 Task: Buy 5 Sanders from Body Repair Tools section under best seller category for shipping address: Ellie Thompson, 1901 Brookside Drive, Aliceville, Alabama 35442, Cell Number 2053738639. Pay from credit card ending with 5759, CVV 953
Action: Key pressed amazon.com<Key.enter>
Screenshot: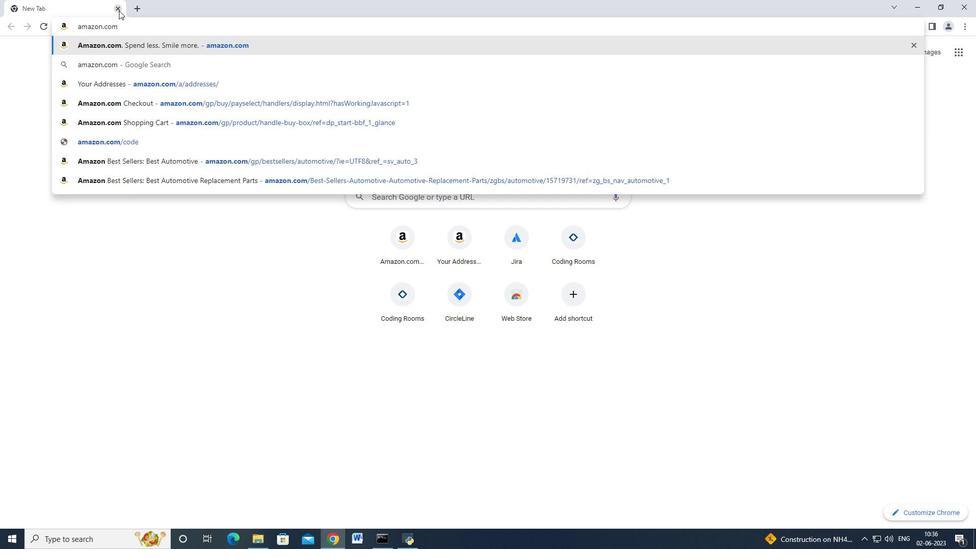 
Action: Mouse moved to (23, 78)
Screenshot: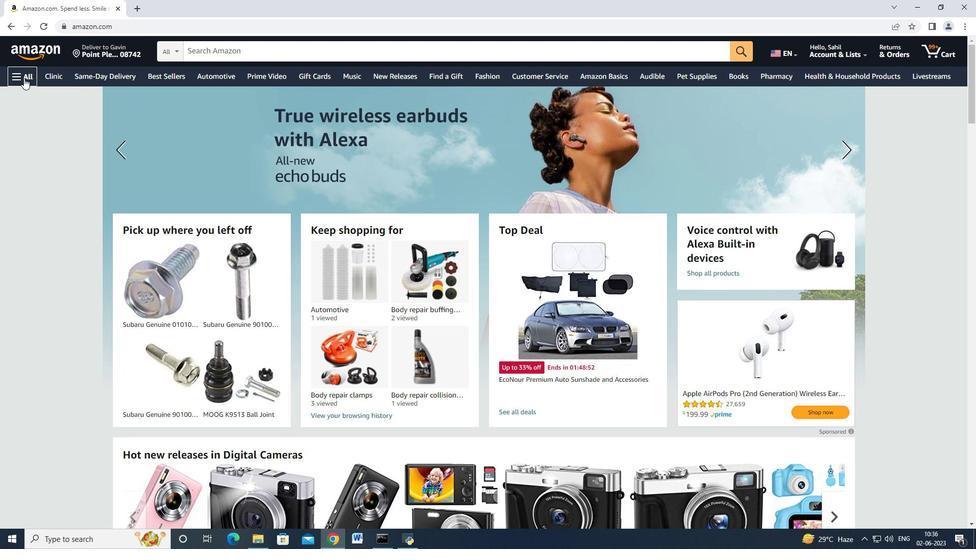 
Action: Mouse pressed left at (23, 78)
Screenshot: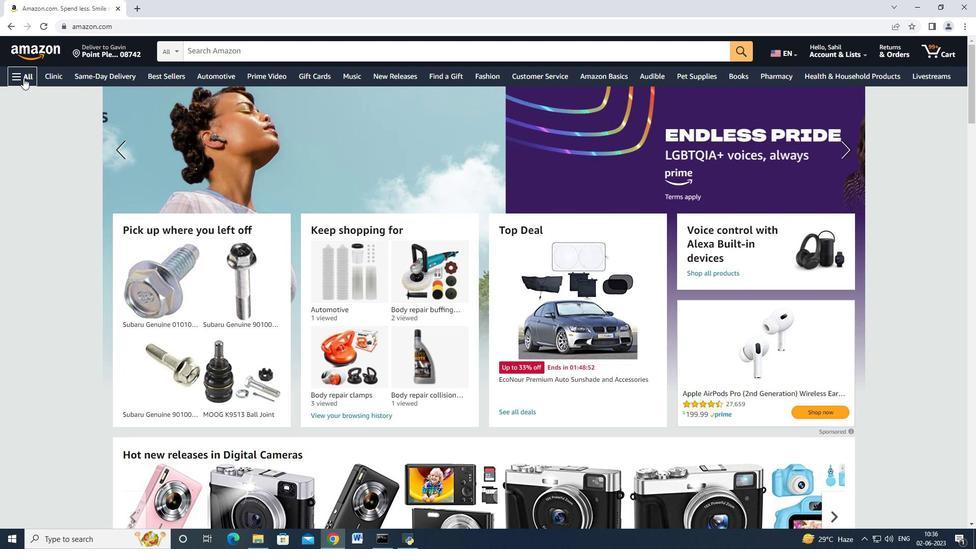 
Action: Mouse moved to (100, 198)
Screenshot: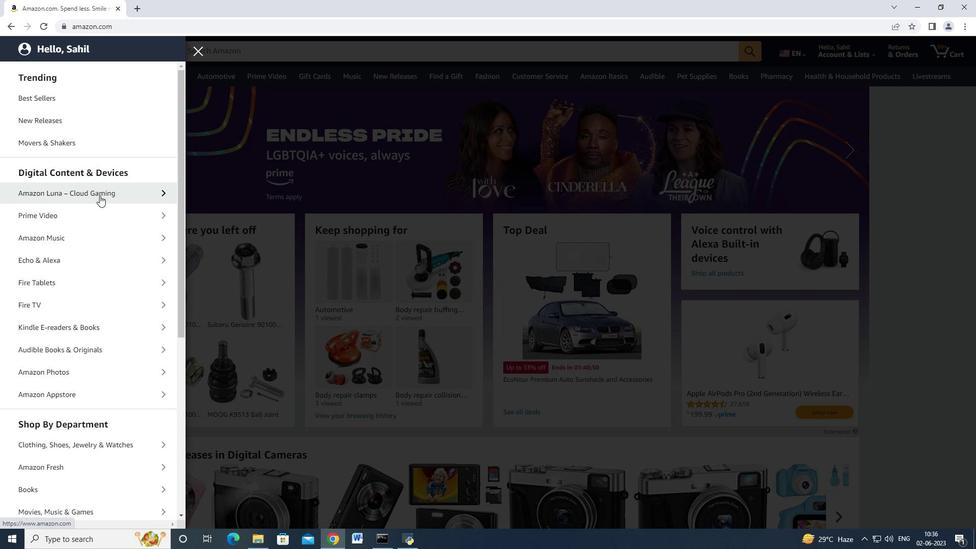 
Action: Mouse scrolled (100, 198) with delta (0, 0)
Screenshot: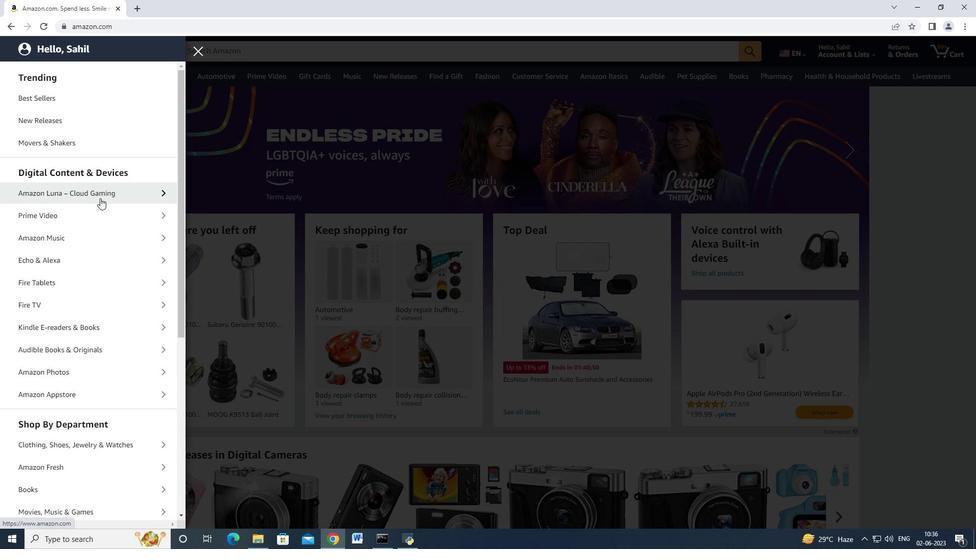 
Action: Mouse scrolled (100, 198) with delta (0, 0)
Screenshot: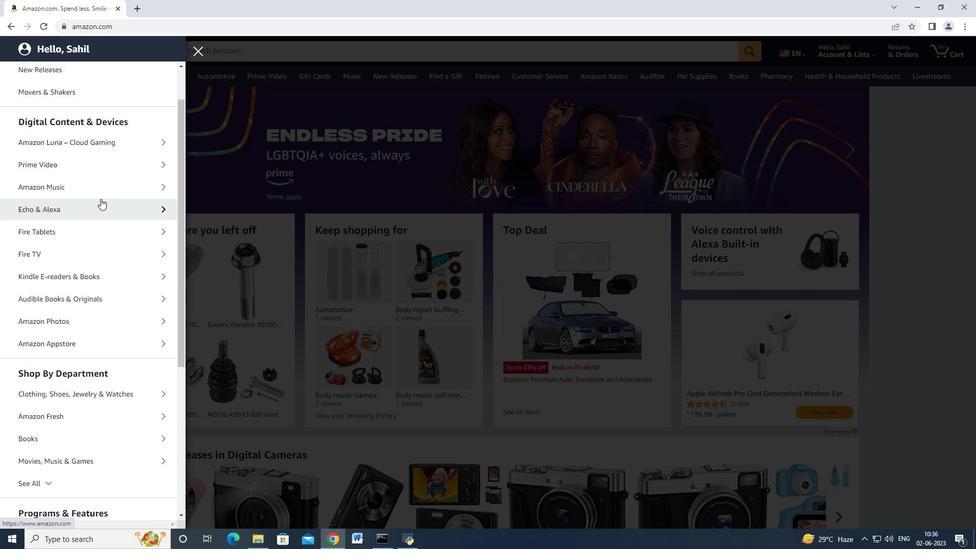 
Action: Mouse scrolled (100, 198) with delta (0, 0)
Screenshot: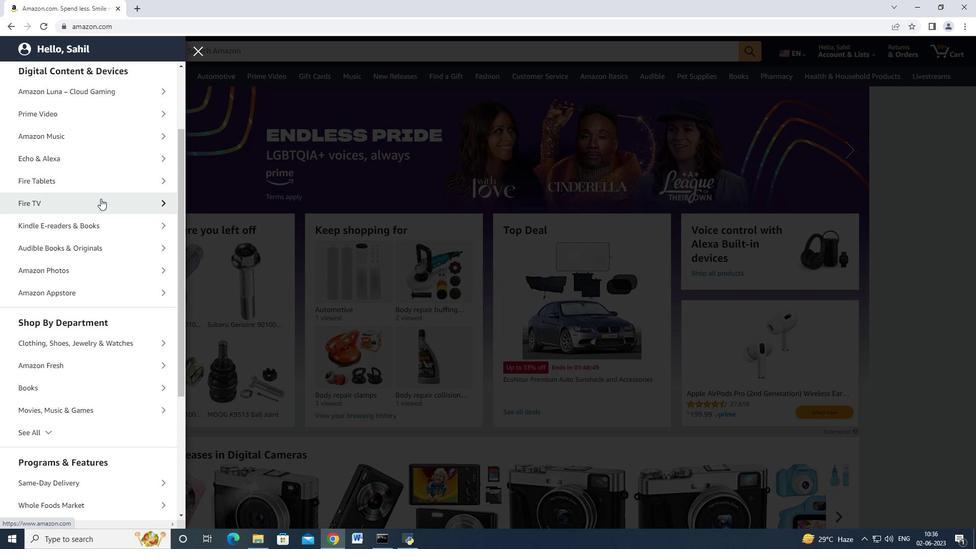 
Action: Mouse moved to (58, 382)
Screenshot: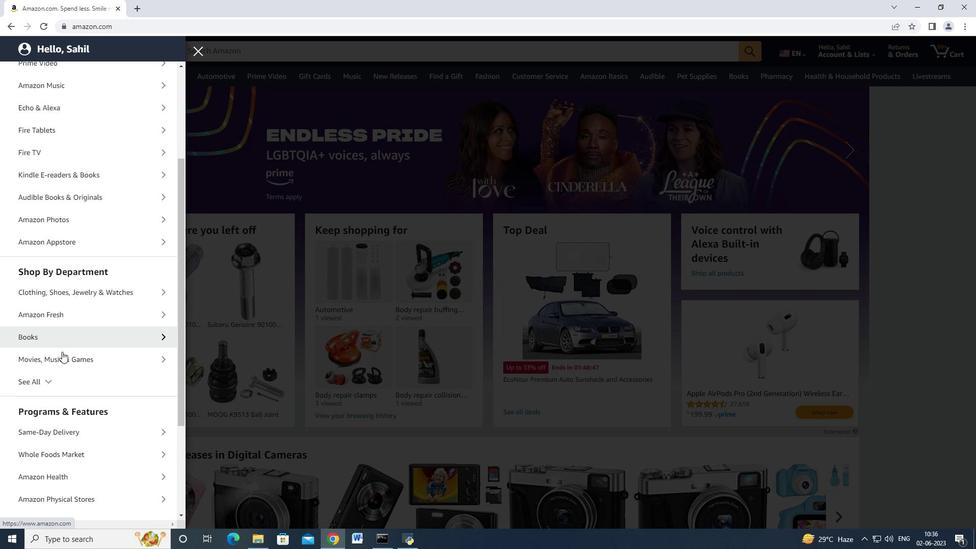 
Action: Mouse pressed left at (58, 382)
Screenshot: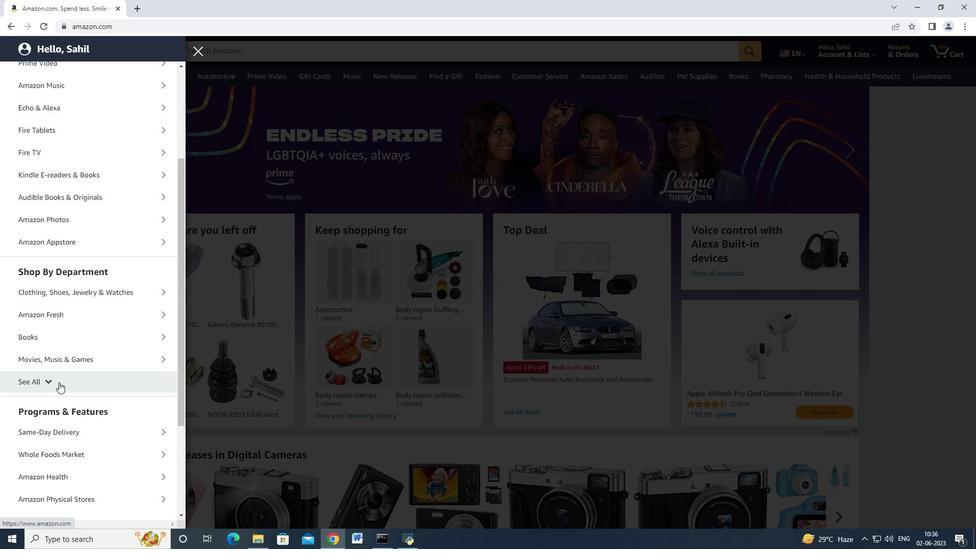 
Action: Mouse moved to (70, 371)
Screenshot: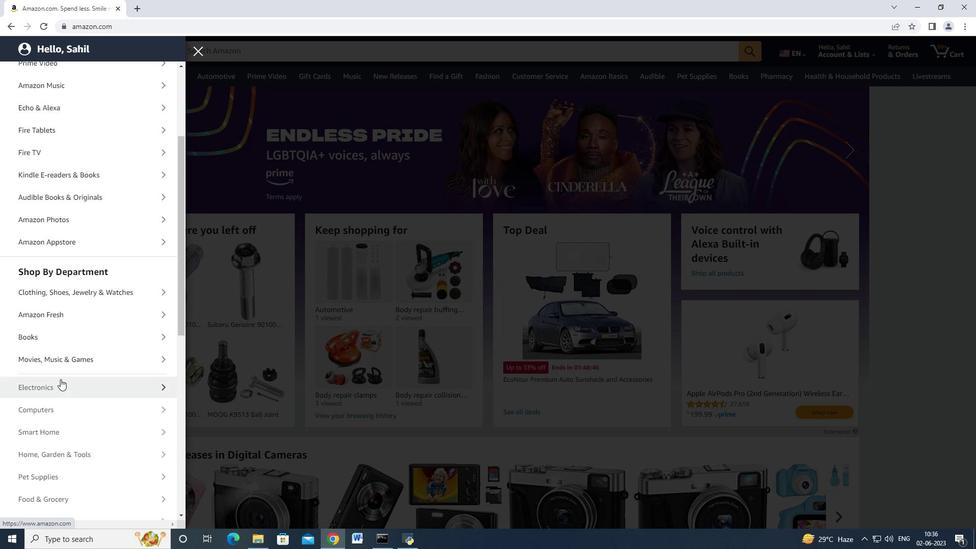 
Action: Mouse scrolled (70, 371) with delta (0, 0)
Screenshot: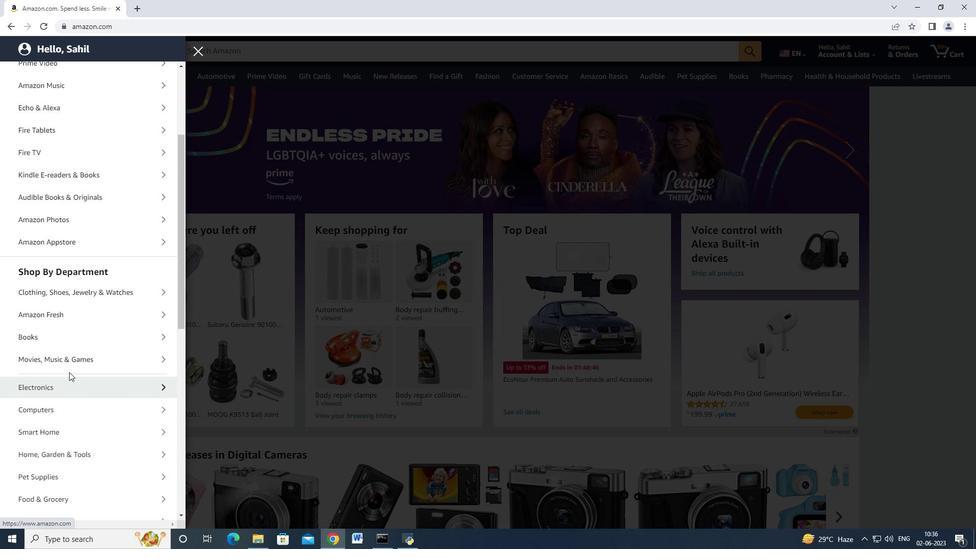 
Action: Mouse scrolled (70, 371) with delta (0, 0)
Screenshot: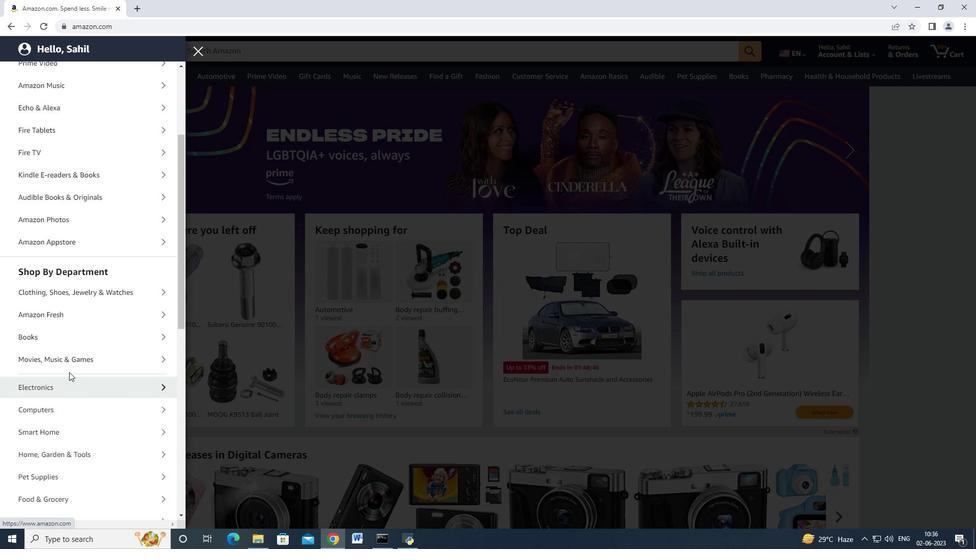 
Action: Mouse scrolled (70, 371) with delta (0, 0)
Screenshot: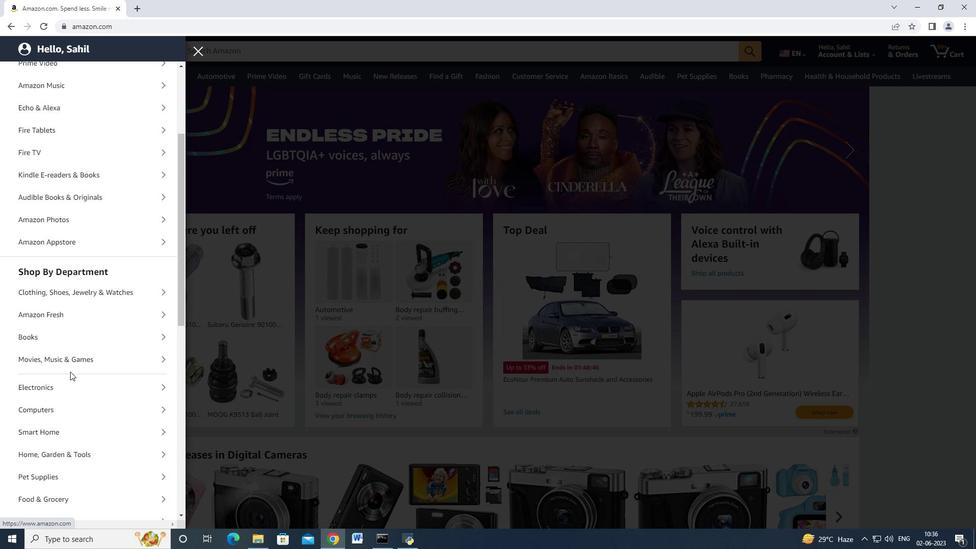 
Action: Mouse scrolled (70, 371) with delta (0, 0)
Screenshot: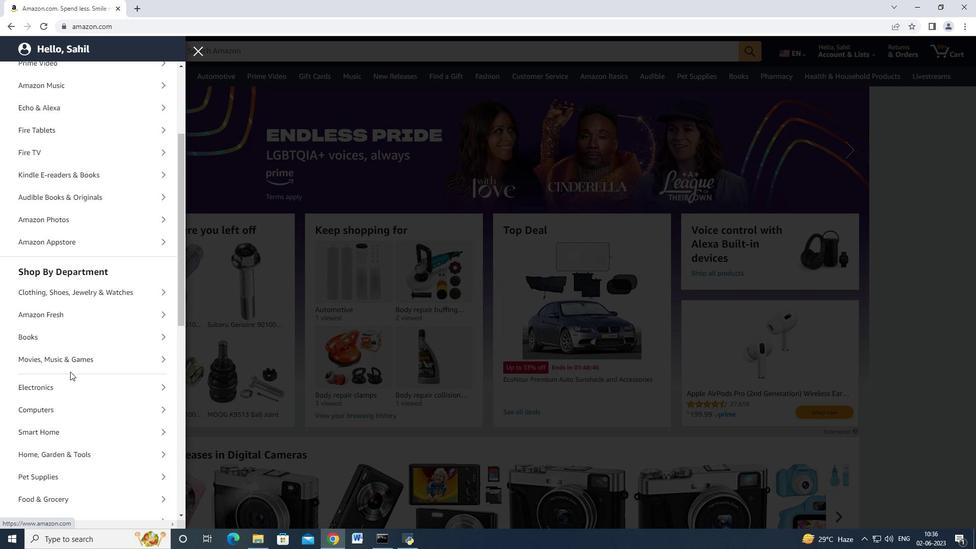 
Action: Mouse moved to (96, 429)
Screenshot: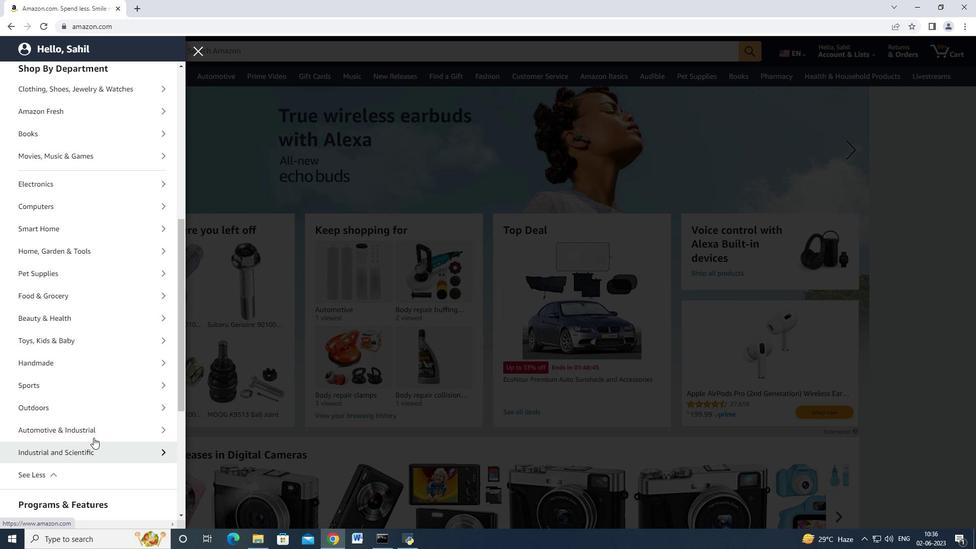 
Action: Mouse pressed left at (96, 429)
Screenshot: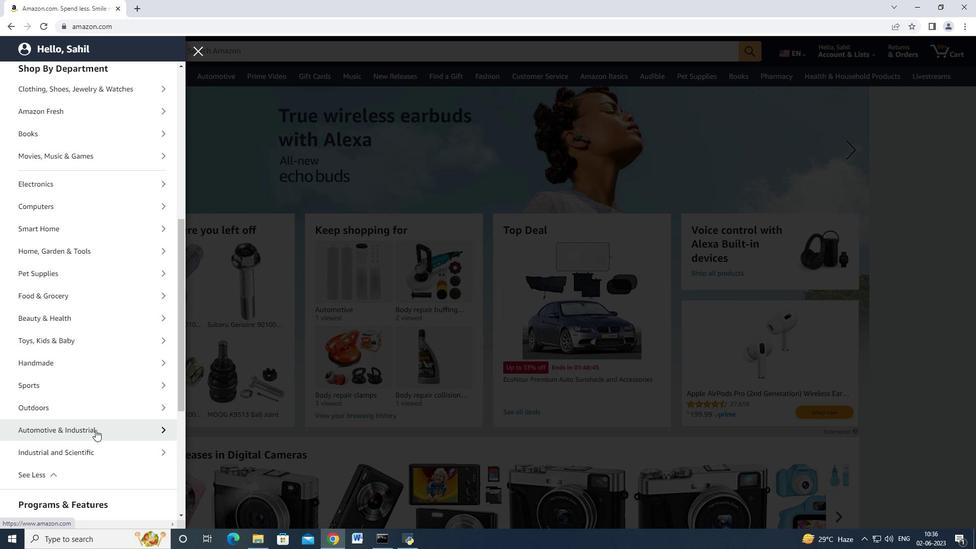 
Action: Mouse moved to (106, 122)
Screenshot: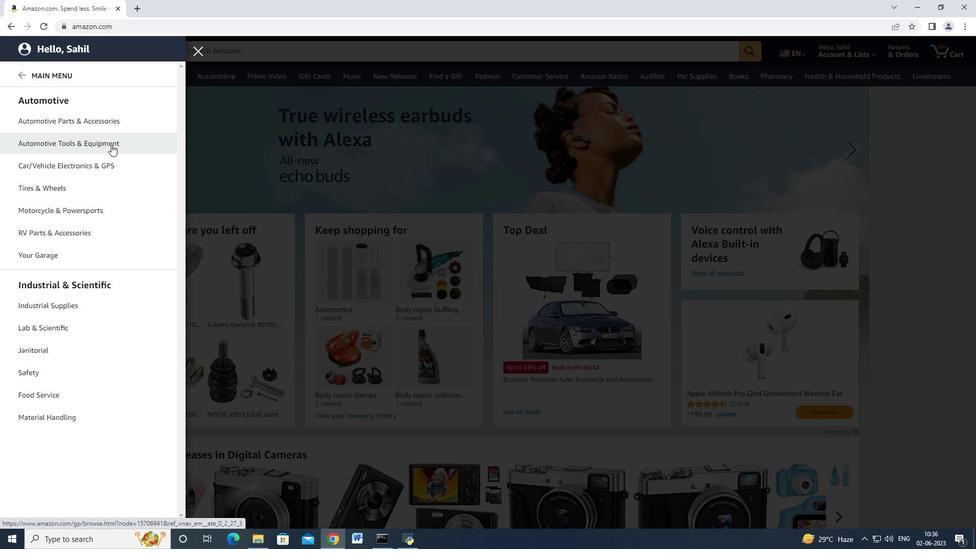 
Action: Mouse pressed left at (106, 122)
Screenshot: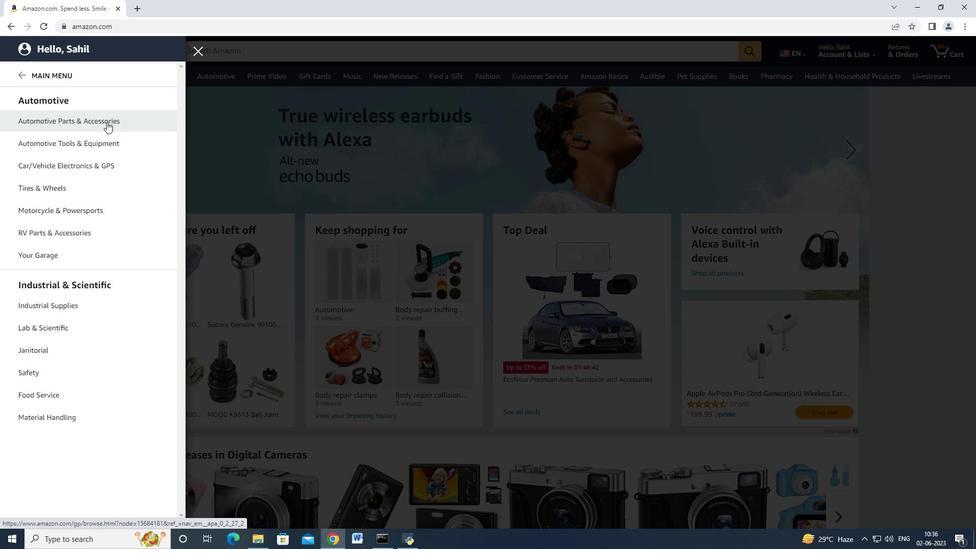 
Action: Mouse moved to (171, 97)
Screenshot: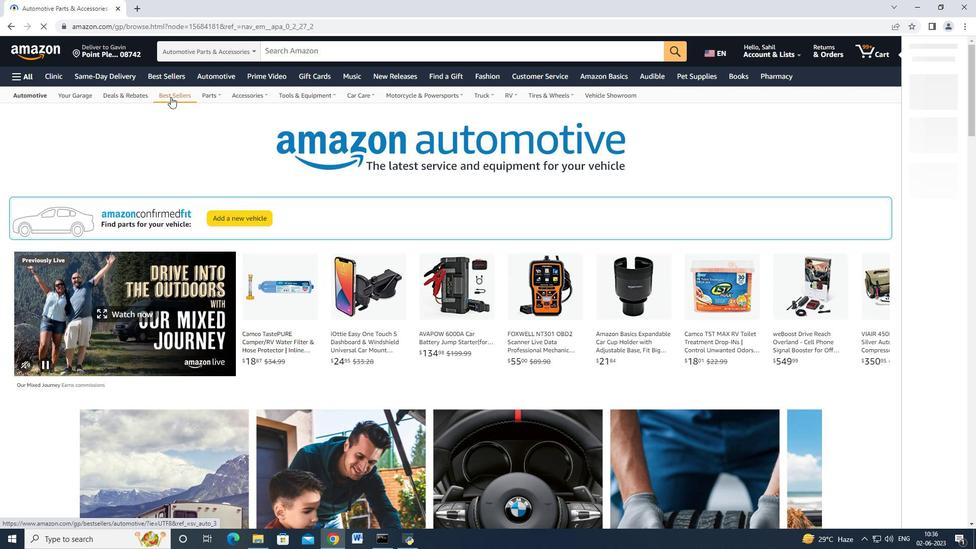 
Action: Mouse pressed left at (171, 97)
Screenshot: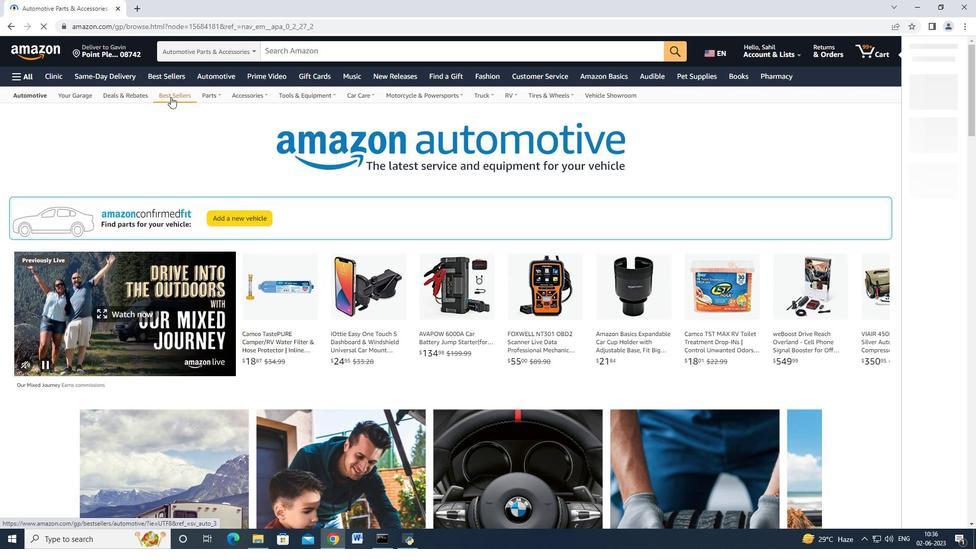 
Action: Mouse moved to (72, 340)
Screenshot: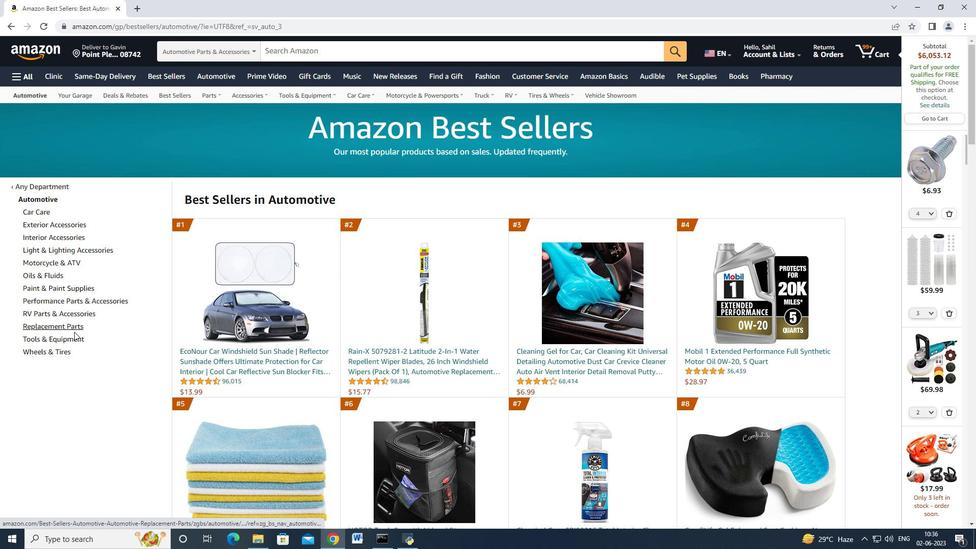 
Action: Mouse pressed left at (72, 340)
Screenshot: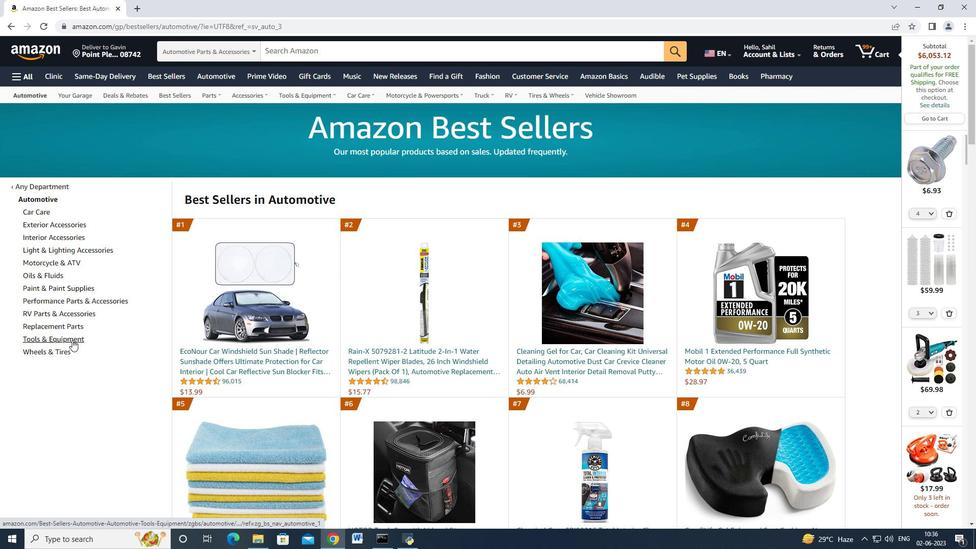 
Action: Mouse moved to (124, 282)
Screenshot: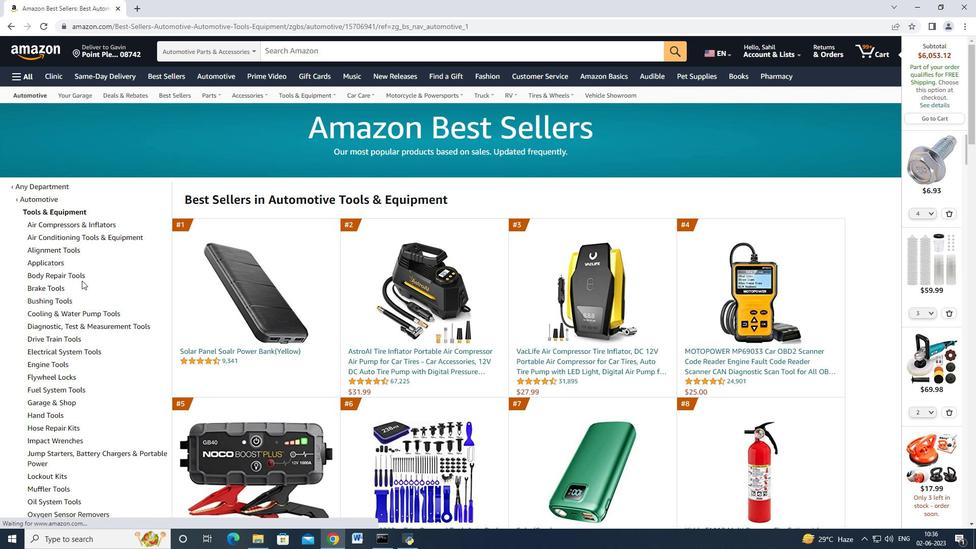 
Action: Mouse scrolled (124, 281) with delta (0, 0)
Screenshot: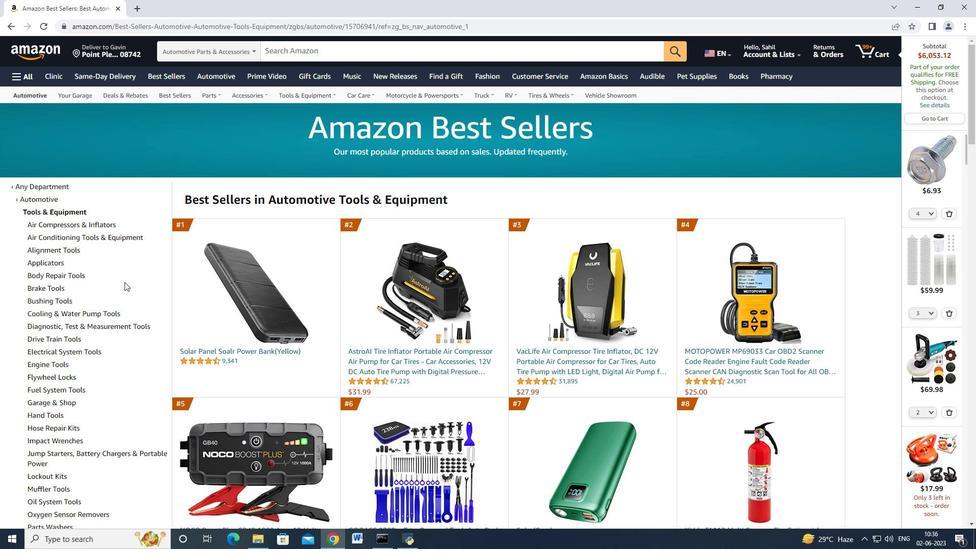 
Action: Mouse scrolled (124, 281) with delta (0, 0)
Screenshot: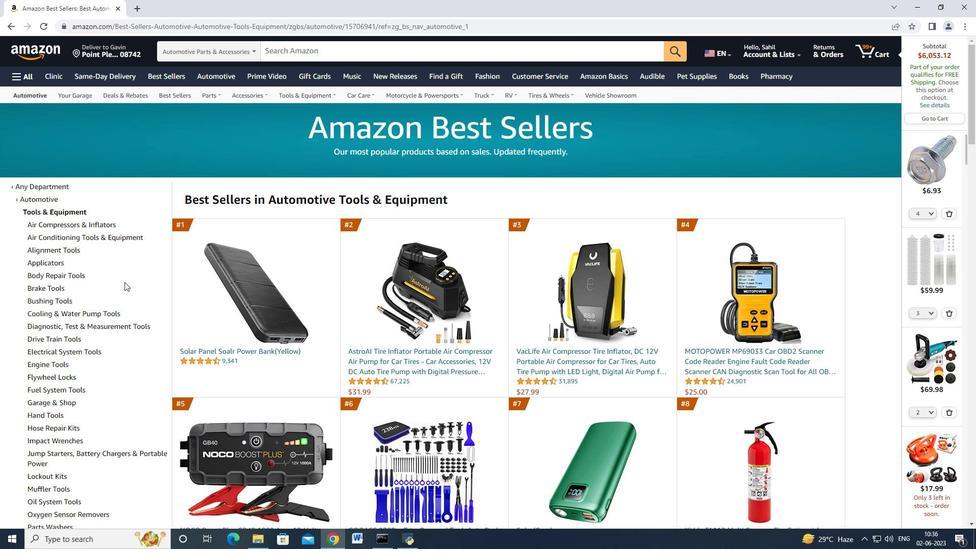 
Action: Mouse moved to (81, 172)
Screenshot: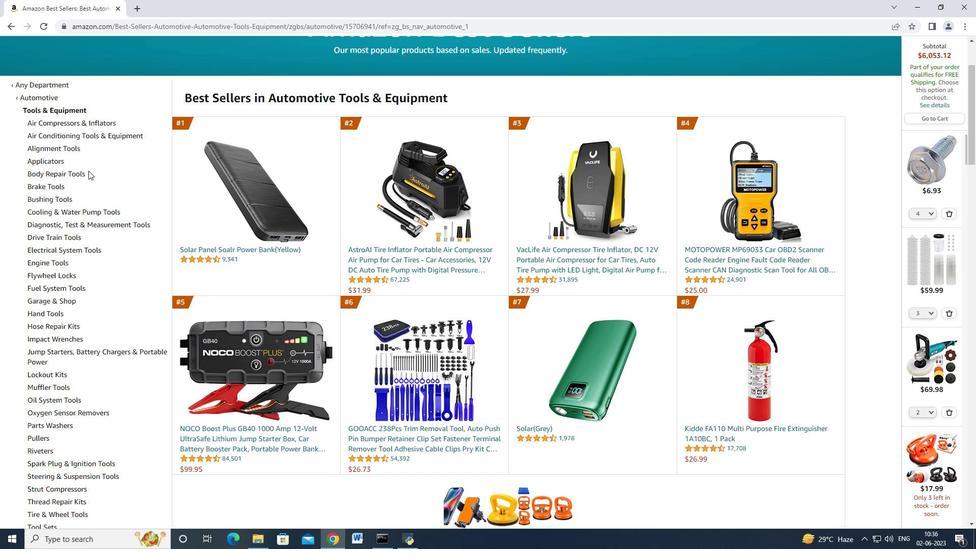 
Action: Mouse pressed left at (81, 172)
Screenshot: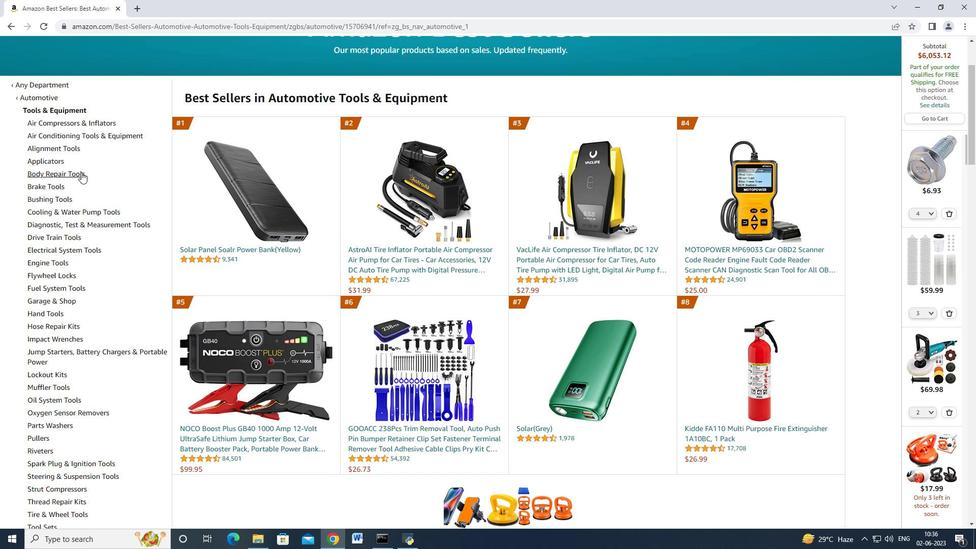 
Action: Mouse moved to (127, 192)
Screenshot: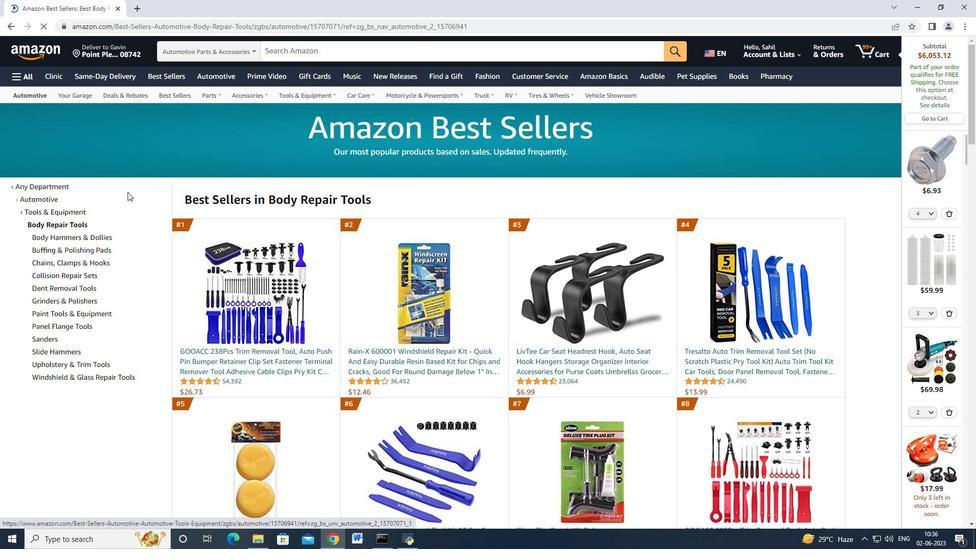 
Action: Mouse scrolled (127, 191) with delta (0, 0)
Screenshot: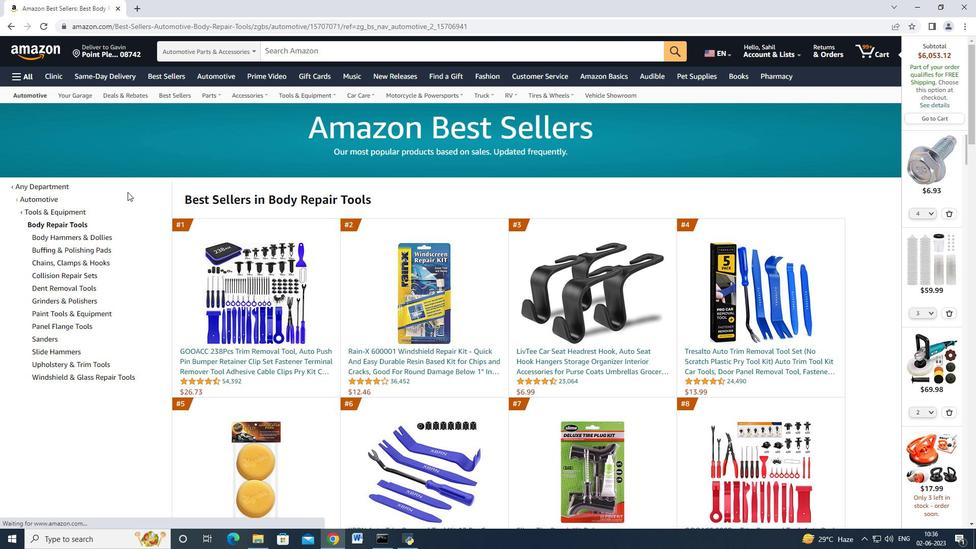 
Action: Mouse moved to (47, 286)
Screenshot: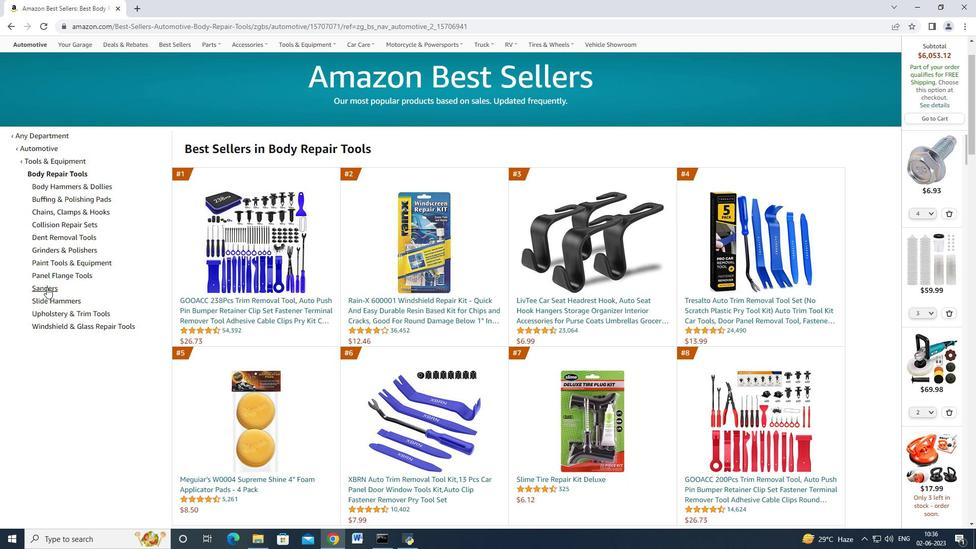 
Action: Mouse pressed left at (47, 286)
Screenshot: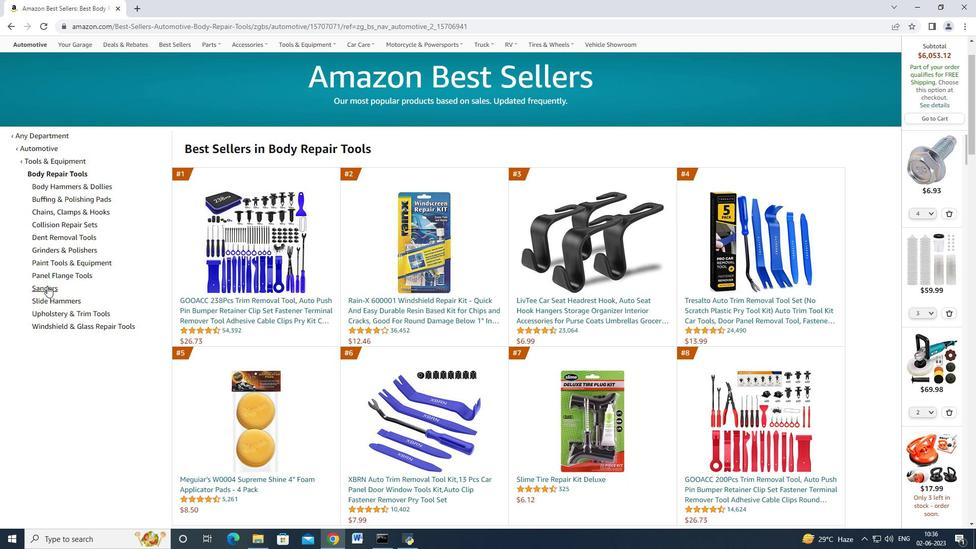 
Action: Mouse moved to (274, 357)
Screenshot: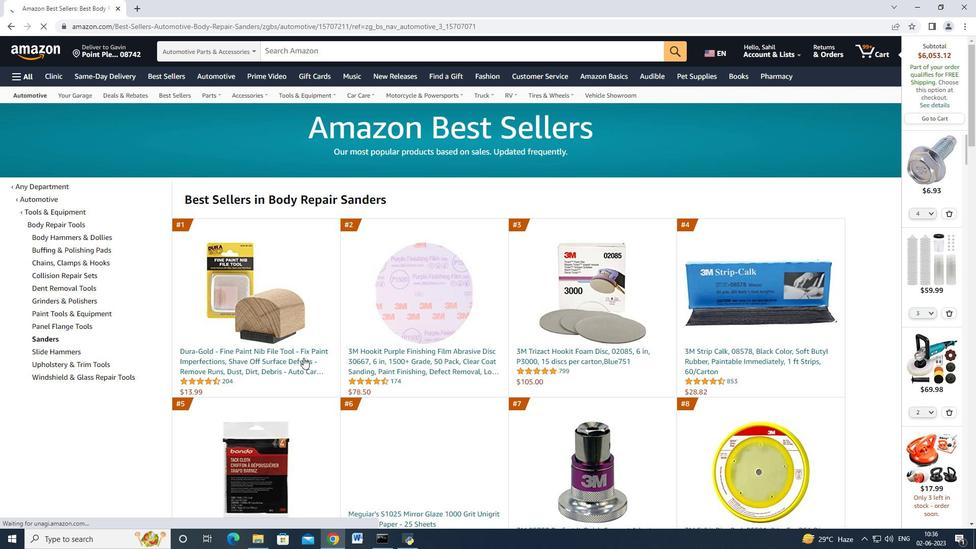 
Action: Mouse pressed left at (274, 357)
Screenshot: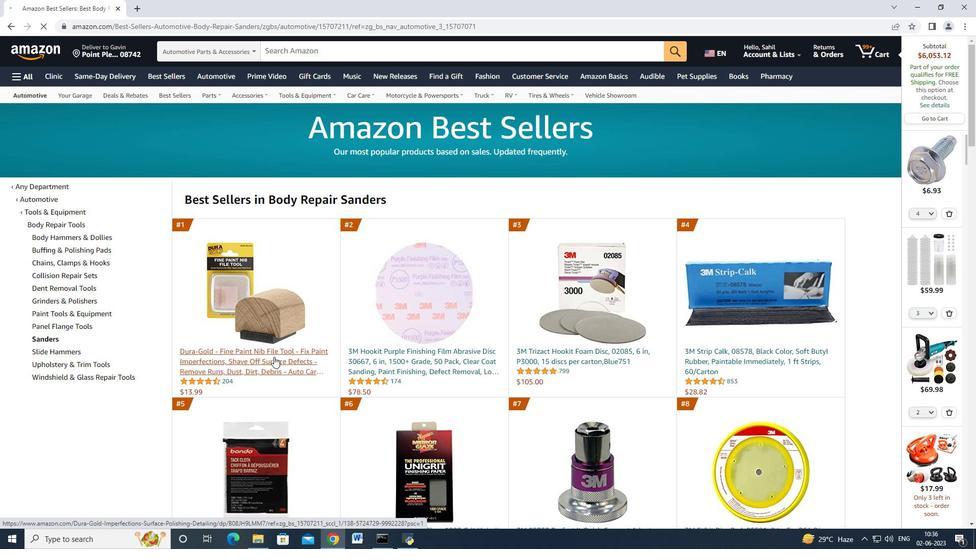 
Action: Mouse moved to (564, 253)
Screenshot: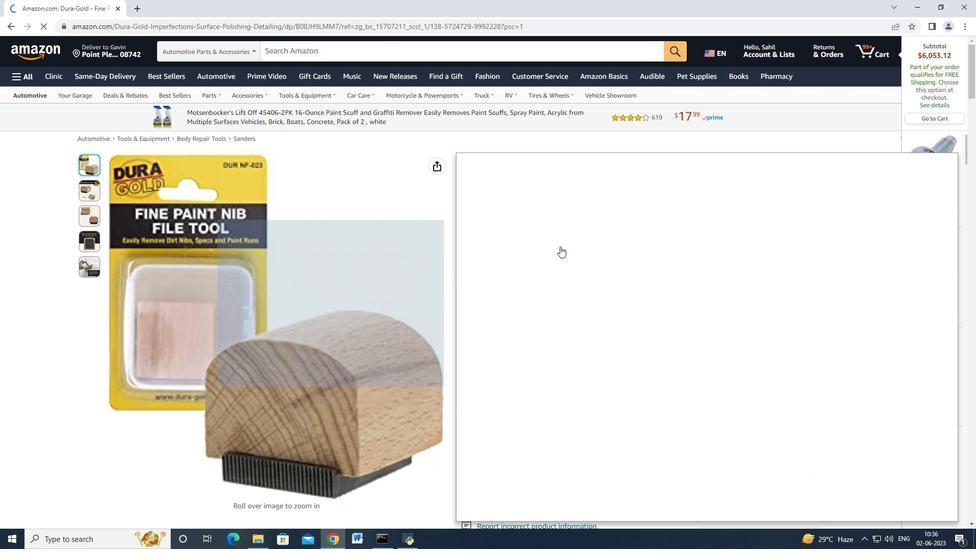 
Action: Mouse scrolled (564, 252) with delta (0, 0)
Screenshot: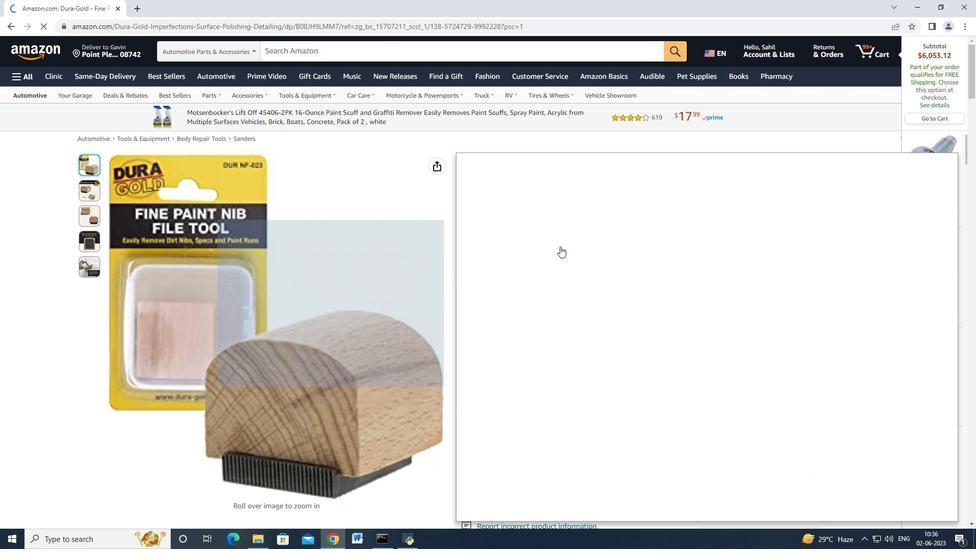 
Action: Mouse moved to (734, 312)
Screenshot: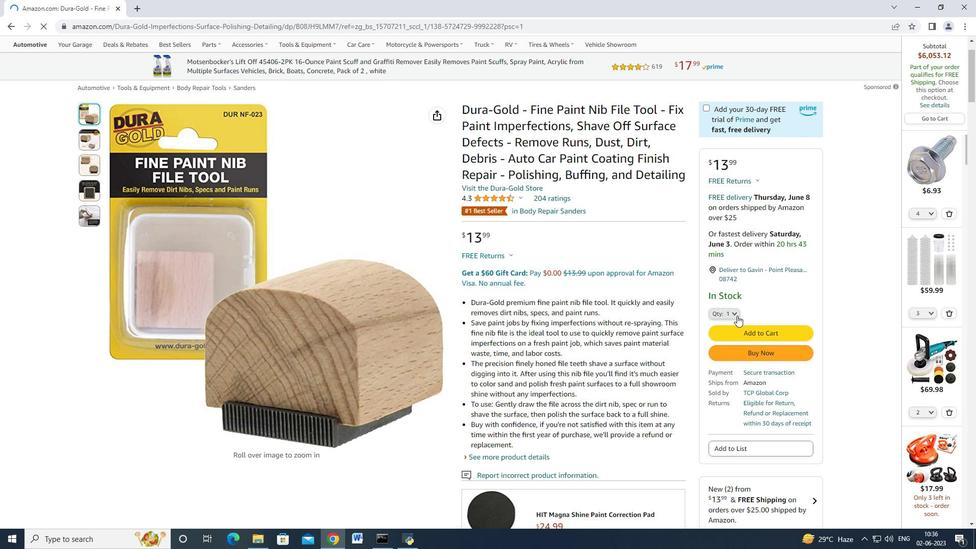 
Action: Mouse pressed left at (734, 312)
Screenshot: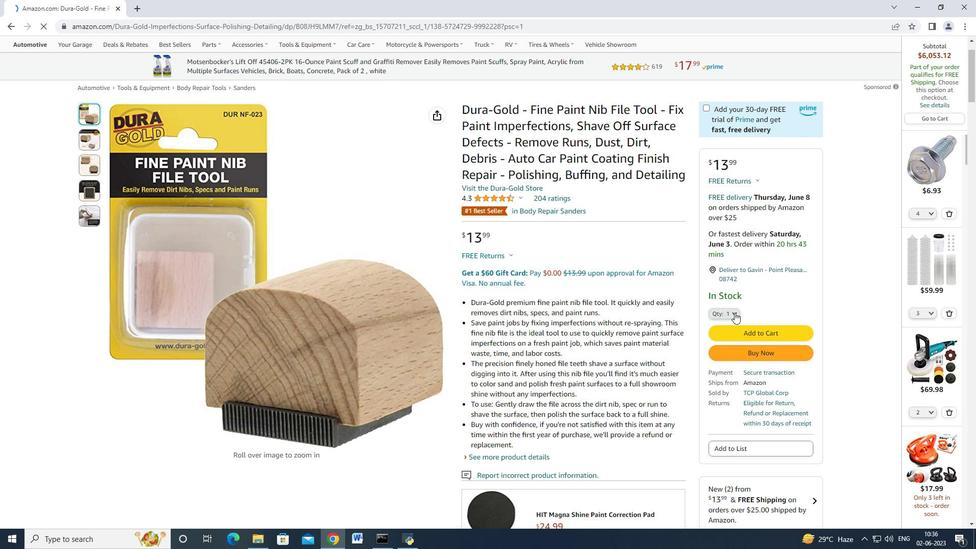
Action: Mouse moved to (720, 104)
Screenshot: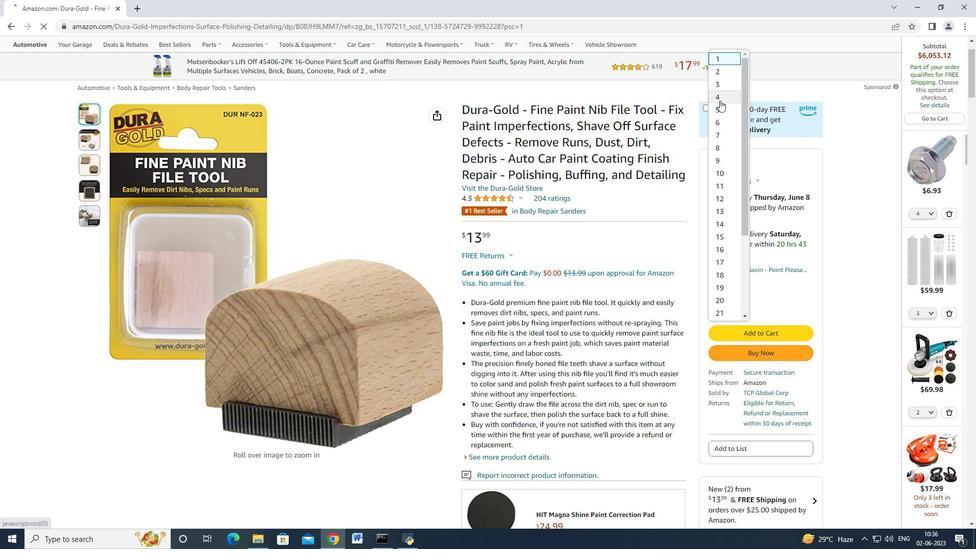 
Action: Mouse pressed left at (720, 104)
Screenshot: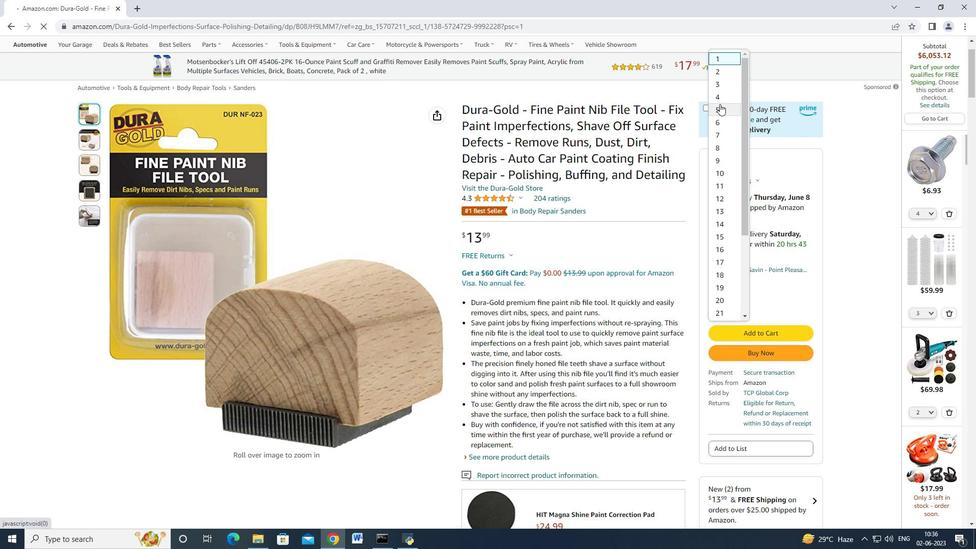 
Action: Mouse moved to (757, 330)
Screenshot: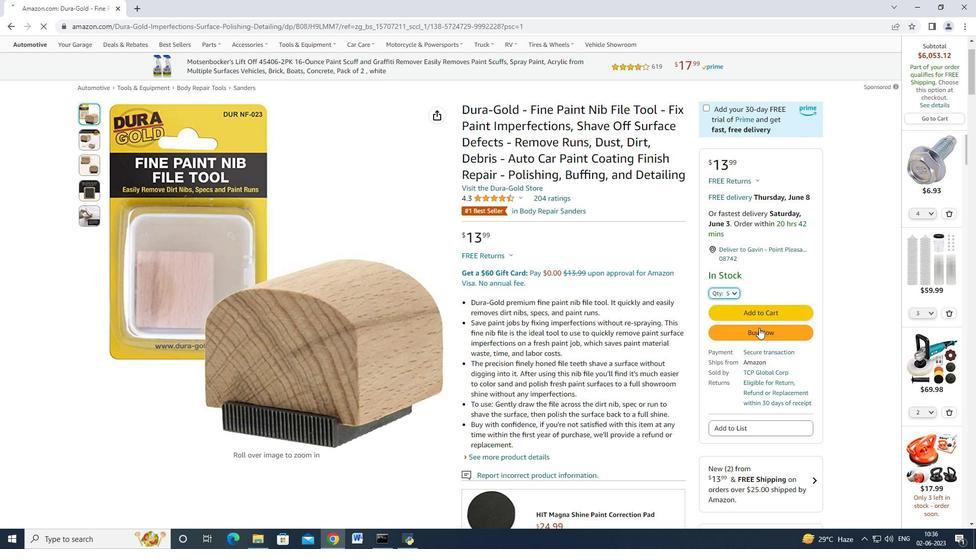 
Action: Mouse pressed left at (757, 330)
Screenshot: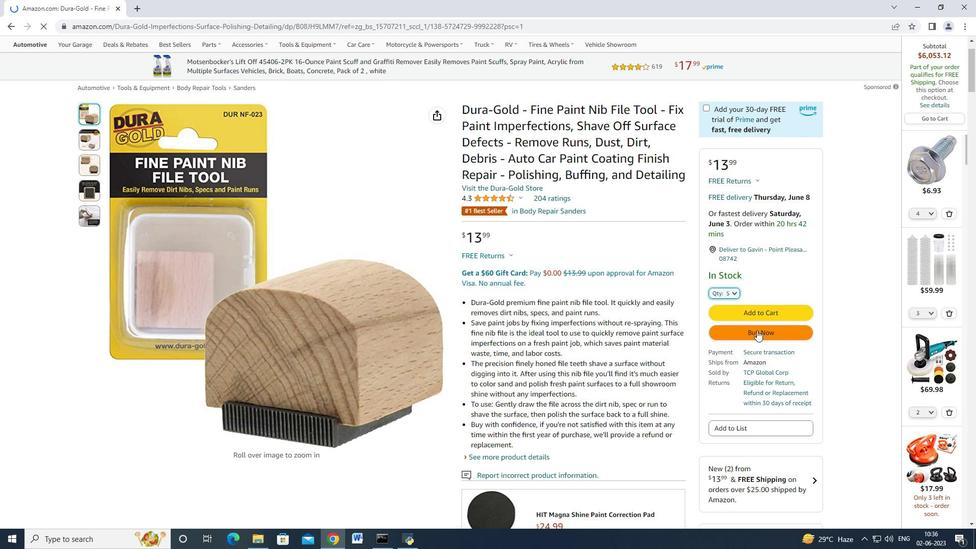 
Action: Mouse moved to (577, 83)
Screenshot: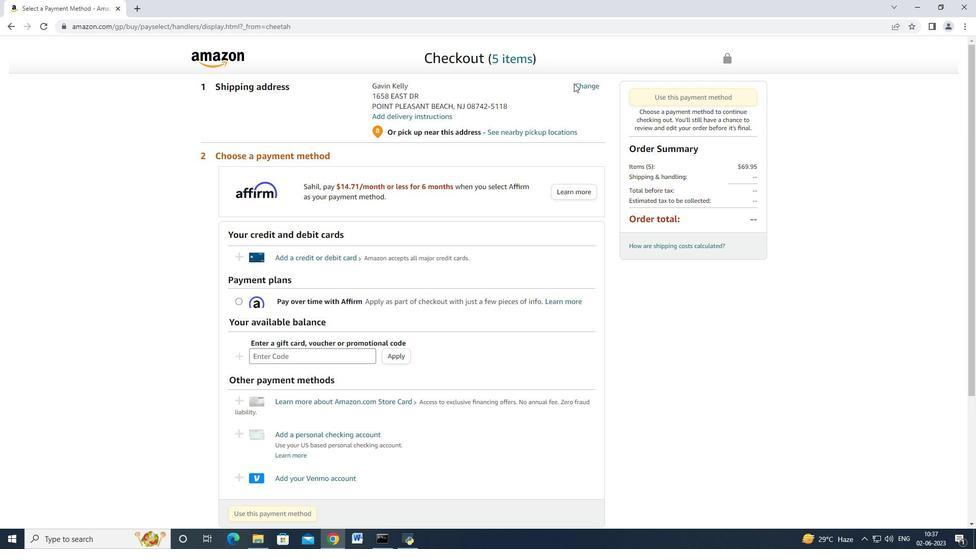 
Action: Mouse pressed left at (577, 83)
Screenshot: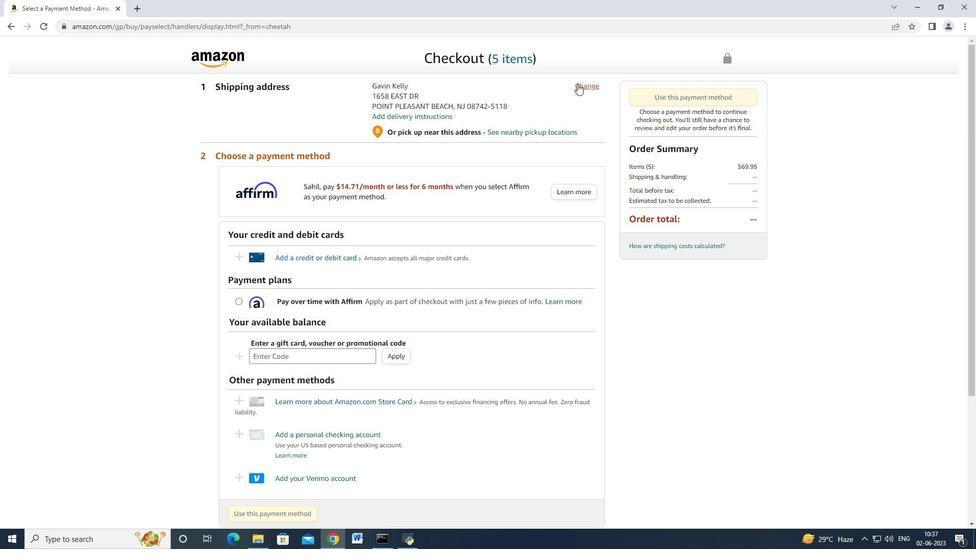 
Action: Mouse moved to (364, 197)
Screenshot: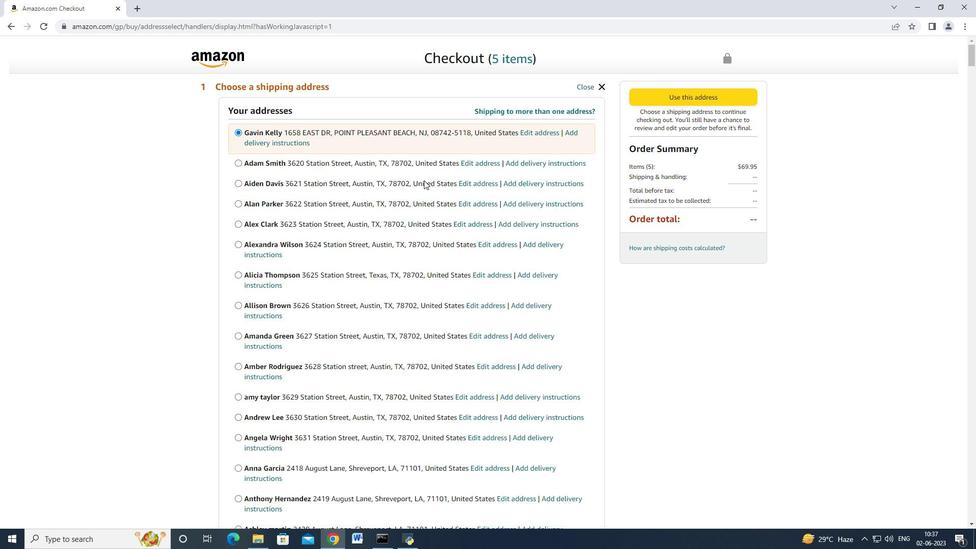 
Action: Mouse scrolled (364, 196) with delta (0, 0)
Screenshot: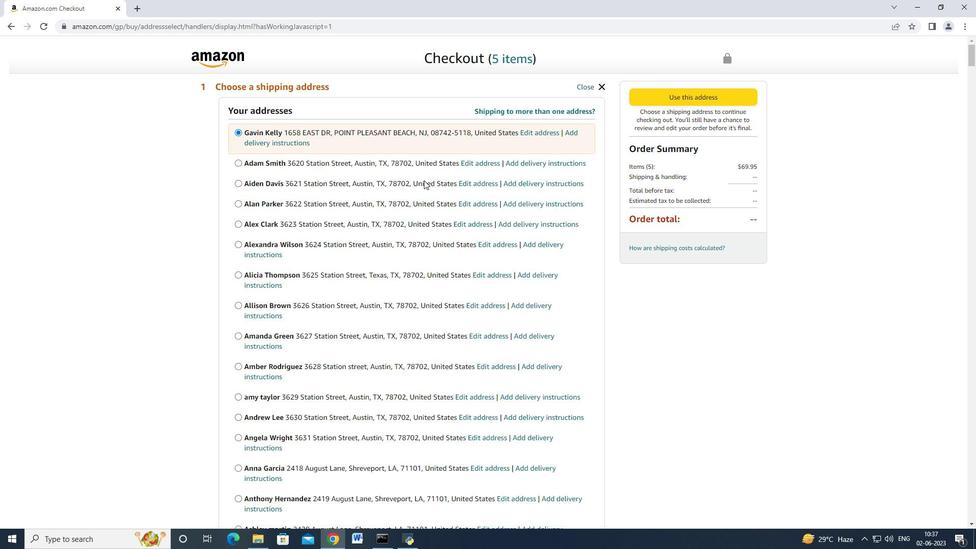 
Action: Mouse moved to (360, 200)
Screenshot: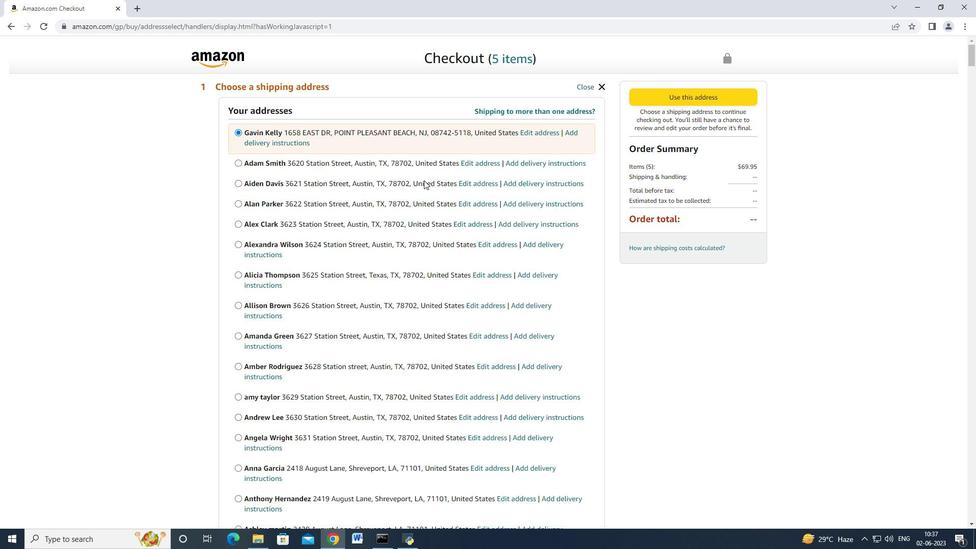 
Action: Mouse scrolled (360, 199) with delta (0, 0)
Screenshot: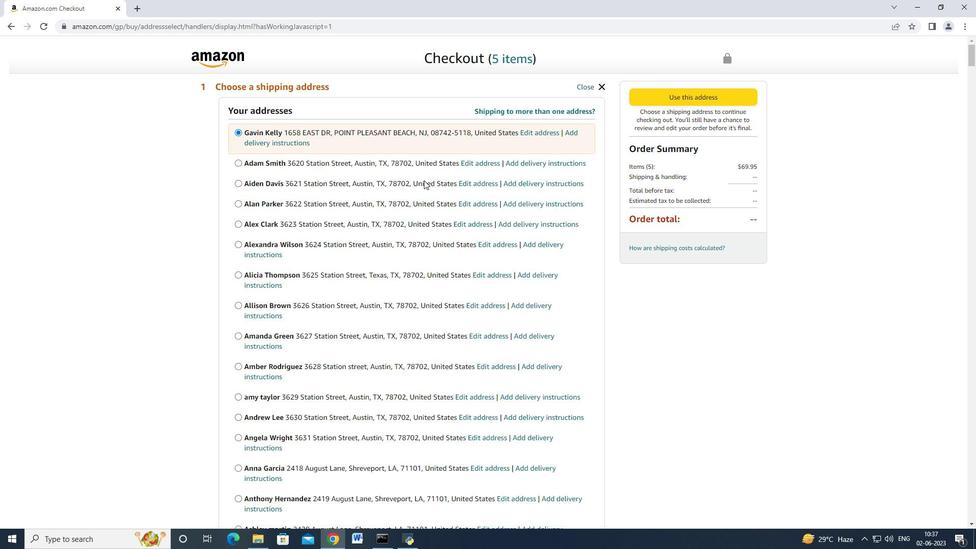 
Action: Mouse moved to (358, 202)
Screenshot: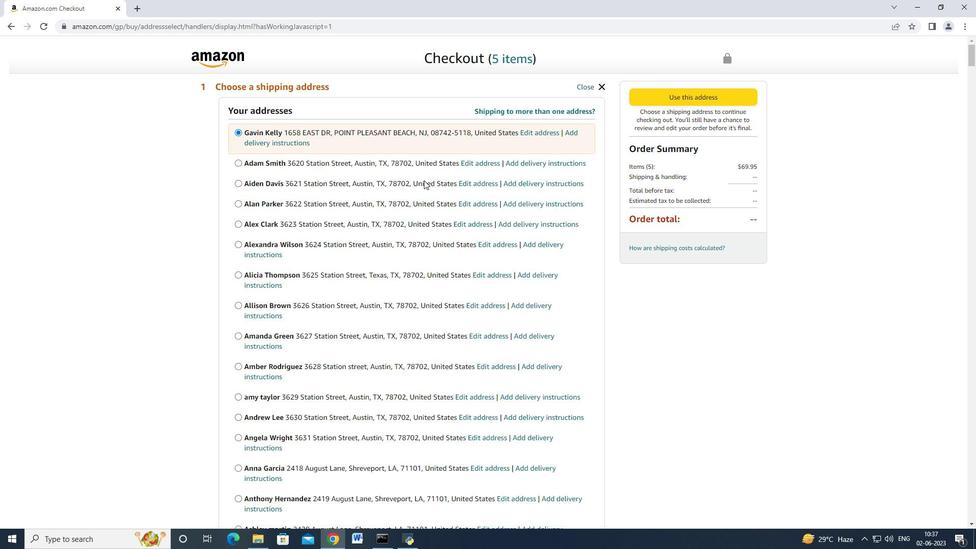 
Action: Mouse scrolled (358, 201) with delta (0, 0)
Screenshot: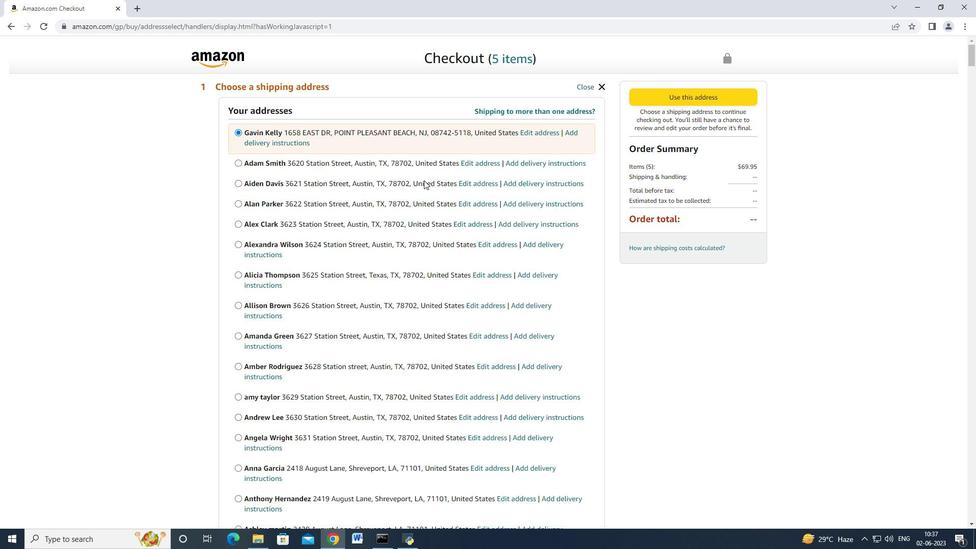 
Action: Mouse moved to (357, 204)
Screenshot: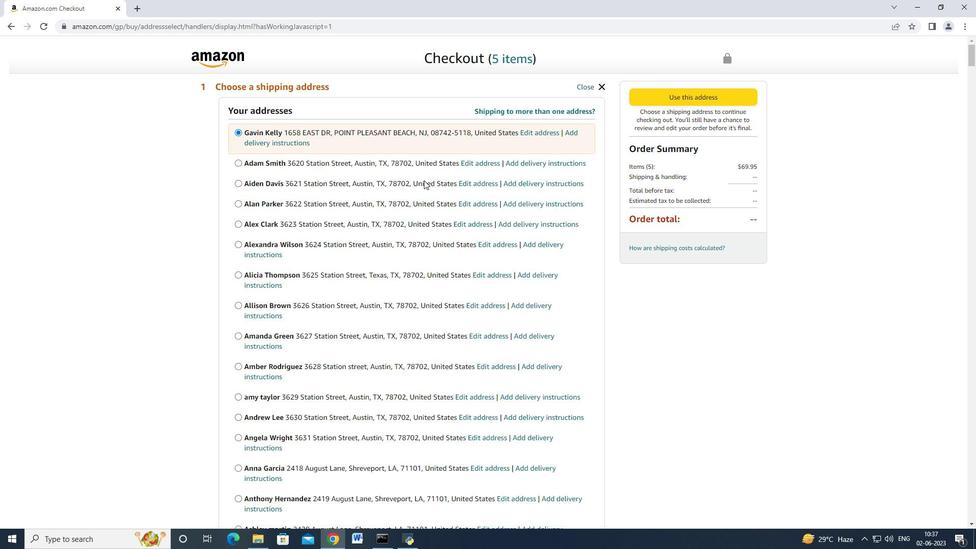 
Action: Mouse scrolled (357, 202) with delta (0, 0)
Screenshot: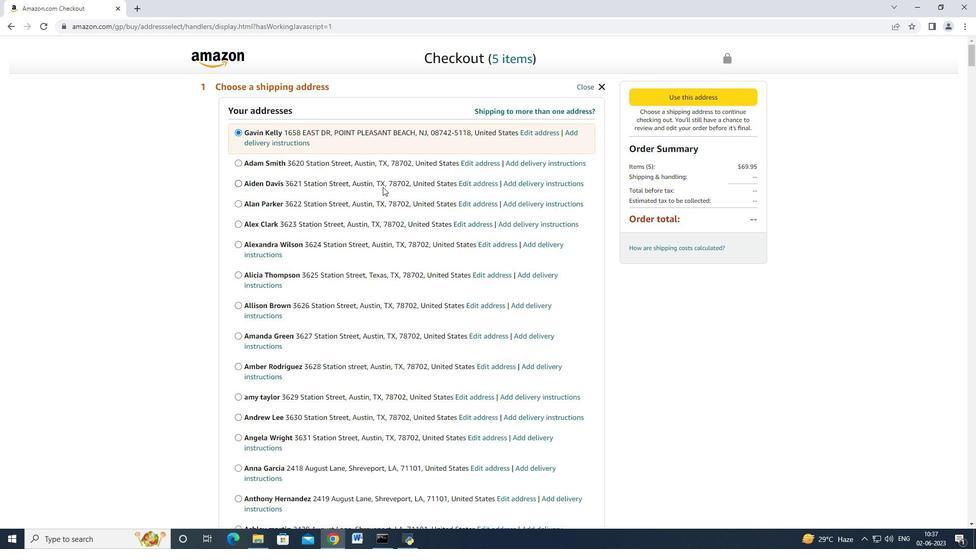 
Action: Mouse moved to (356, 204)
Screenshot: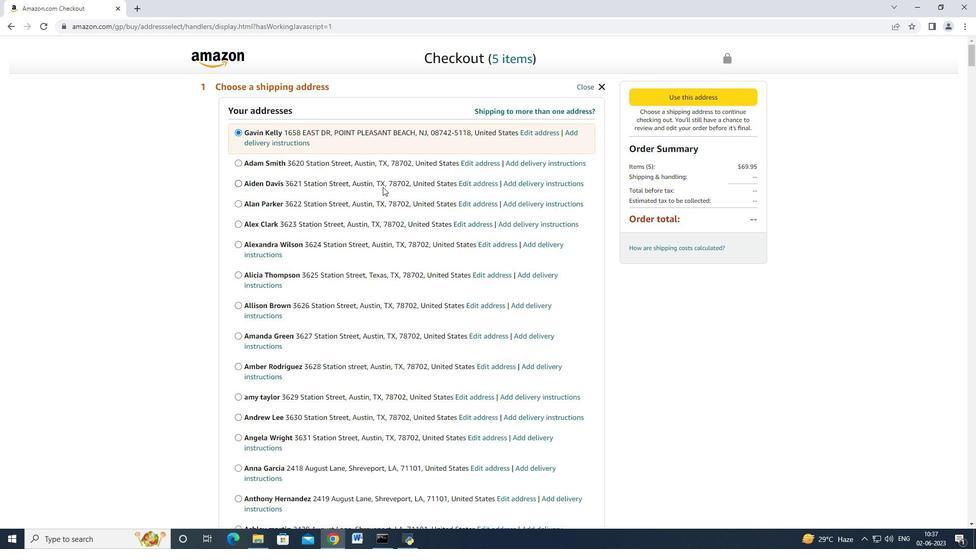
Action: Mouse scrolled (357, 203) with delta (0, 0)
Screenshot: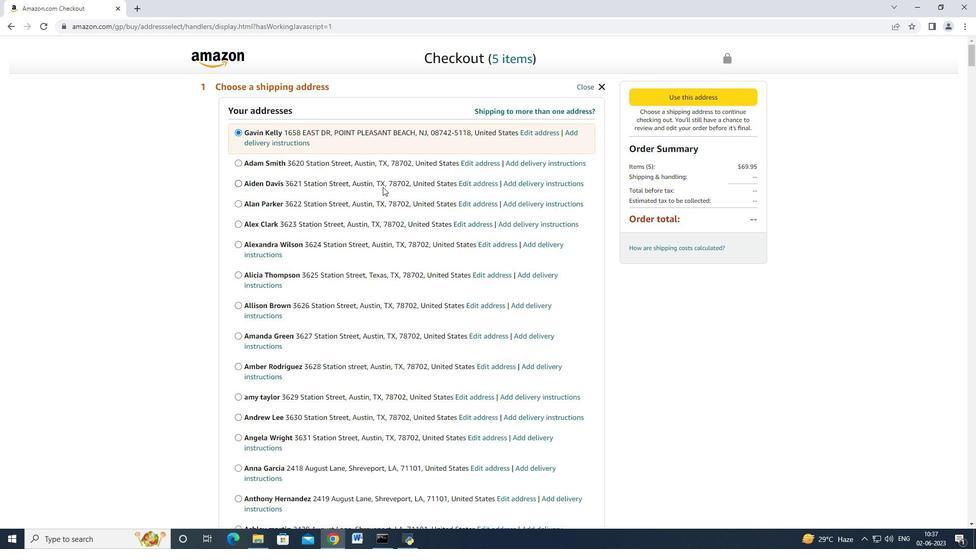 
Action: Mouse moved to (356, 206)
Screenshot: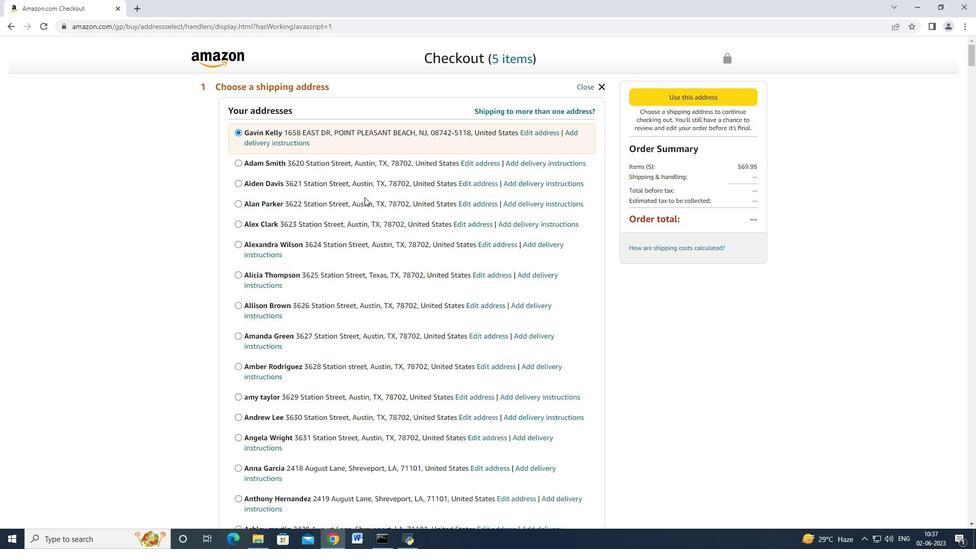 
Action: Mouse scrolled (356, 204) with delta (0, 0)
Screenshot: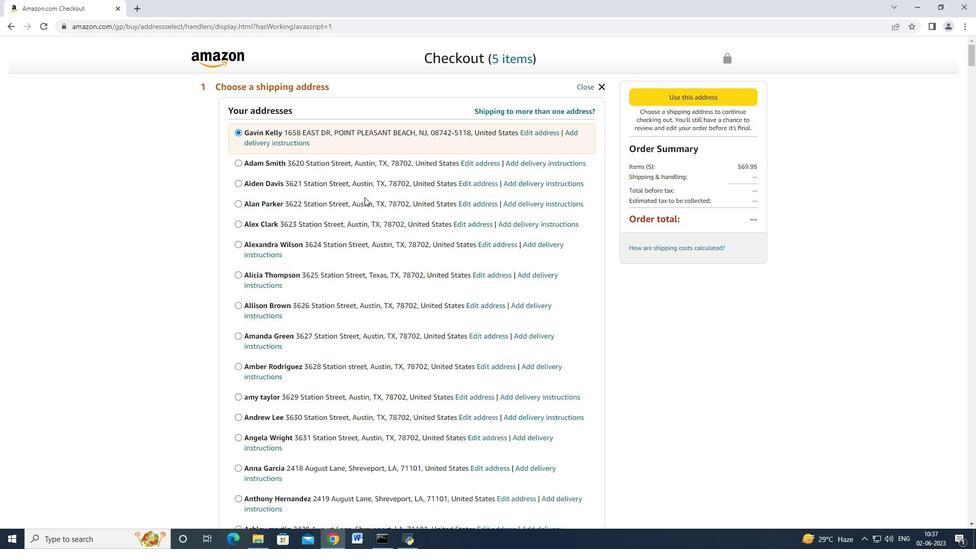 
Action: Mouse moved to (352, 212)
Screenshot: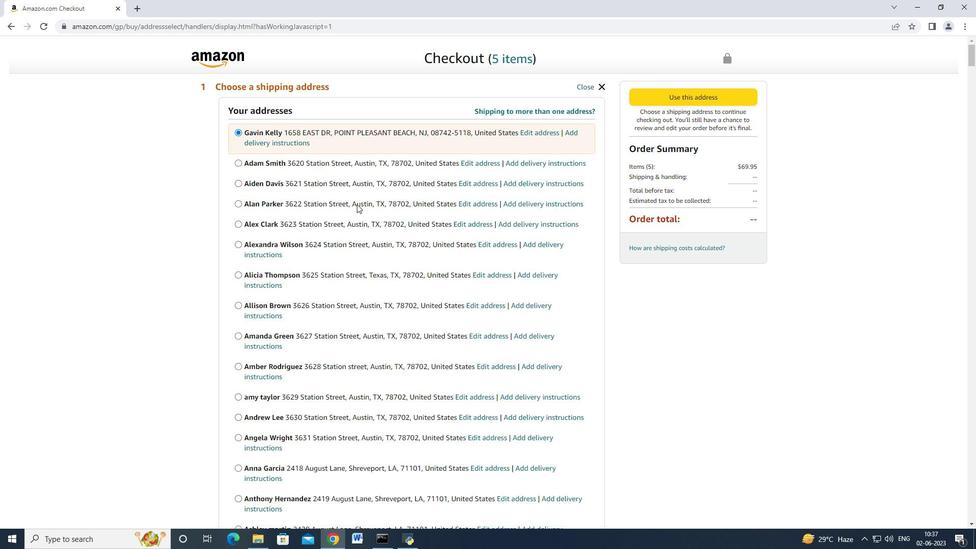 
Action: Mouse scrolled (352, 212) with delta (0, 0)
Screenshot: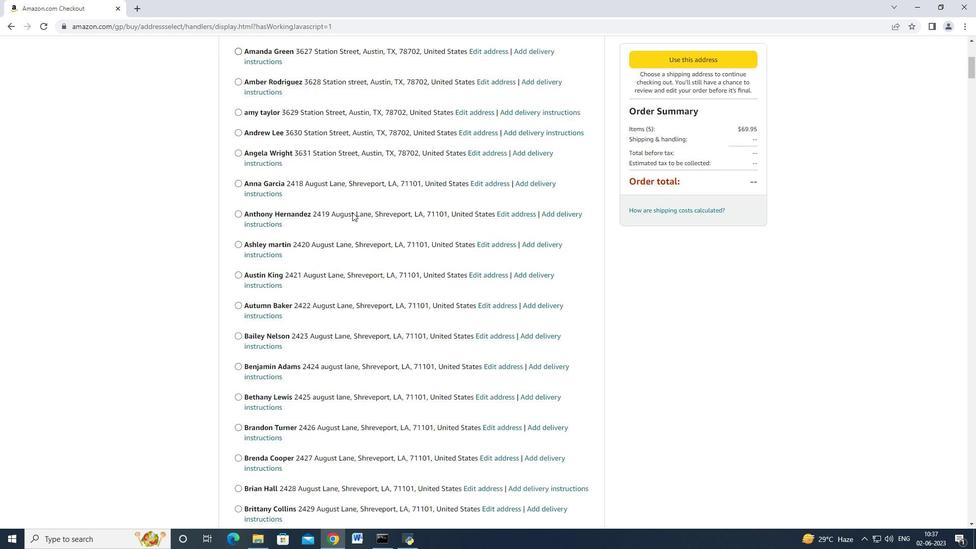 
Action: Mouse scrolled (352, 212) with delta (0, 0)
Screenshot: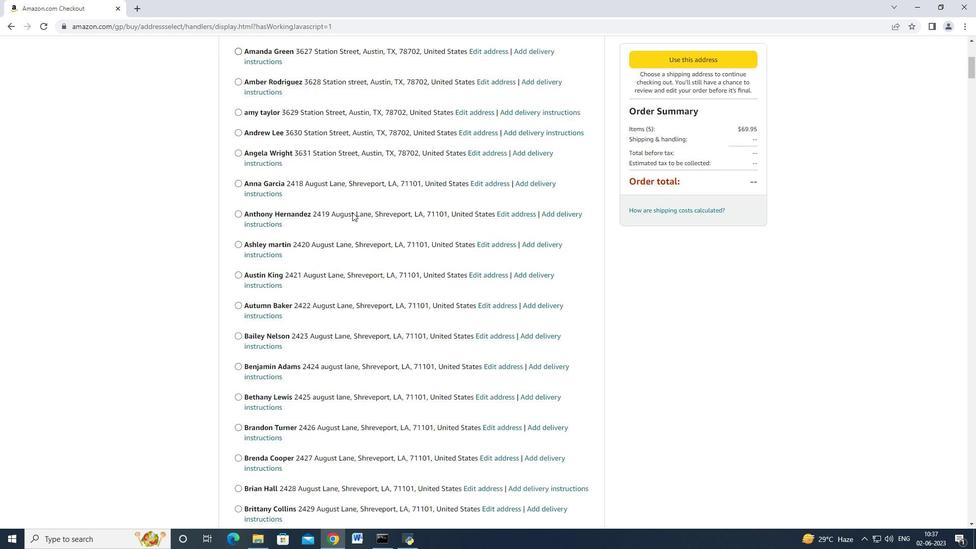 
Action: Mouse scrolled (352, 212) with delta (0, 0)
Screenshot: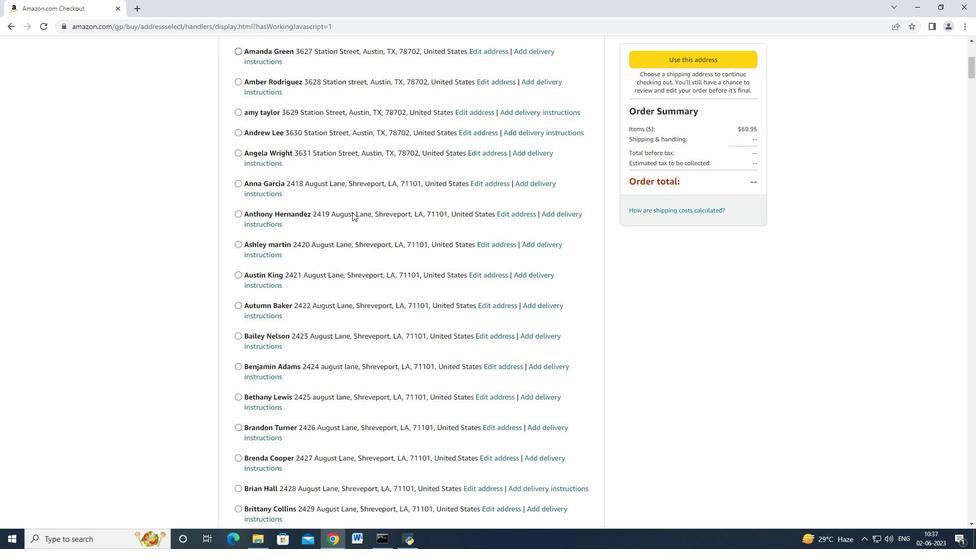 
Action: Mouse scrolled (352, 212) with delta (0, 0)
Screenshot: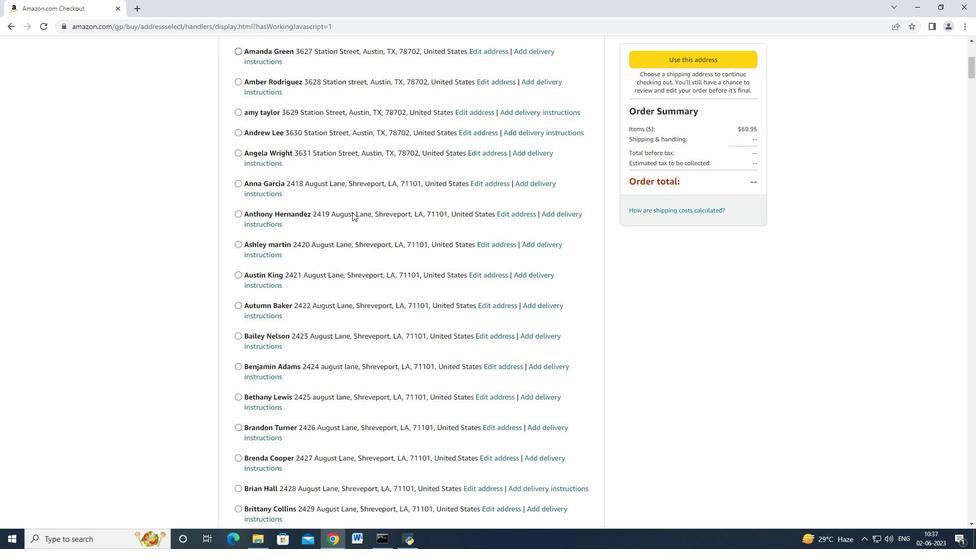 
Action: Mouse scrolled (352, 212) with delta (0, 0)
Screenshot: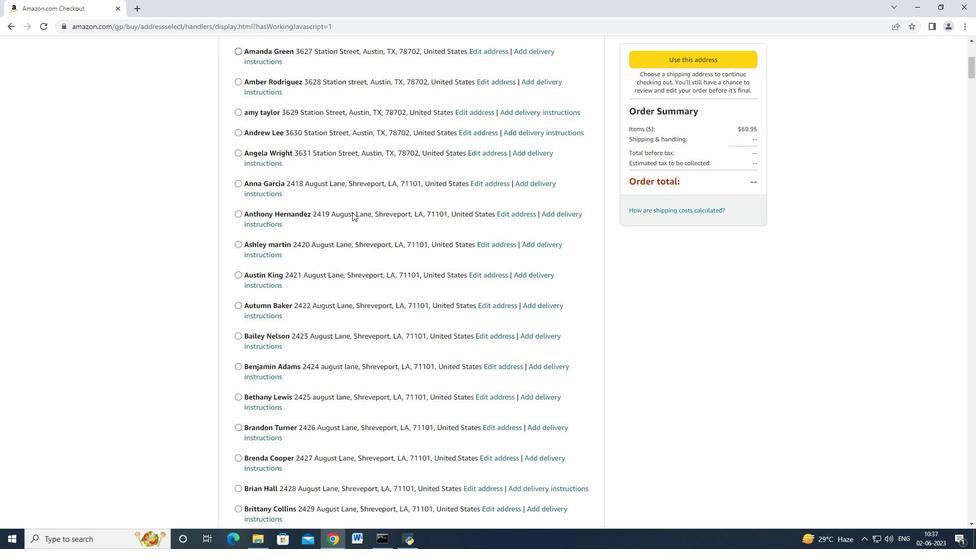 
Action: Mouse scrolled (352, 212) with delta (0, 0)
Screenshot: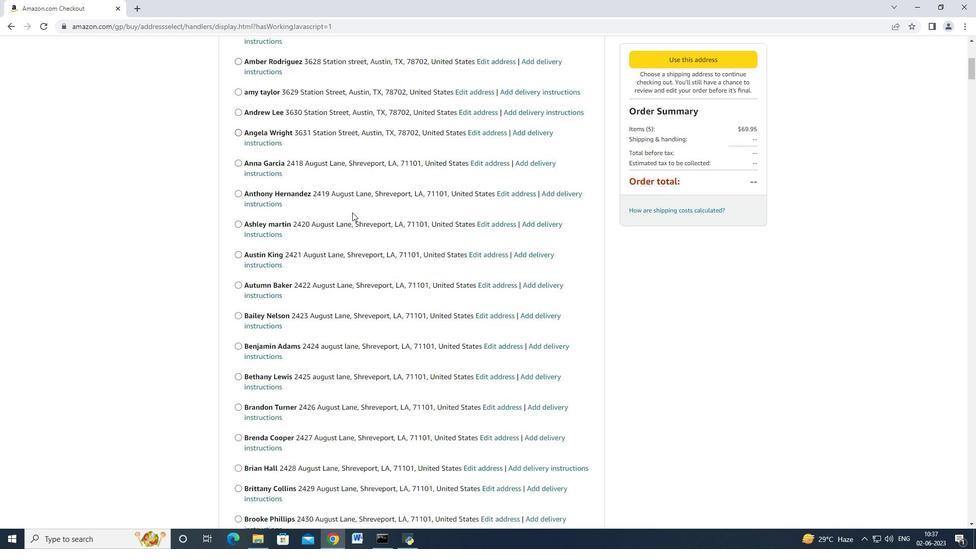 
Action: Mouse scrolled (352, 212) with delta (0, 0)
Screenshot: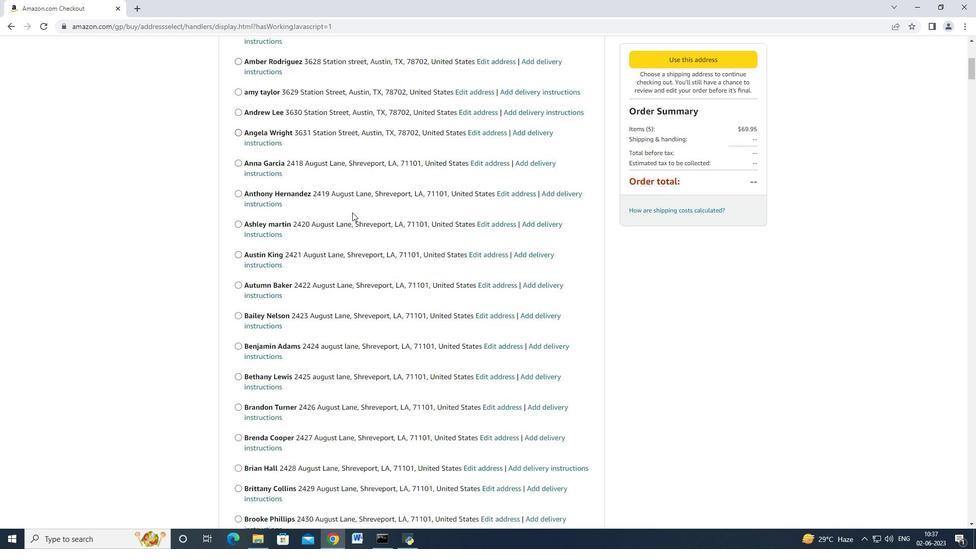 
Action: Mouse scrolled (352, 212) with delta (0, 0)
Screenshot: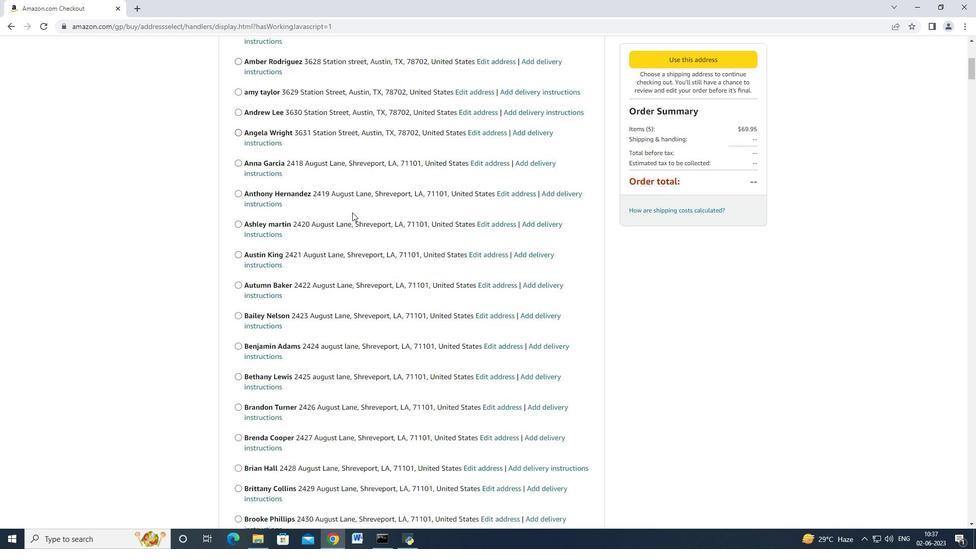 
Action: Mouse scrolled (352, 212) with delta (0, 0)
Screenshot: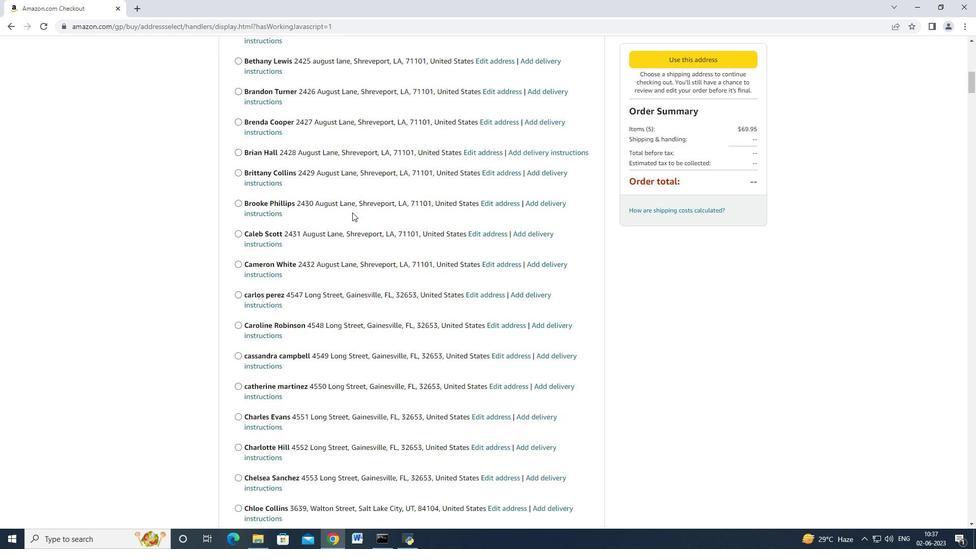 
Action: Mouse scrolled (352, 212) with delta (0, 0)
Screenshot: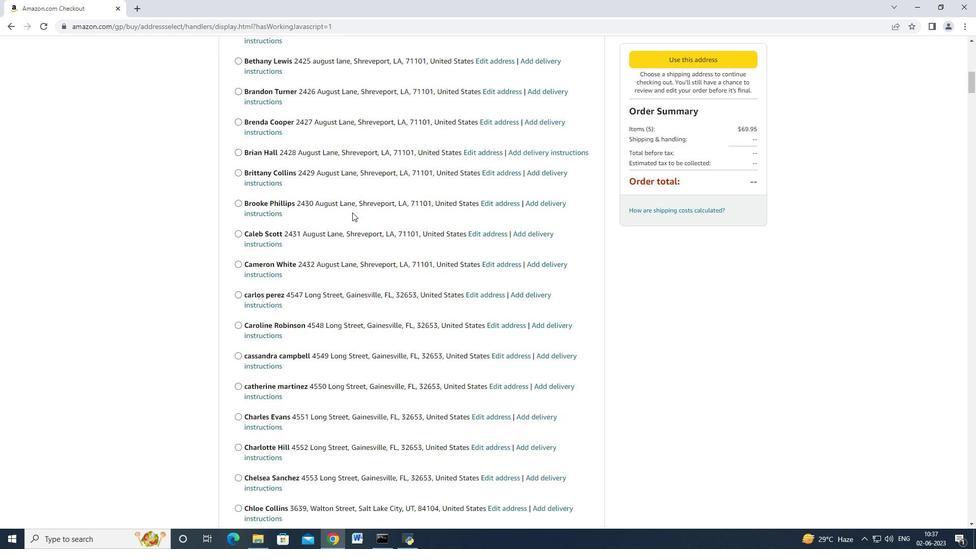 
Action: Mouse scrolled (352, 212) with delta (0, 0)
Screenshot: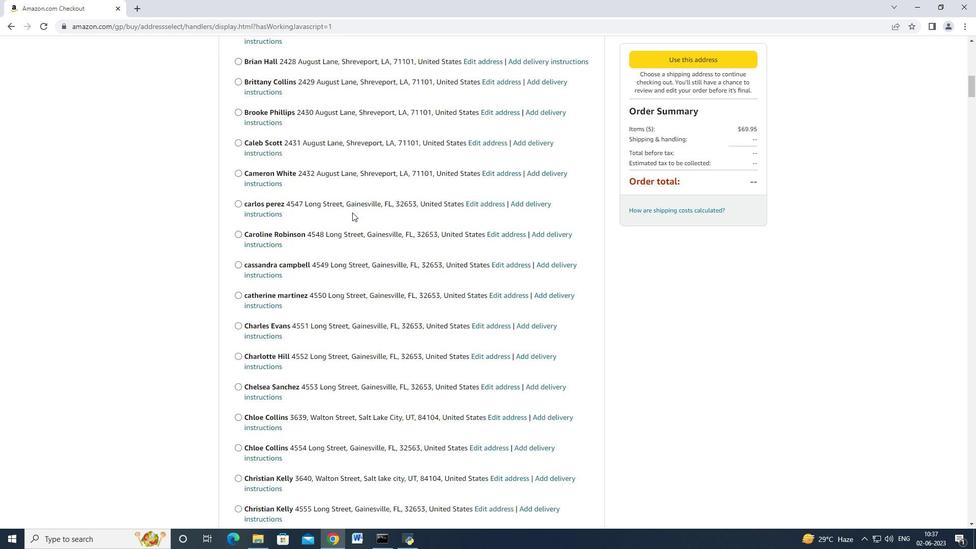 
Action: Mouse scrolled (352, 212) with delta (0, 0)
Screenshot: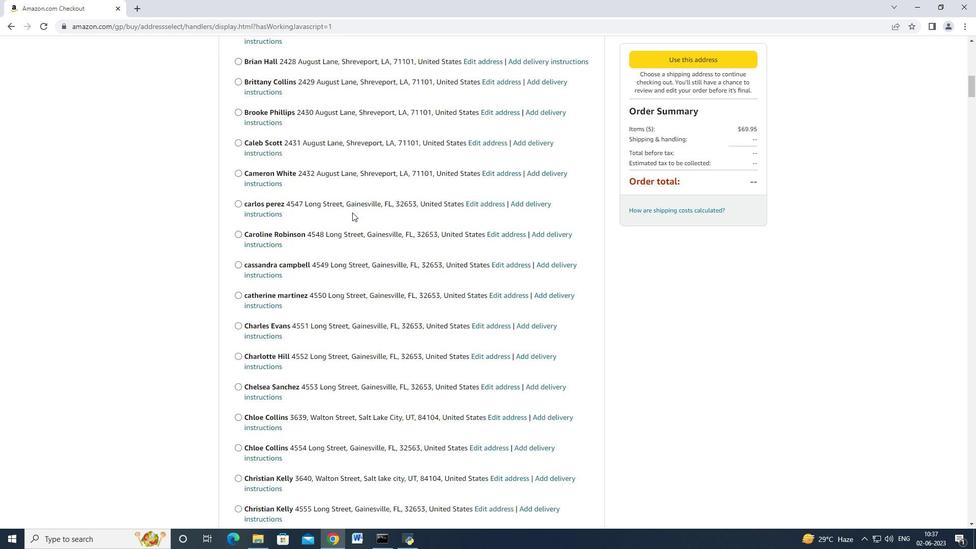 
Action: Mouse scrolled (352, 212) with delta (0, 0)
Screenshot: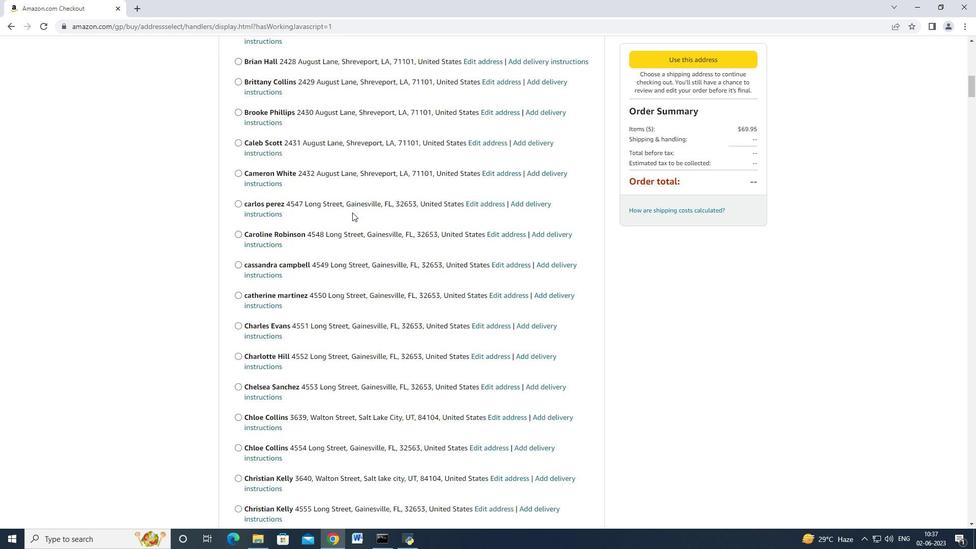 
Action: Mouse scrolled (352, 212) with delta (0, 0)
Screenshot: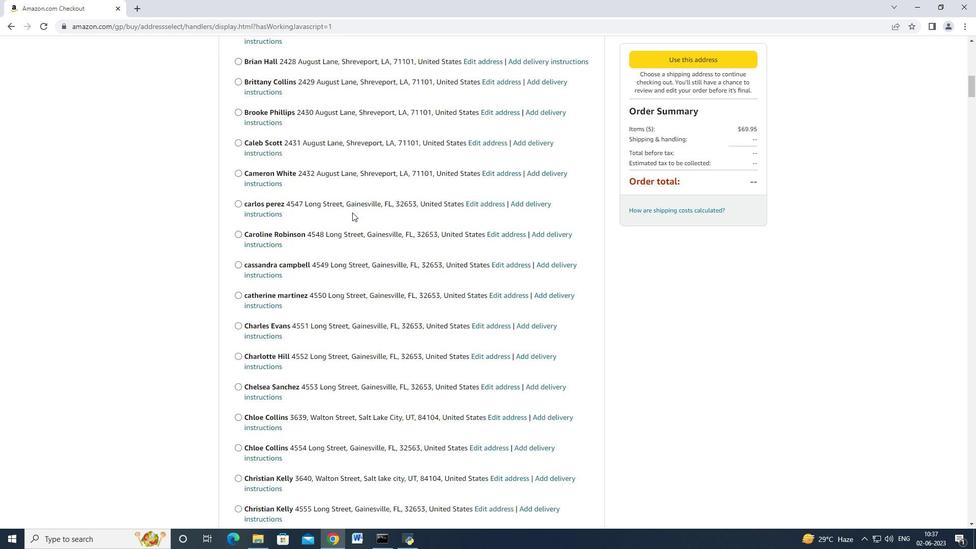 
Action: Mouse scrolled (352, 212) with delta (0, 0)
Screenshot: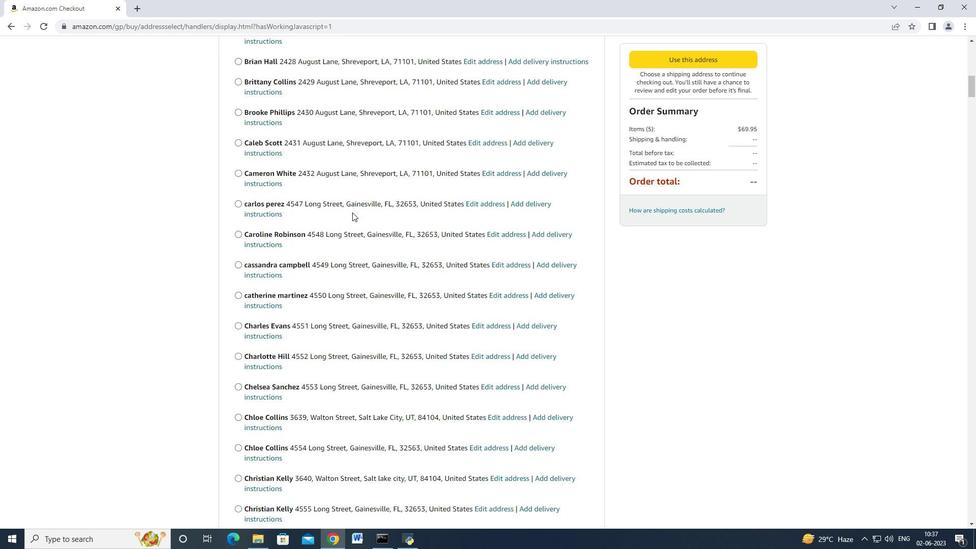
Action: Mouse scrolled (352, 212) with delta (0, 0)
Screenshot: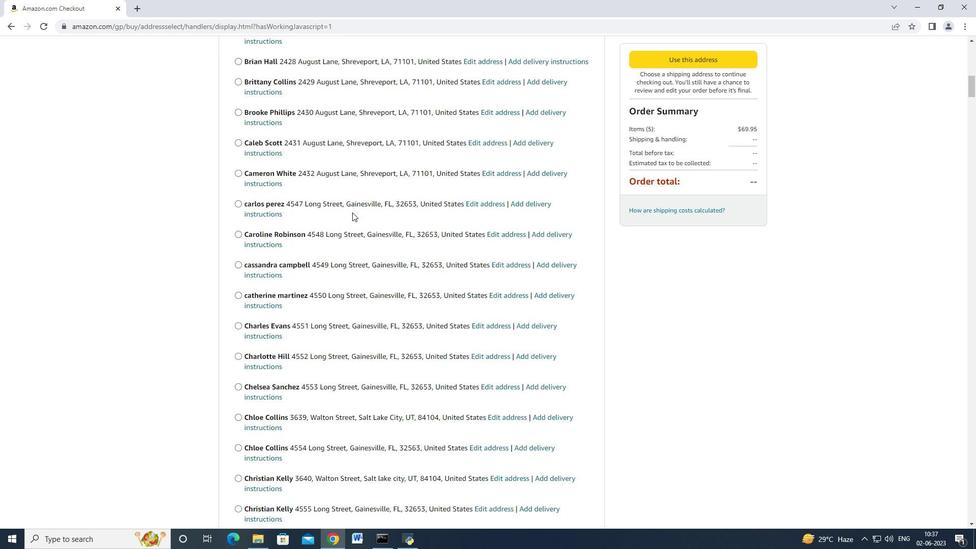 
Action: Mouse scrolled (352, 212) with delta (0, 0)
Screenshot: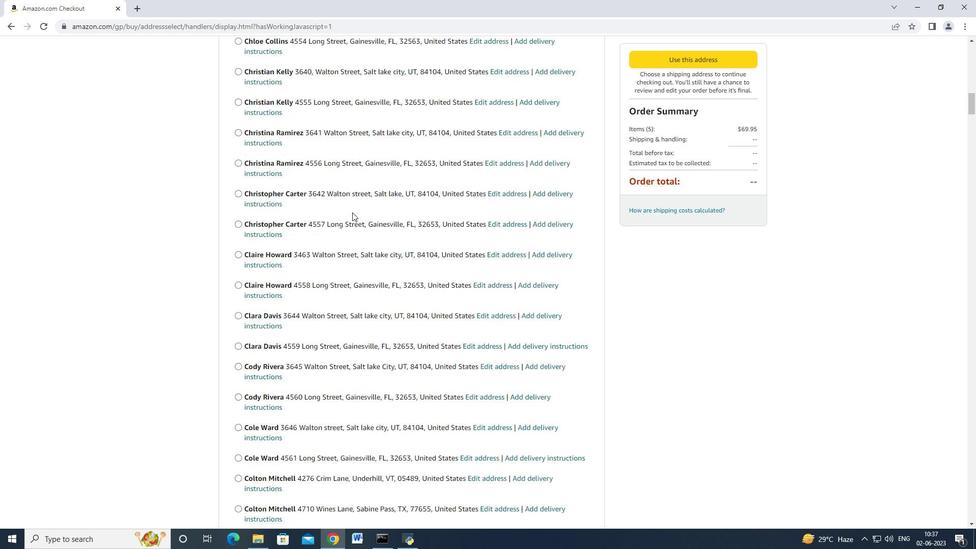 
Action: Mouse scrolled (352, 212) with delta (0, 0)
Screenshot: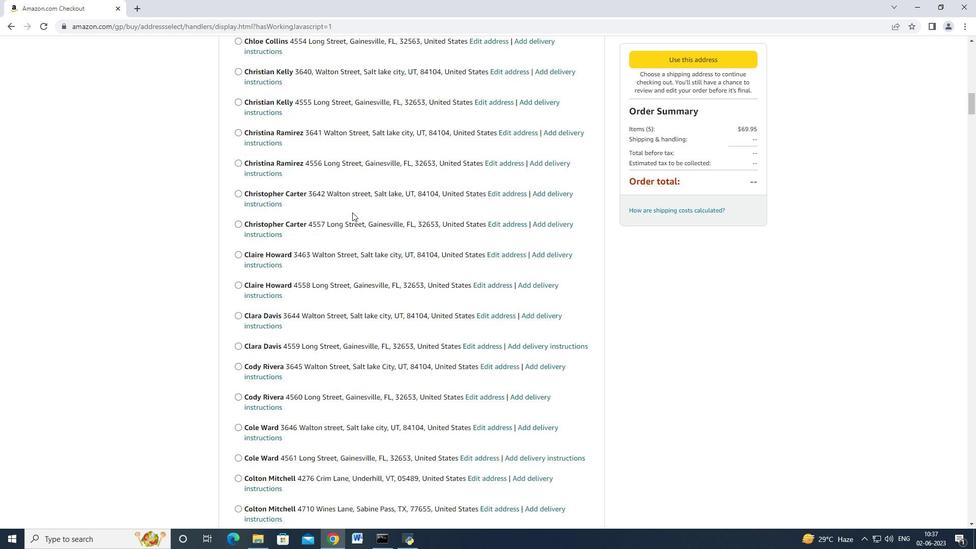 
Action: Mouse scrolled (352, 212) with delta (0, 0)
Screenshot: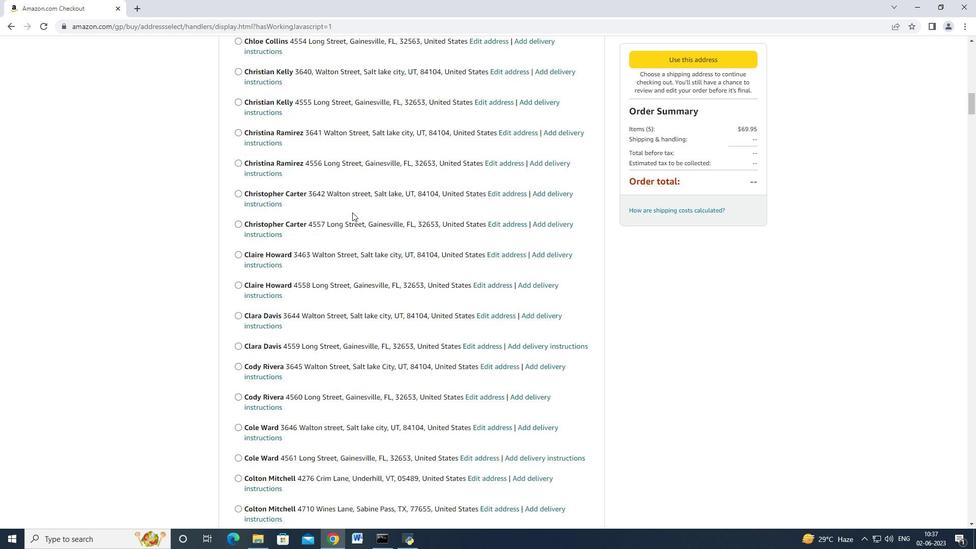 
Action: Mouse scrolled (352, 211) with delta (0, -1)
Screenshot: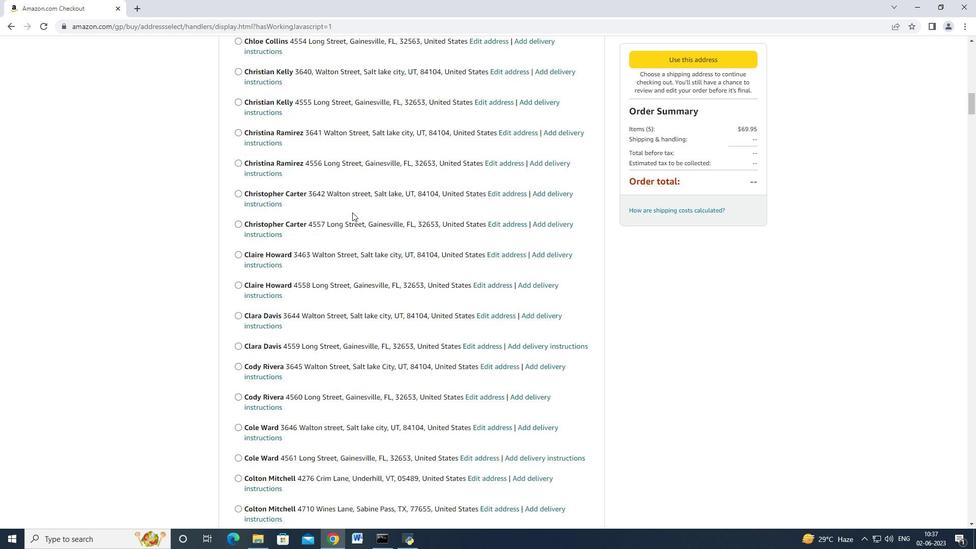 
Action: Mouse scrolled (352, 211) with delta (0, -1)
Screenshot: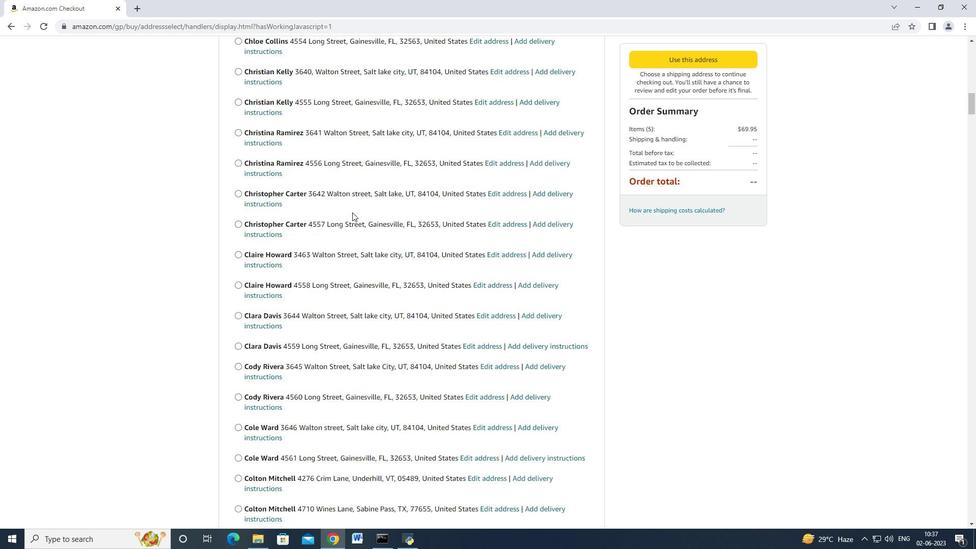 
Action: Mouse scrolled (352, 212) with delta (0, 0)
Screenshot: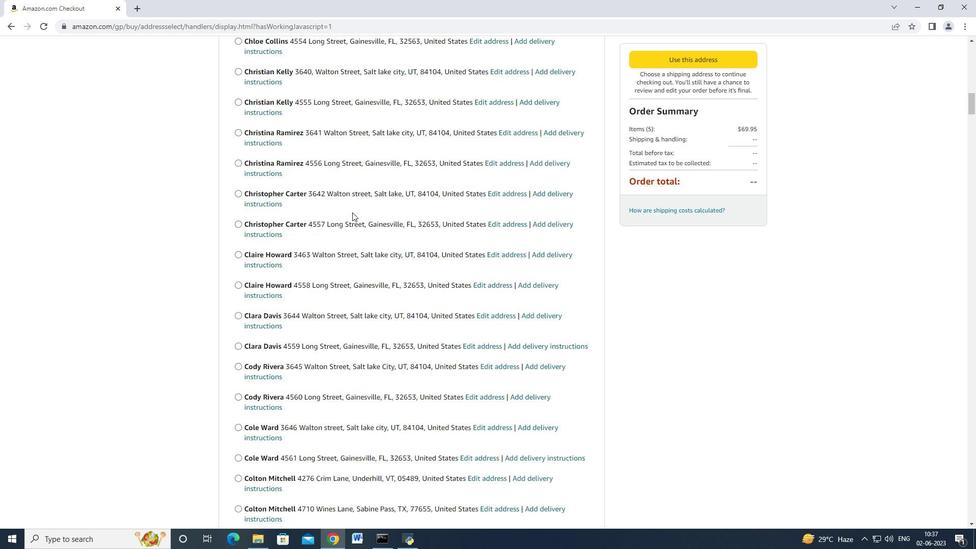 
Action: Mouse scrolled (352, 212) with delta (0, 0)
Screenshot: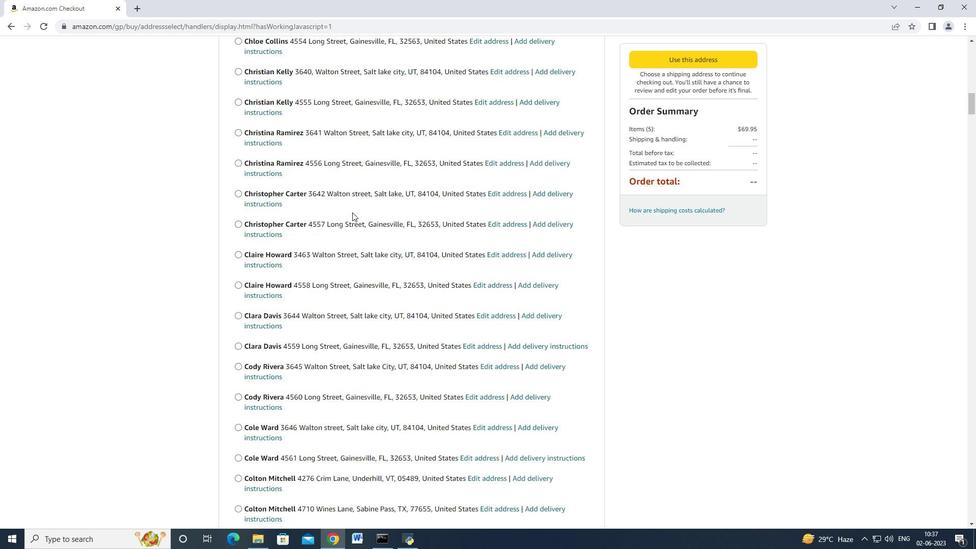 
Action: Mouse scrolled (352, 212) with delta (0, 0)
Screenshot: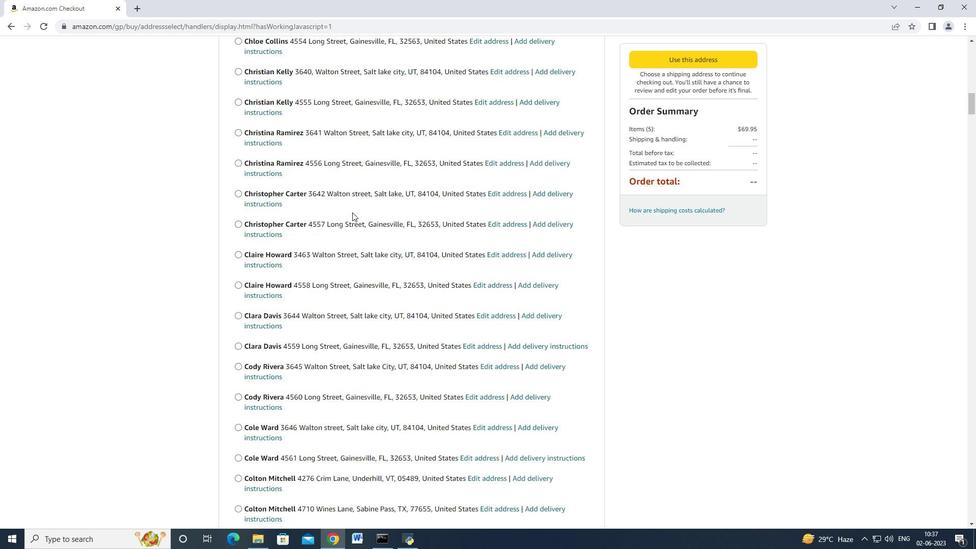
Action: Mouse scrolled (352, 212) with delta (0, 0)
Screenshot: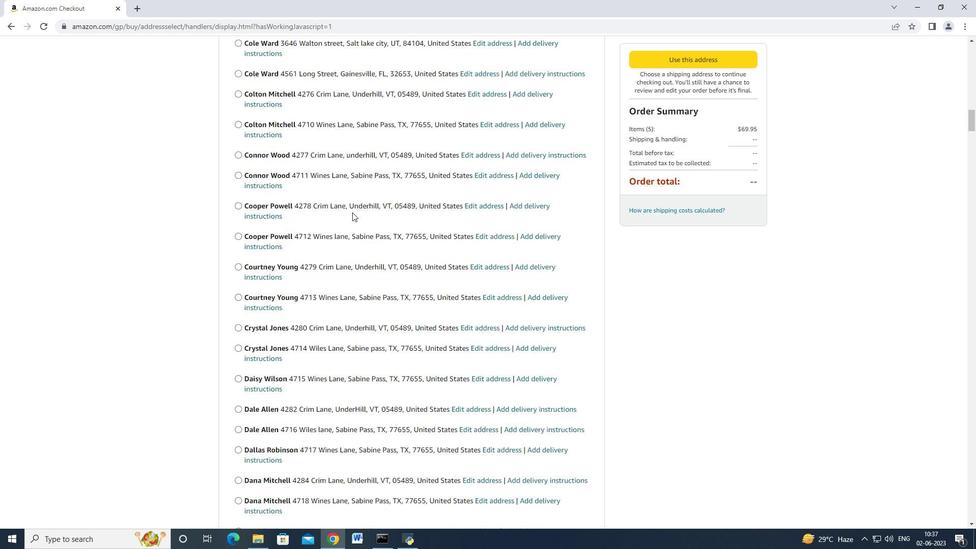 
Action: Mouse scrolled (352, 212) with delta (0, 0)
Screenshot: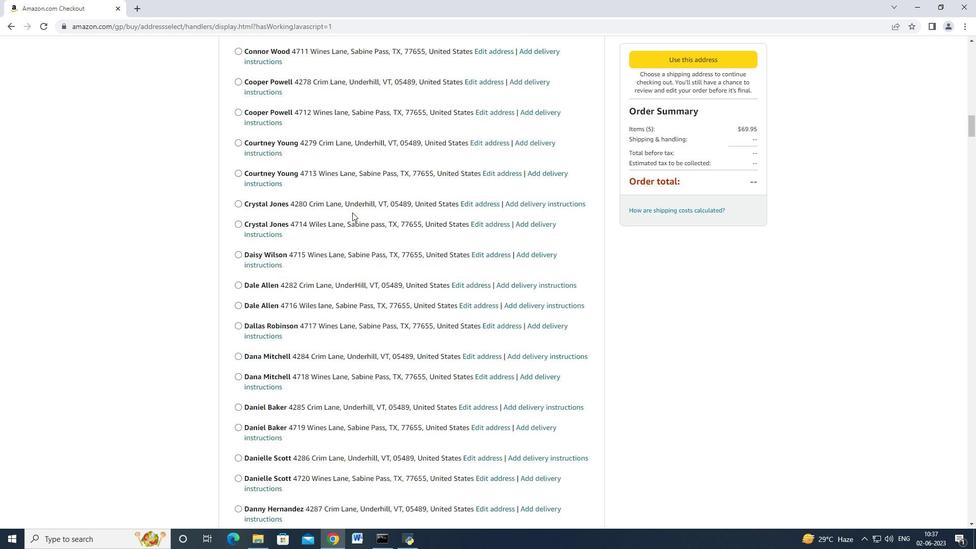 
Action: Mouse scrolled (352, 212) with delta (0, 0)
Screenshot: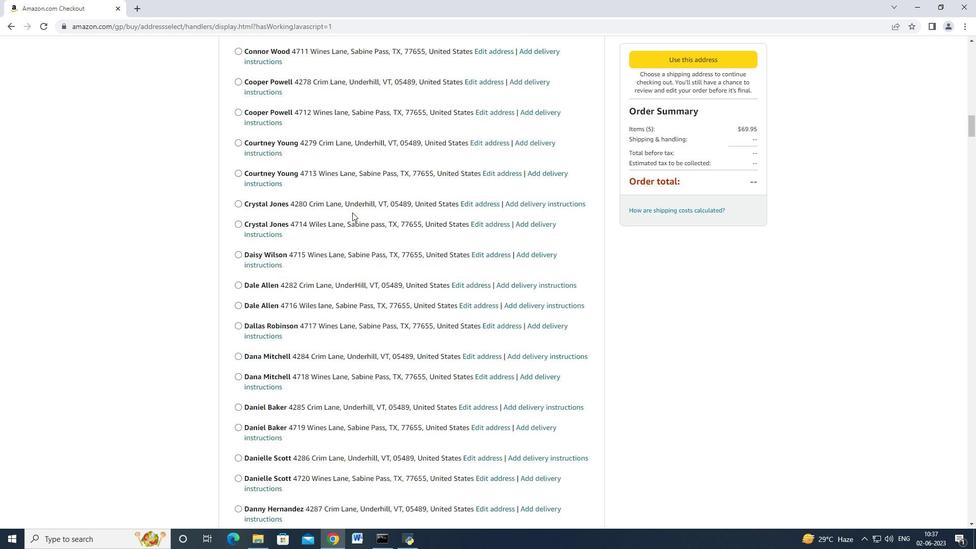 
Action: Mouse scrolled (352, 212) with delta (0, 0)
Screenshot: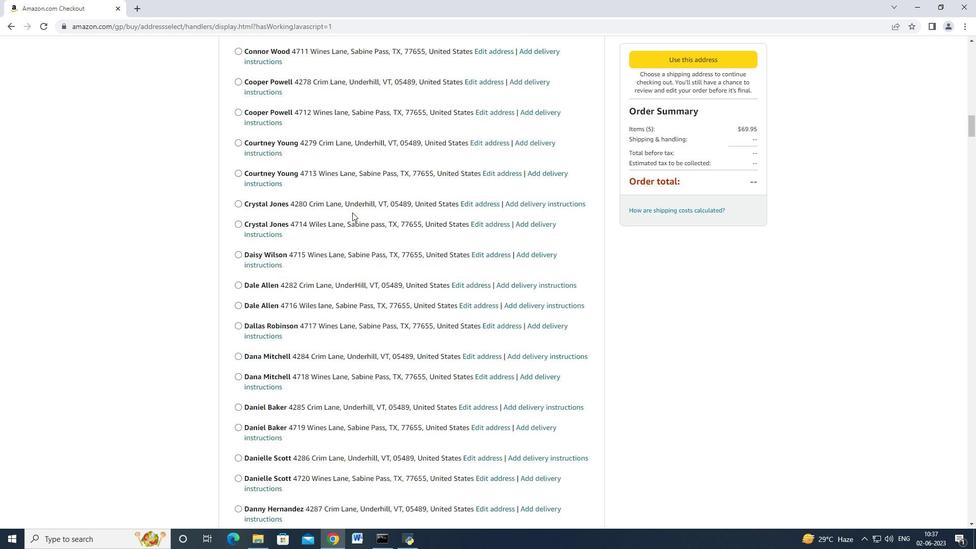 
Action: Mouse scrolled (352, 211) with delta (0, -1)
Screenshot: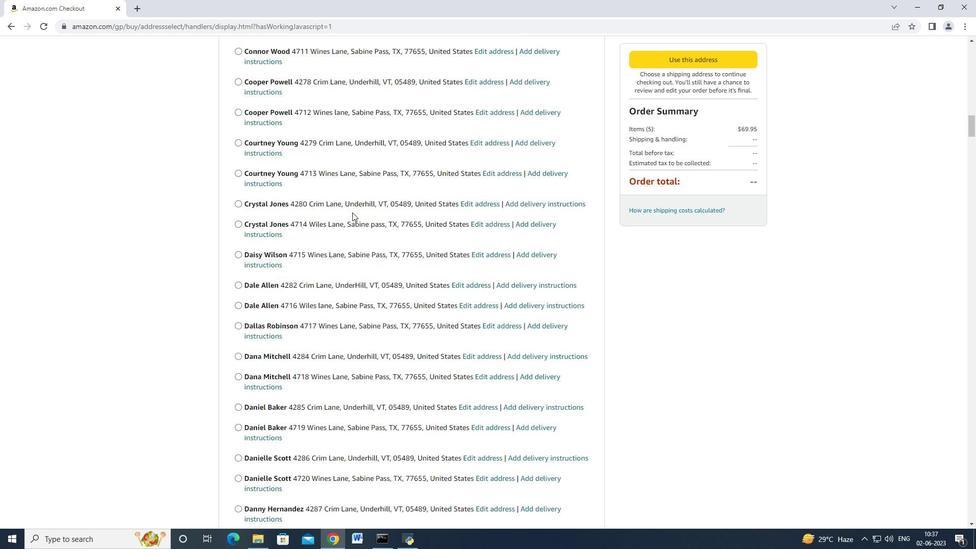 
Action: Mouse scrolled (352, 212) with delta (0, 0)
Screenshot: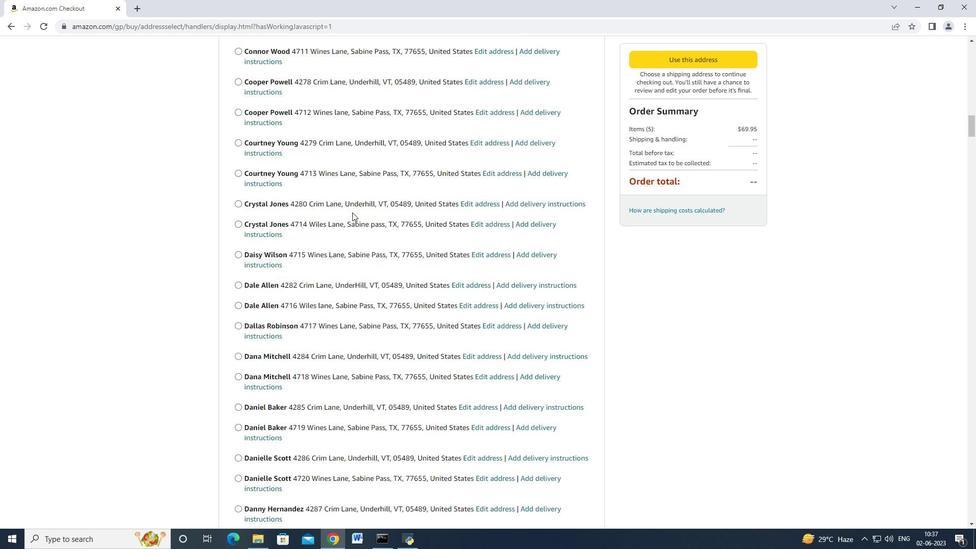 
Action: Mouse scrolled (352, 212) with delta (0, 0)
Screenshot: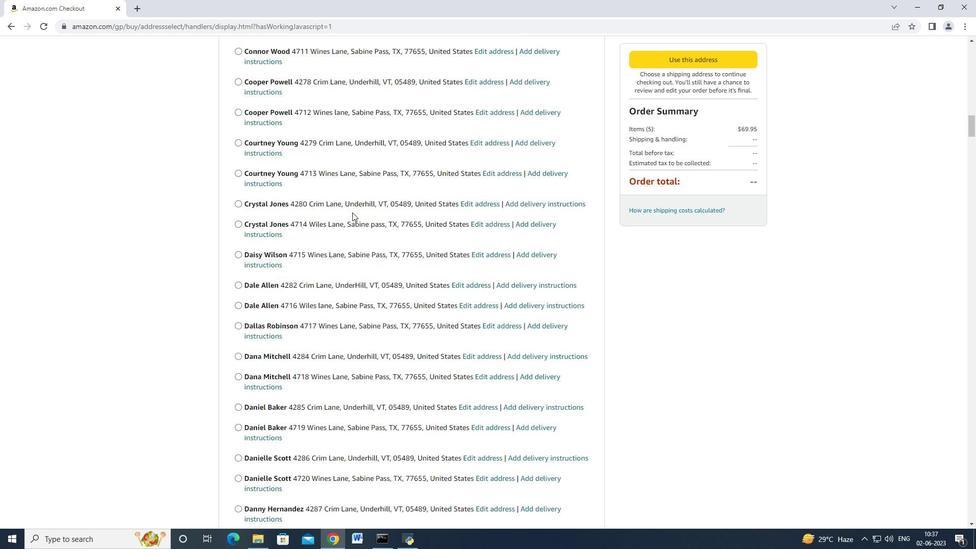 
Action: Mouse scrolled (352, 212) with delta (0, 0)
Screenshot: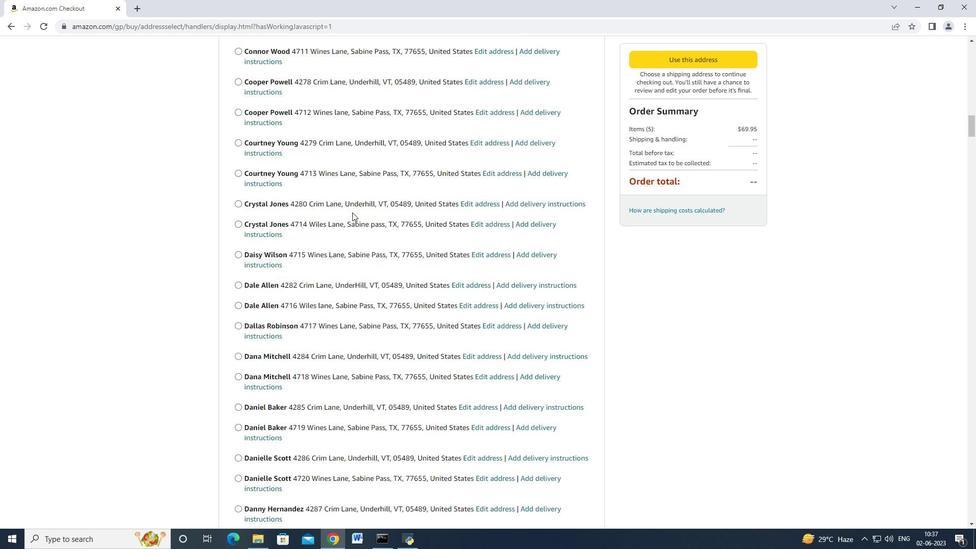 
Action: Mouse scrolled (352, 211) with delta (0, -1)
Screenshot: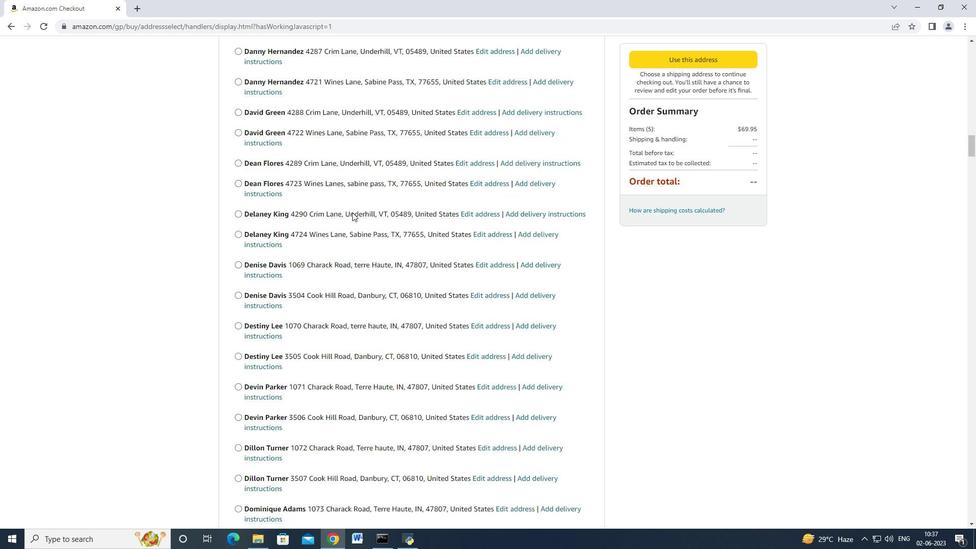 
Action: Mouse scrolled (352, 211) with delta (0, -1)
Screenshot: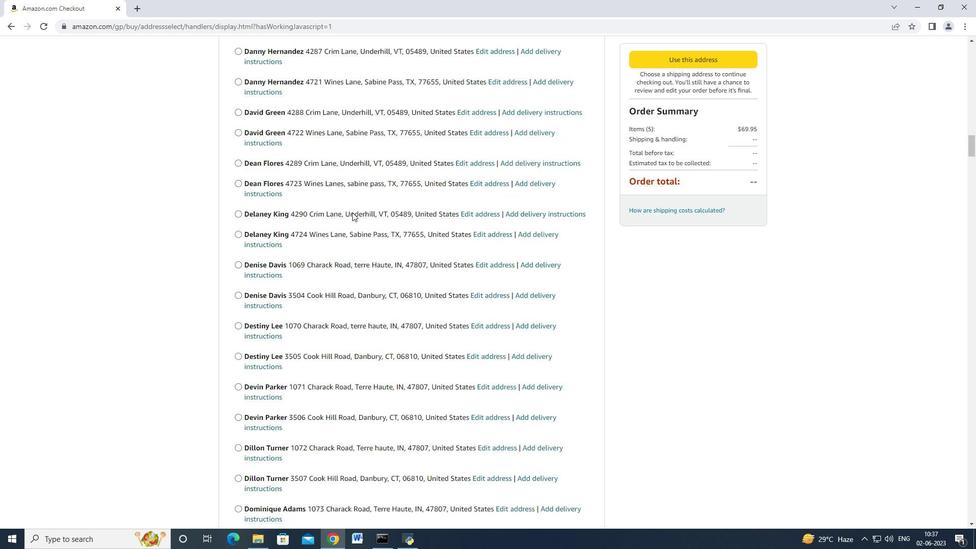 
Action: Mouse scrolled (352, 211) with delta (0, -1)
Screenshot: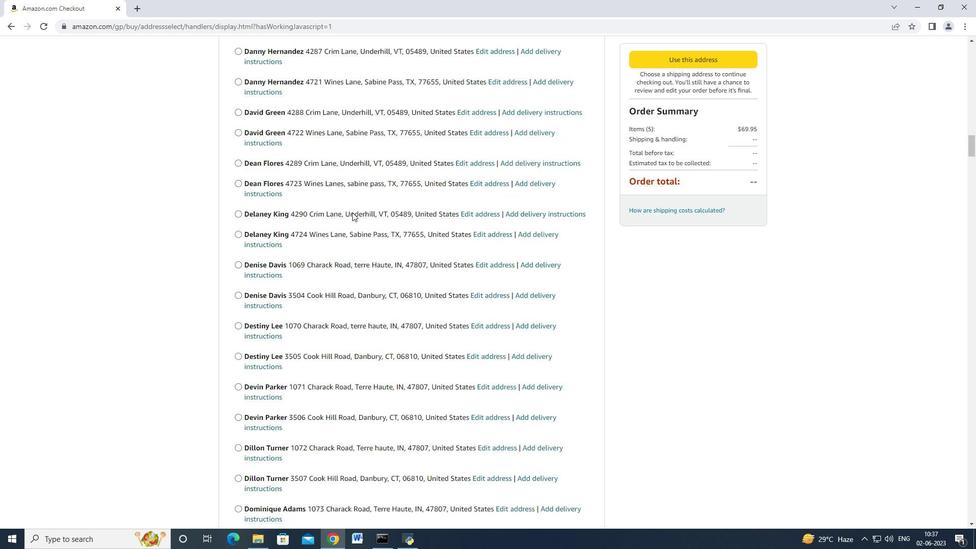 
Action: Mouse scrolled (352, 211) with delta (0, -1)
Screenshot: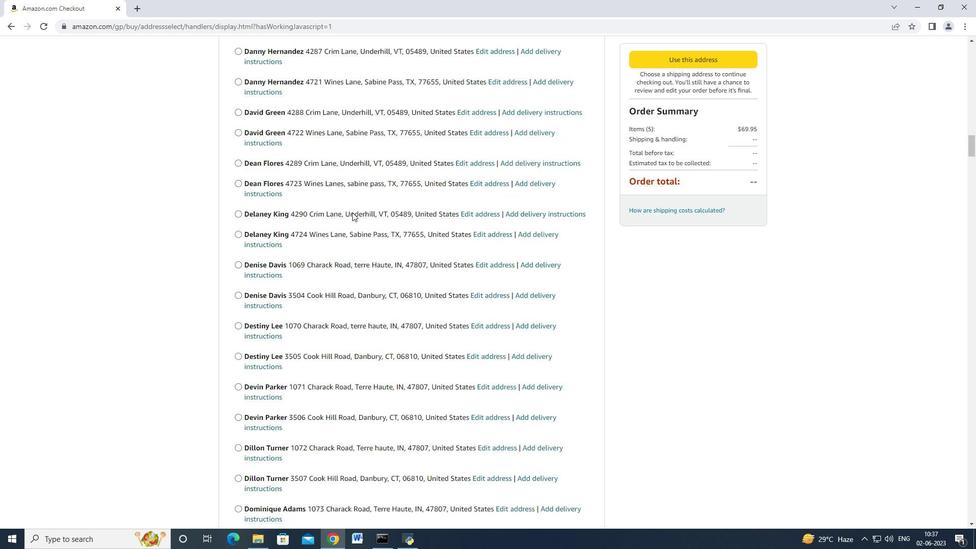 
Action: Mouse scrolled (352, 212) with delta (0, 0)
Screenshot: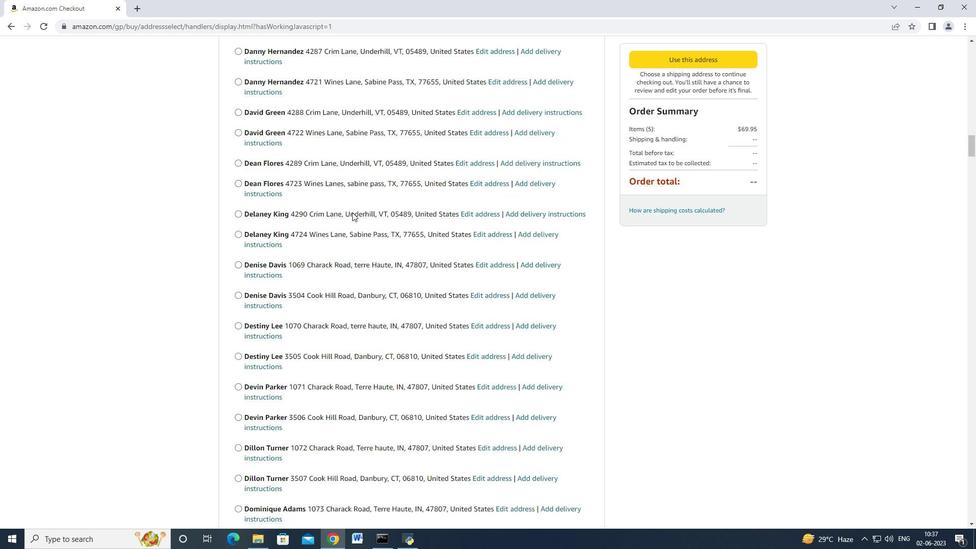 
Action: Mouse scrolled (352, 212) with delta (0, 0)
Screenshot: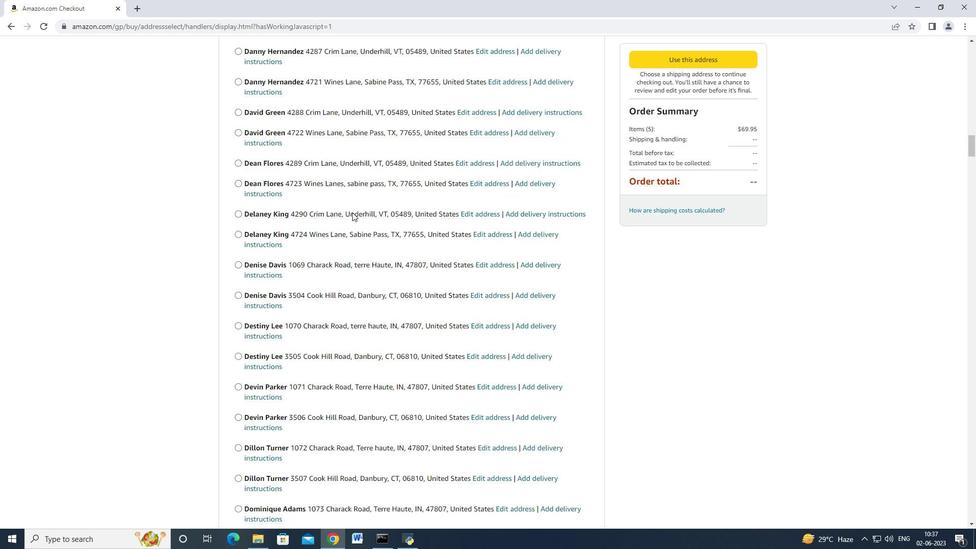 
Action: Mouse scrolled (352, 212) with delta (0, 0)
Screenshot: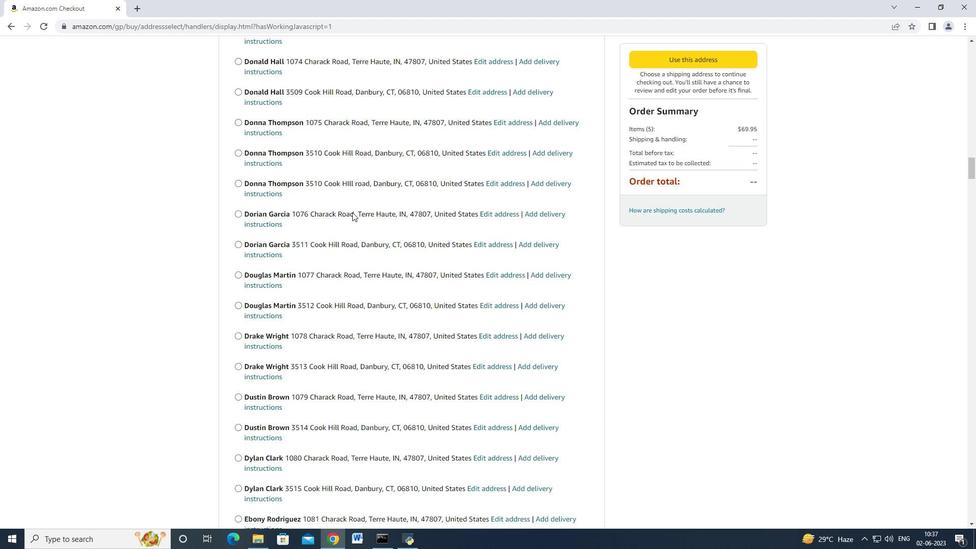 
Action: Mouse scrolled (352, 212) with delta (0, 0)
Screenshot: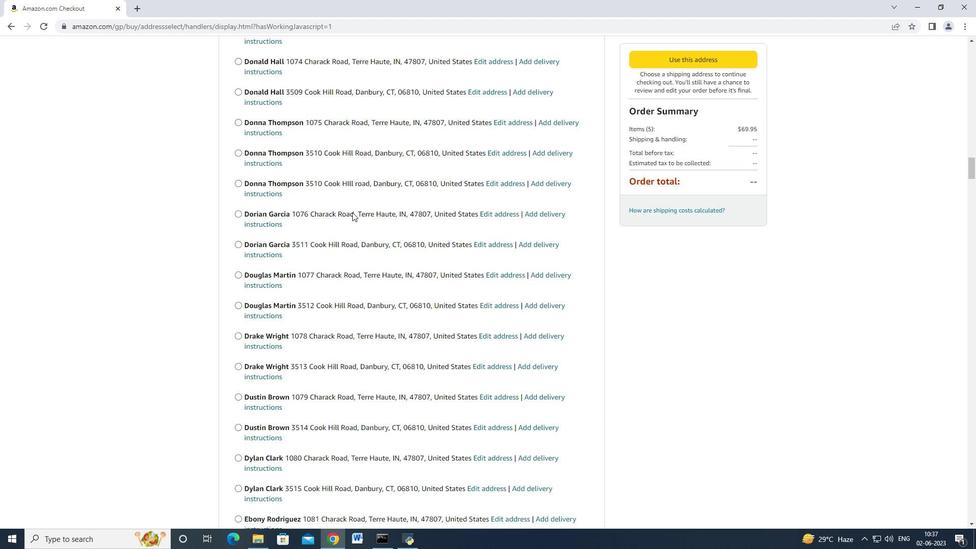 
Action: Mouse scrolled (352, 212) with delta (0, 0)
Screenshot: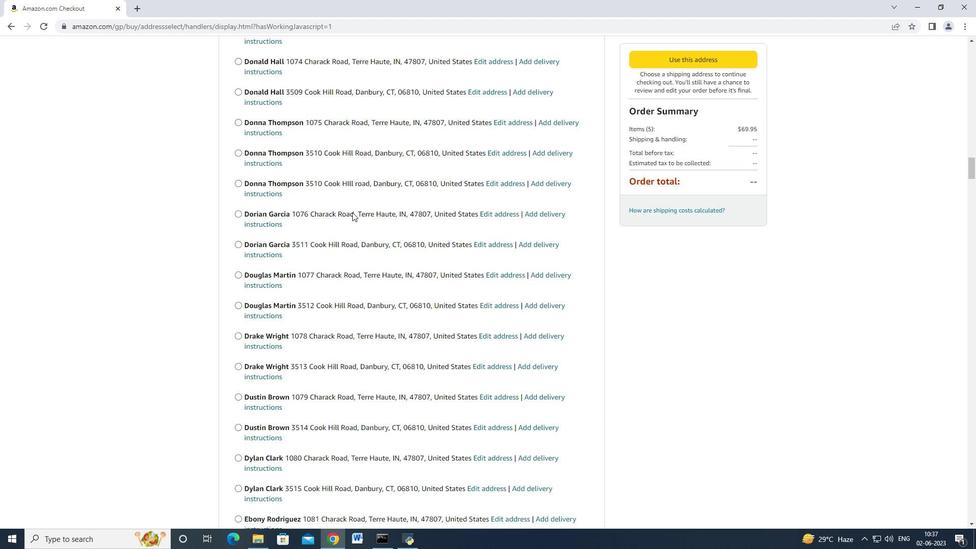 
Action: Mouse scrolled (352, 212) with delta (0, 0)
Screenshot: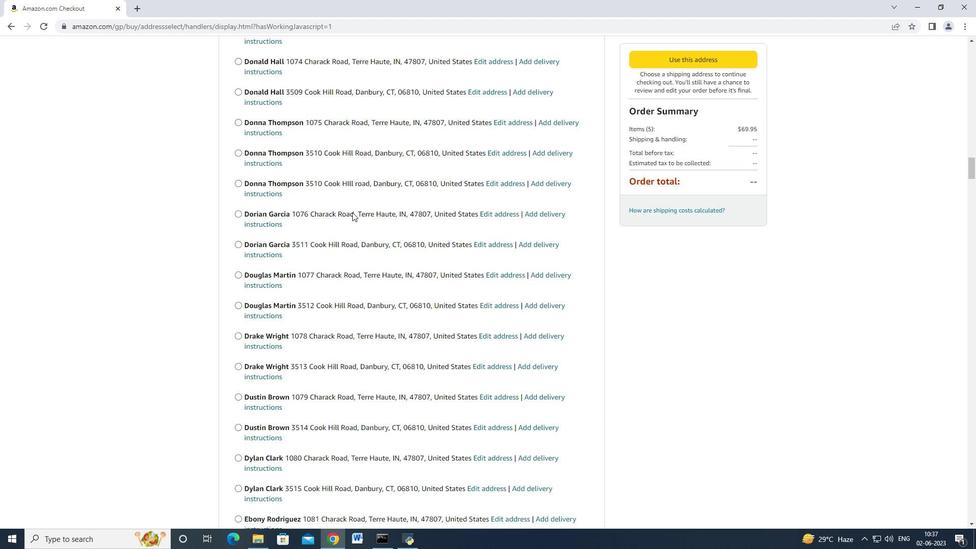 
Action: Mouse scrolled (352, 212) with delta (0, 0)
Screenshot: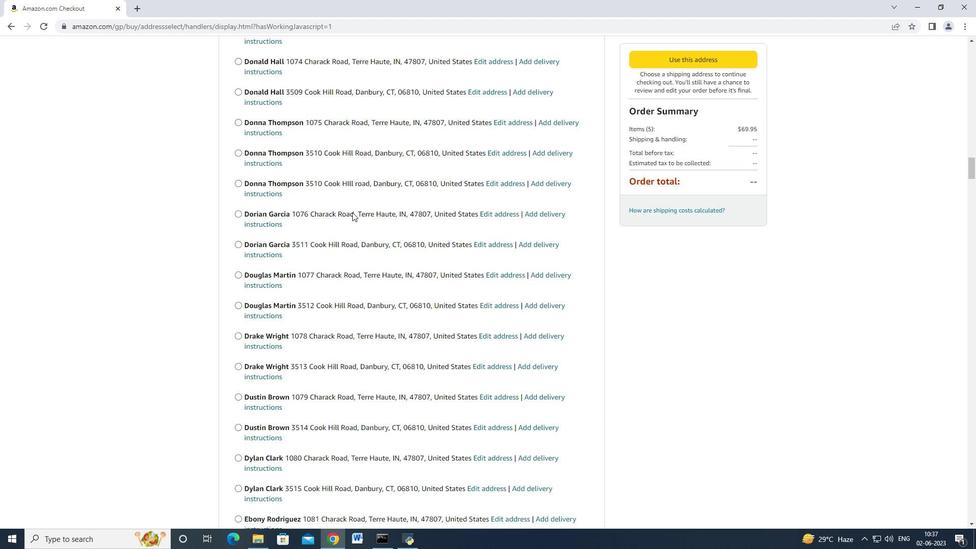 
Action: Mouse scrolled (352, 212) with delta (0, 0)
Screenshot: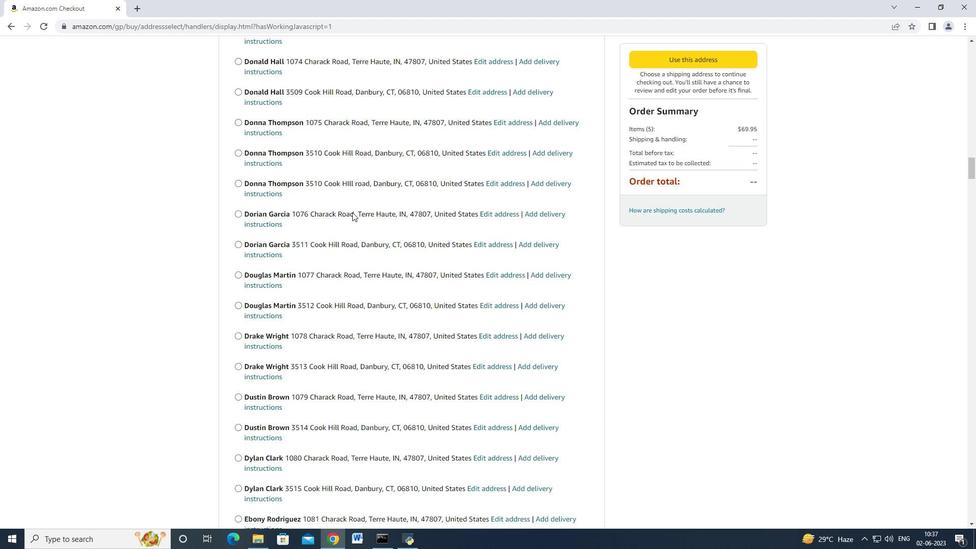 
Action: Mouse scrolled (352, 212) with delta (0, 0)
Screenshot: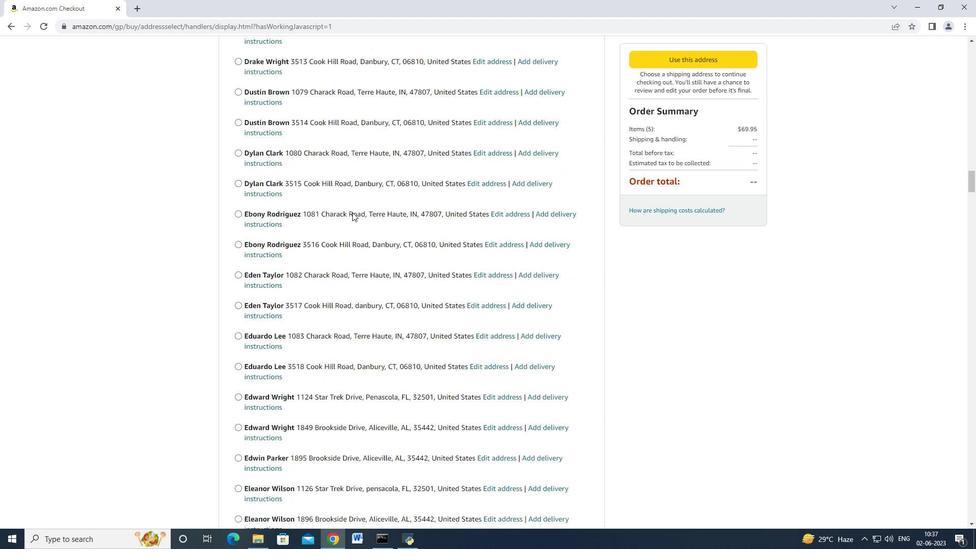 
Action: Mouse scrolled (352, 212) with delta (0, 0)
Screenshot: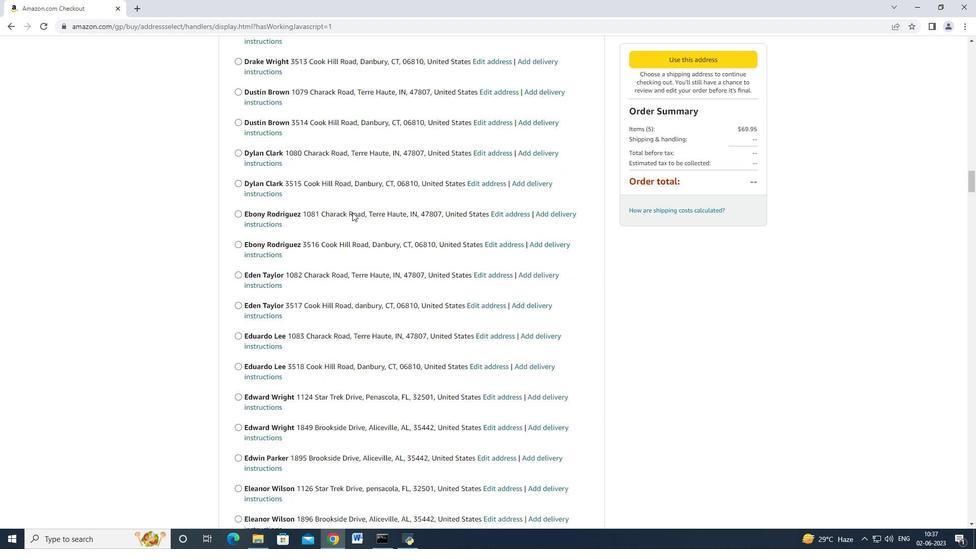 
Action: Mouse scrolled (352, 212) with delta (0, 0)
Screenshot: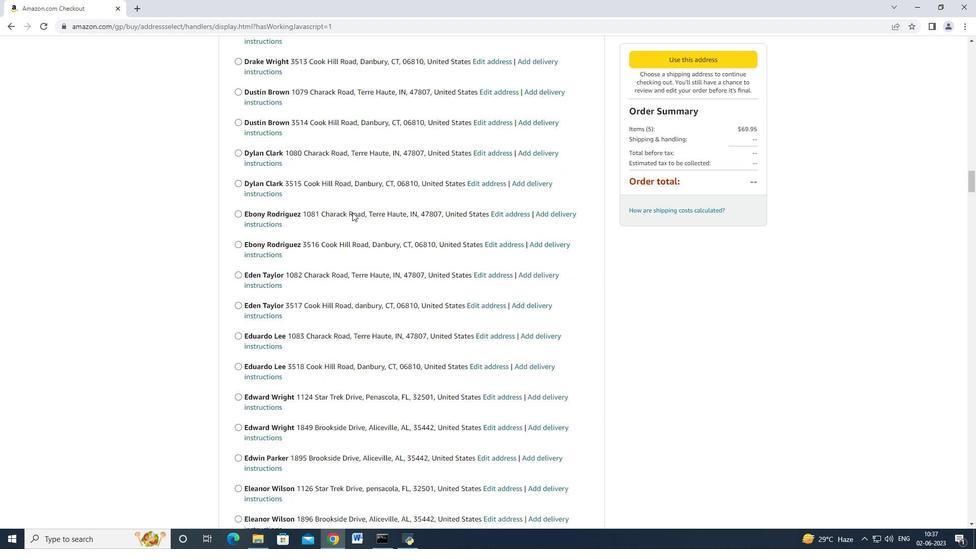 
Action: Mouse scrolled (352, 211) with delta (0, -1)
Screenshot: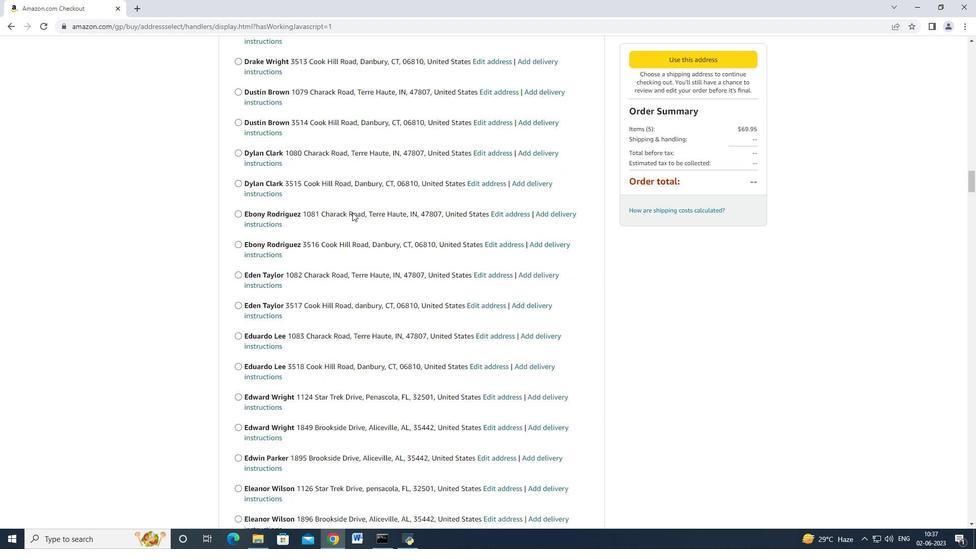 
Action: Mouse scrolled (352, 212) with delta (0, 0)
Screenshot: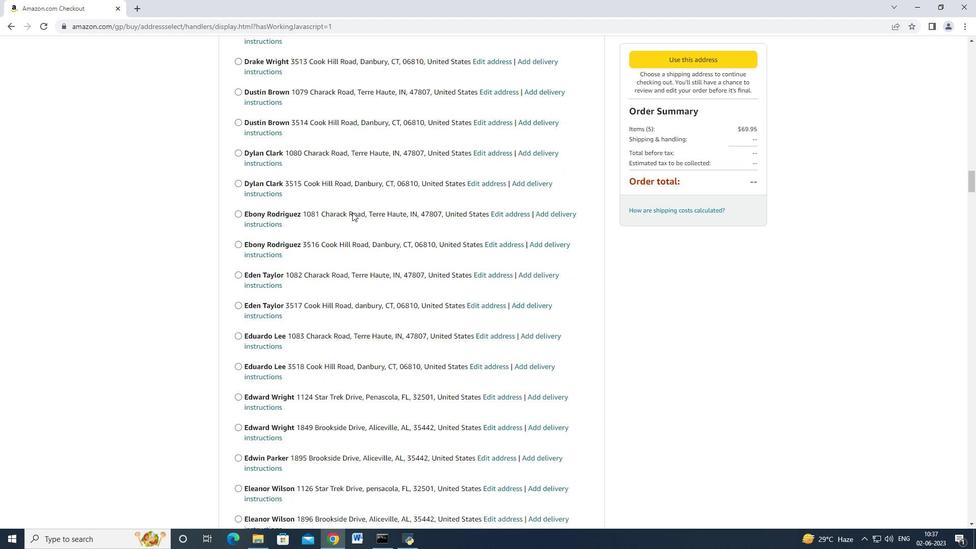 
Action: Mouse scrolled (352, 211) with delta (0, -1)
Screenshot: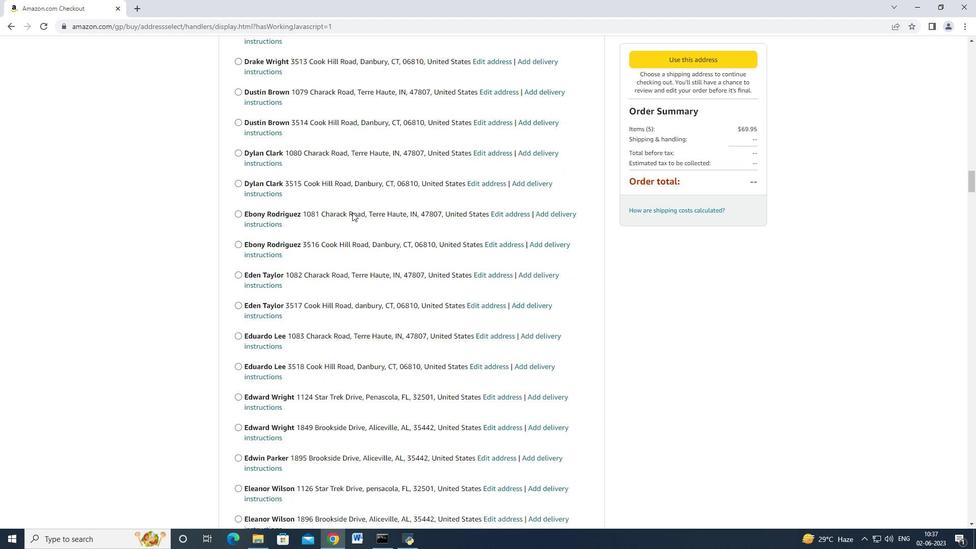 
Action: Mouse scrolled (352, 212) with delta (0, 0)
Screenshot: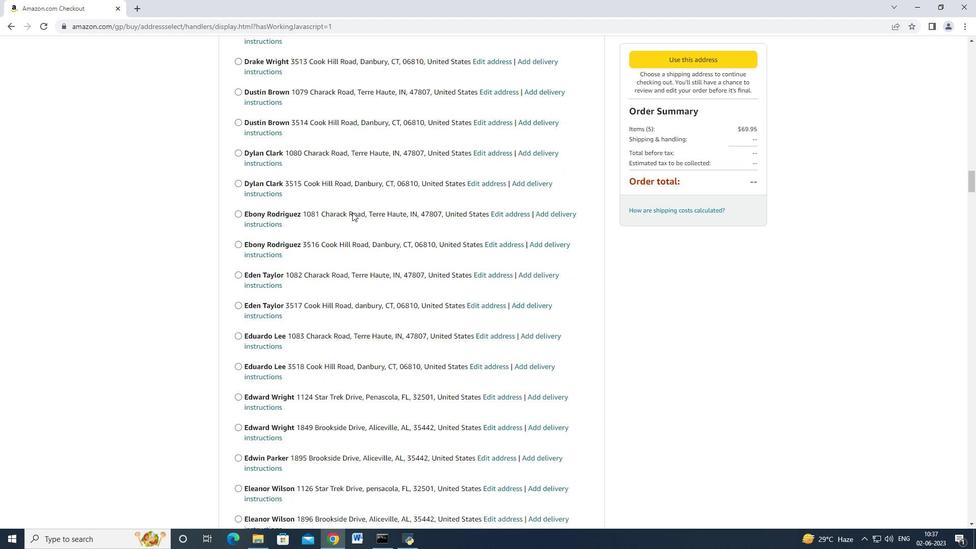 
Action: Mouse scrolled (352, 212) with delta (0, 0)
Screenshot: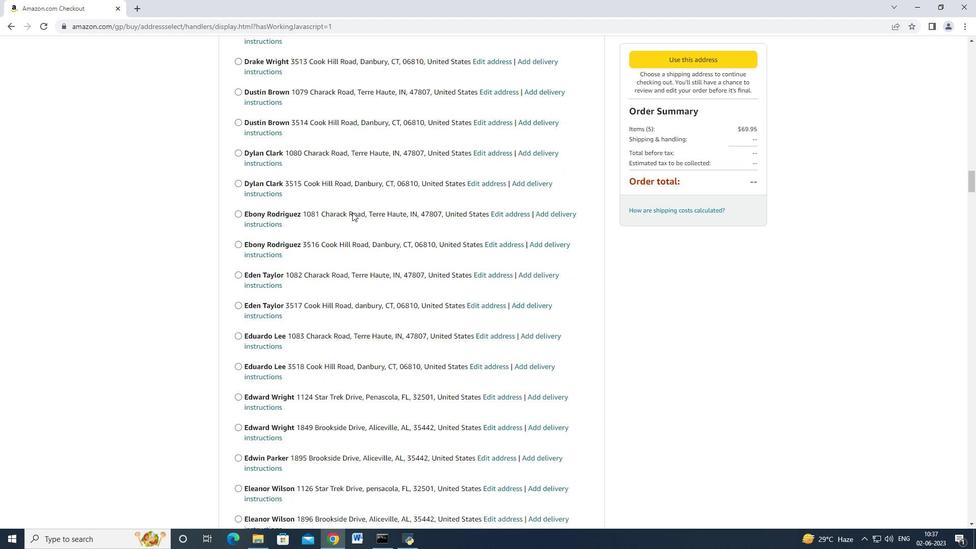 
Action: Mouse scrolled (352, 212) with delta (0, 0)
Screenshot: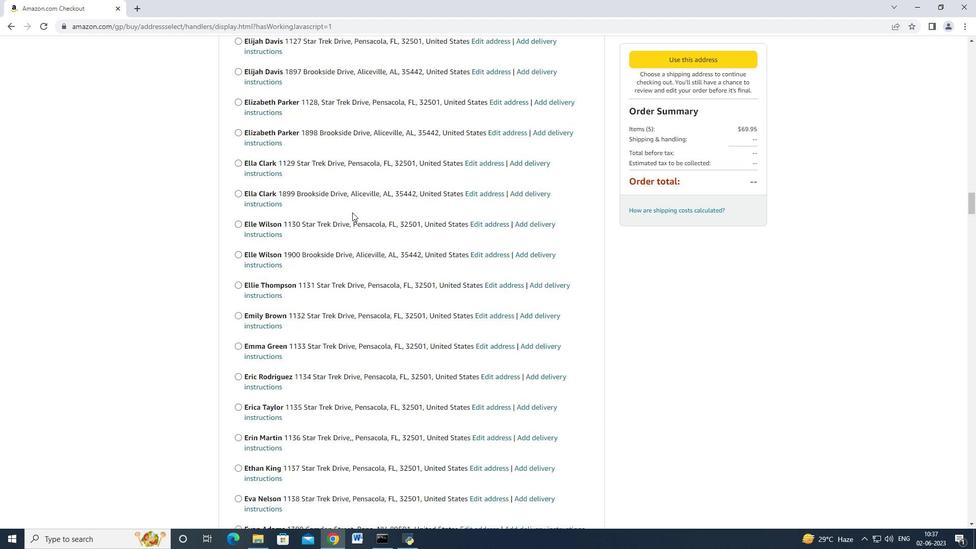 
Action: Mouse scrolled (352, 212) with delta (0, 0)
Screenshot: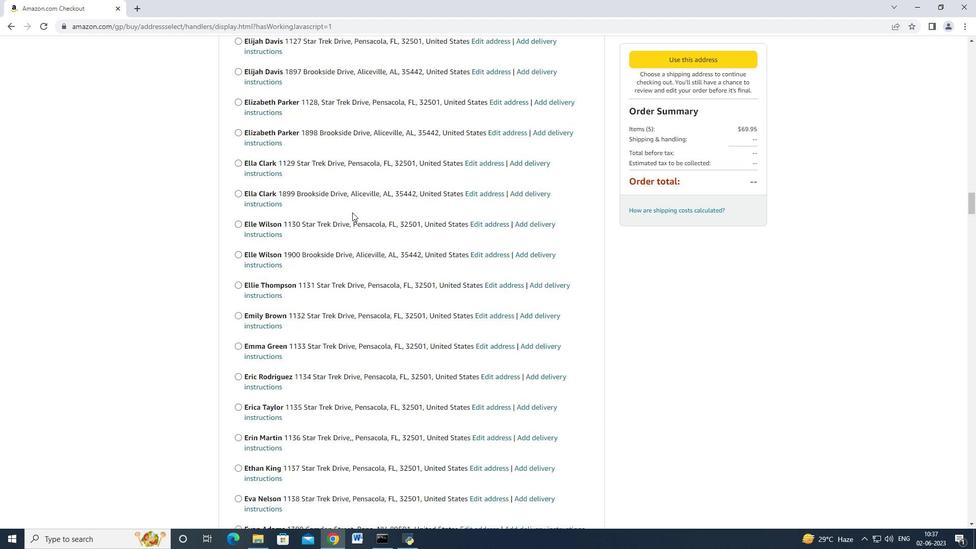 
Action: Mouse scrolled (352, 212) with delta (0, 0)
Screenshot: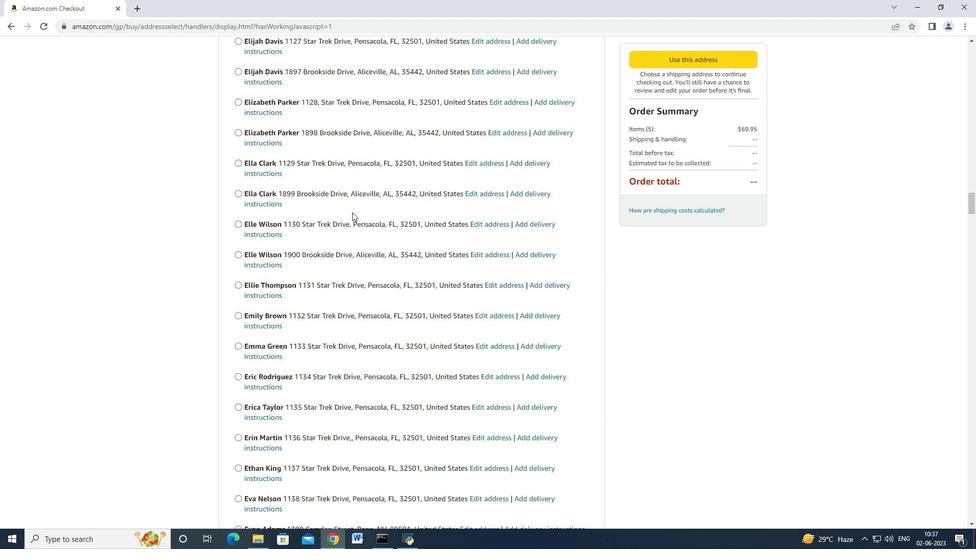 
Action: Mouse scrolled (352, 212) with delta (0, 0)
Screenshot: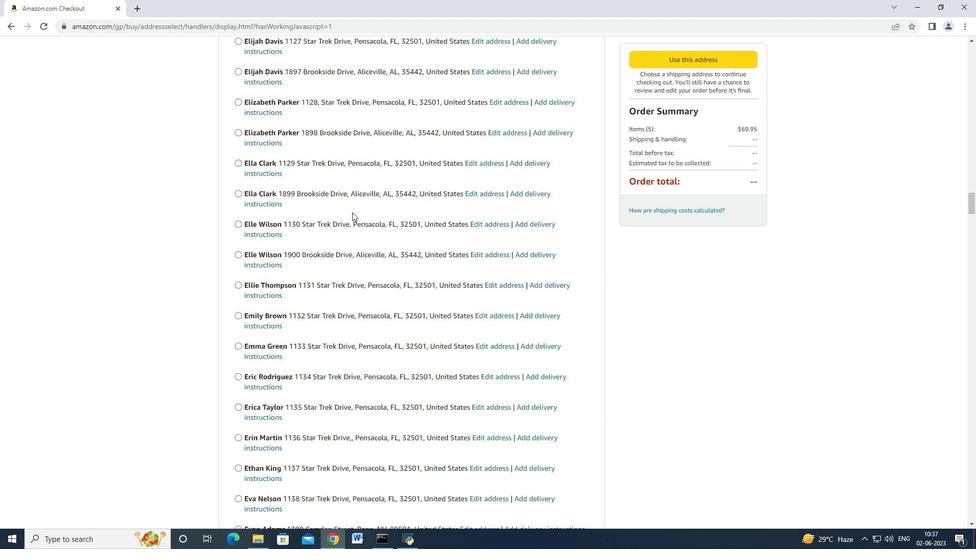 
Action: Mouse scrolled (352, 212) with delta (0, 0)
Screenshot: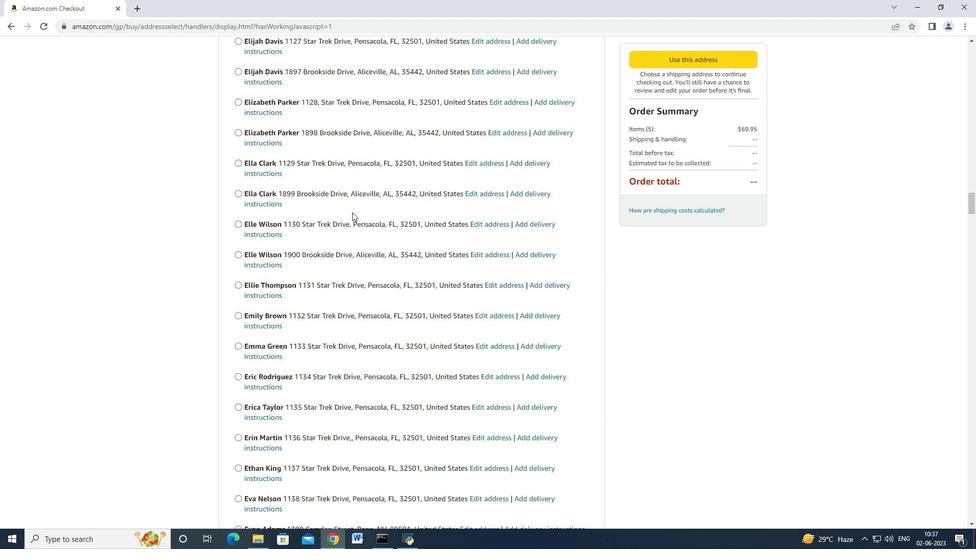 
Action: Mouse scrolled (352, 212) with delta (0, 0)
Screenshot: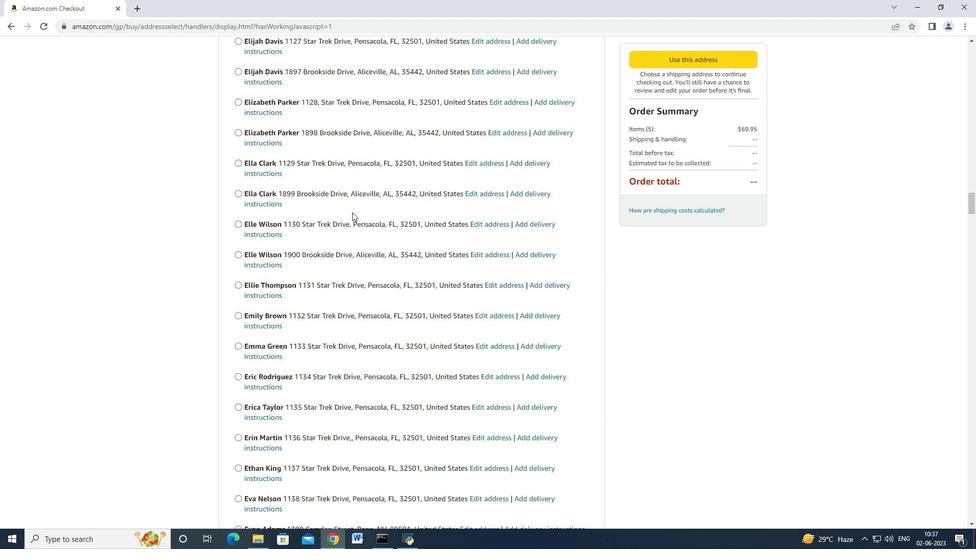 
Action: Mouse scrolled (352, 212) with delta (0, 0)
Screenshot: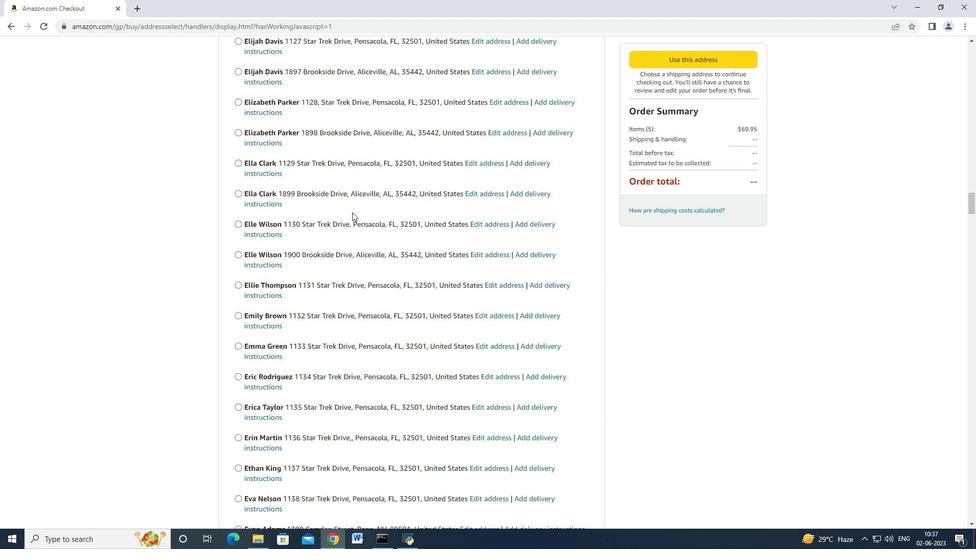 
Action: Mouse scrolled (352, 212) with delta (0, 0)
Screenshot: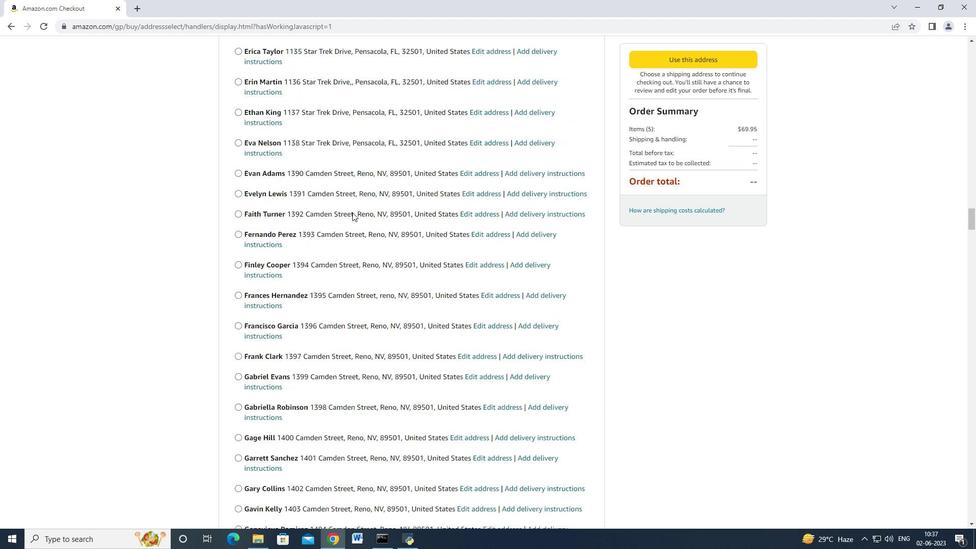 
Action: Mouse scrolled (352, 212) with delta (0, 0)
Screenshot: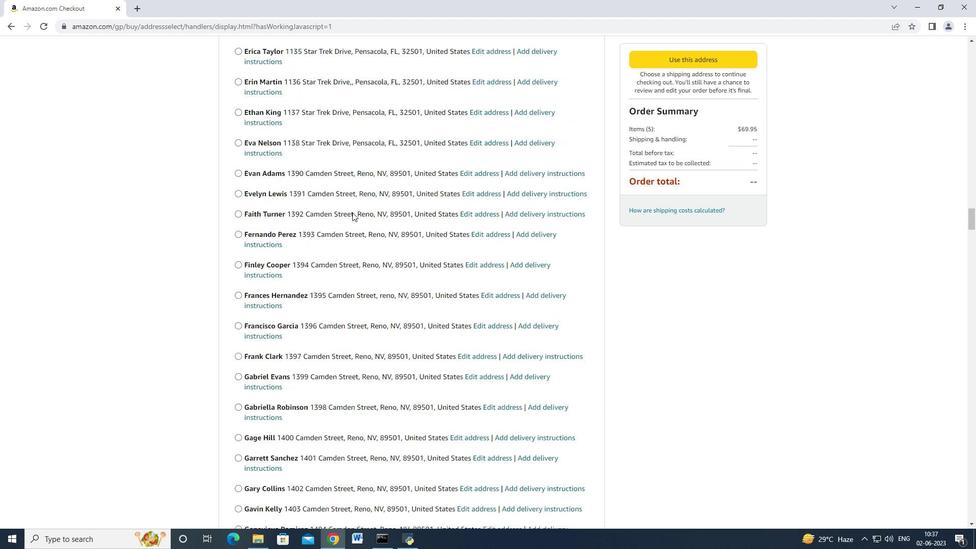 
Action: Mouse scrolled (352, 212) with delta (0, 0)
Screenshot: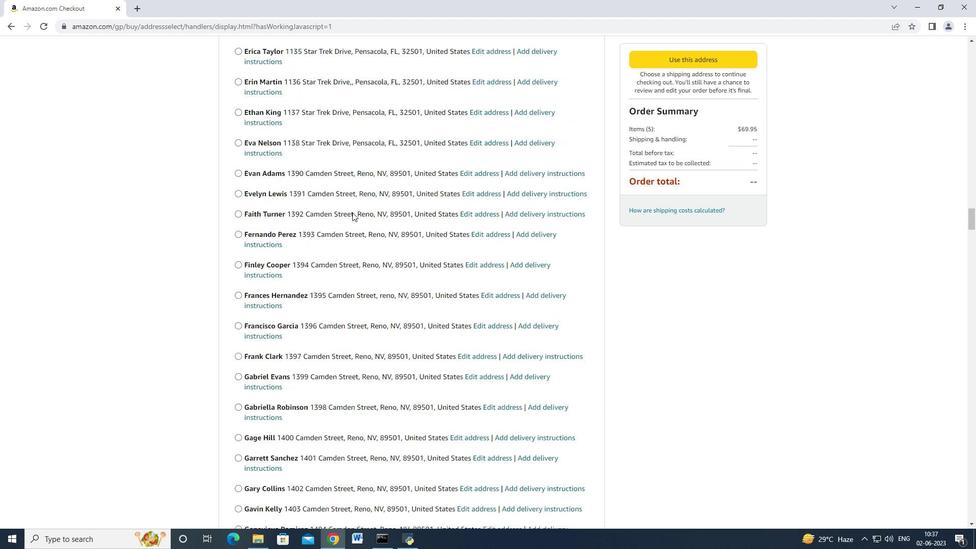 
Action: Mouse scrolled (352, 212) with delta (0, 0)
Screenshot: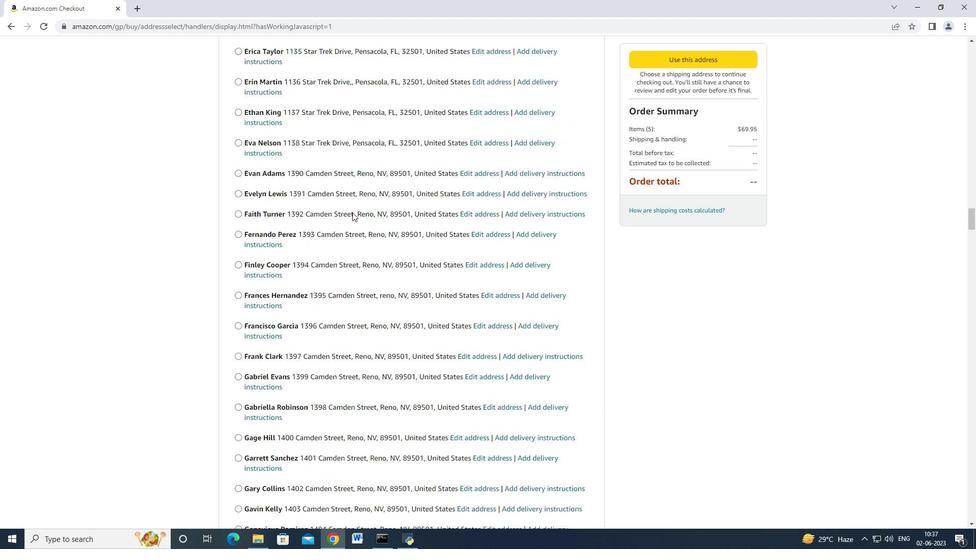 
Action: Mouse scrolled (352, 212) with delta (0, 0)
Screenshot: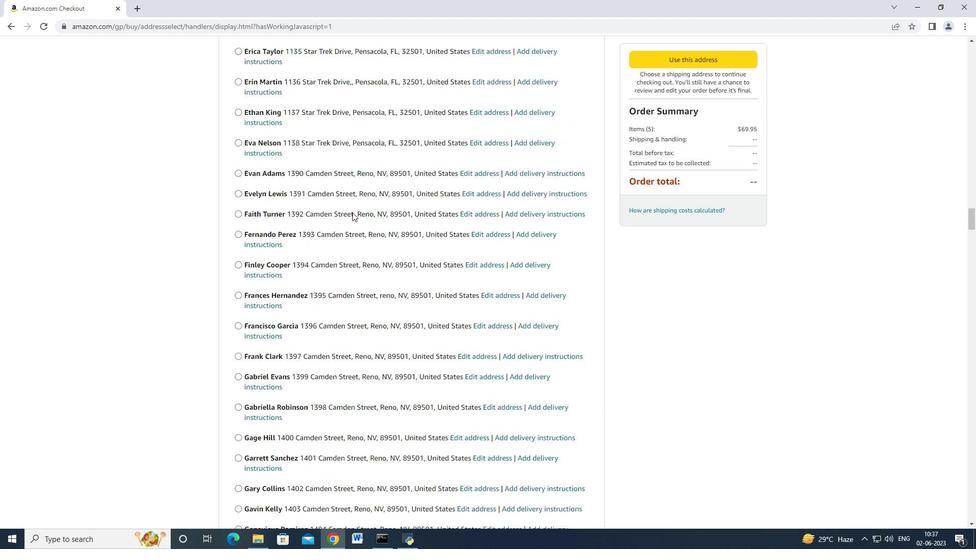 
Action: Mouse scrolled (352, 211) with delta (0, -1)
Screenshot: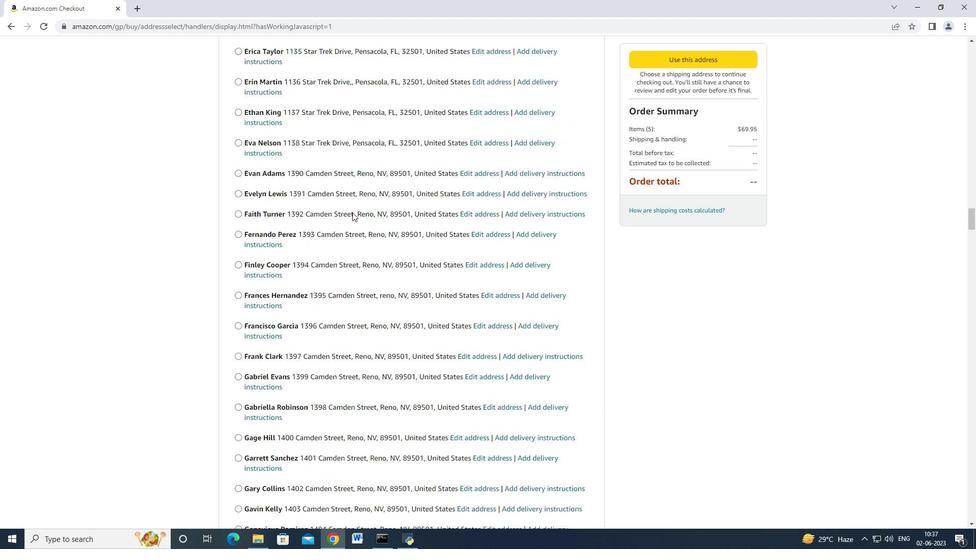 
Action: Mouse scrolled (352, 212) with delta (0, 0)
Screenshot: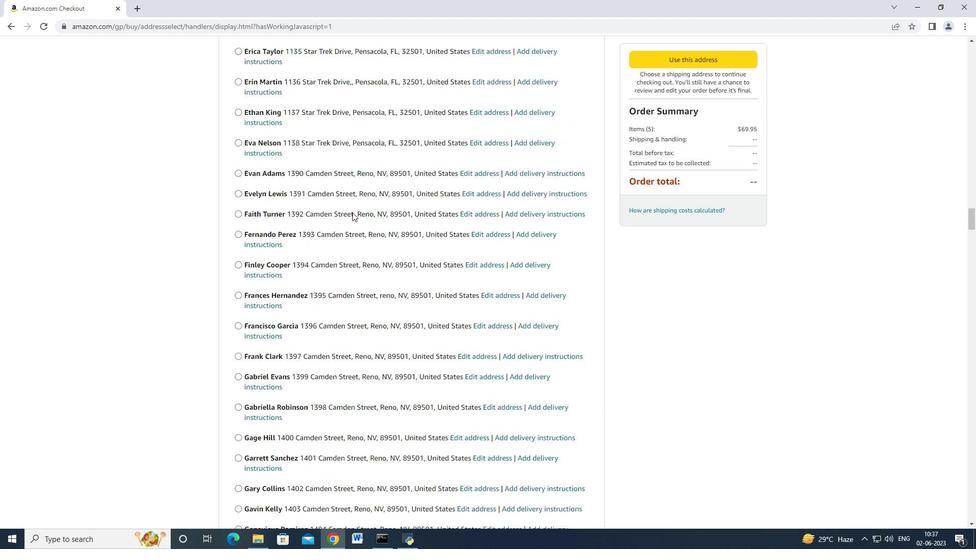 
Action: Mouse scrolled (352, 212) with delta (0, 0)
Screenshot: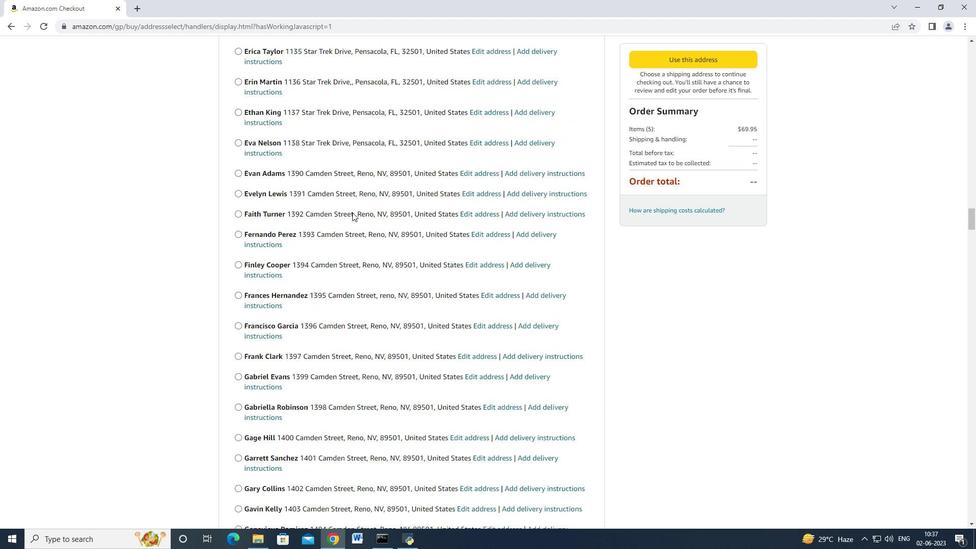 
Action: Mouse scrolled (352, 212) with delta (0, 0)
Screenshot: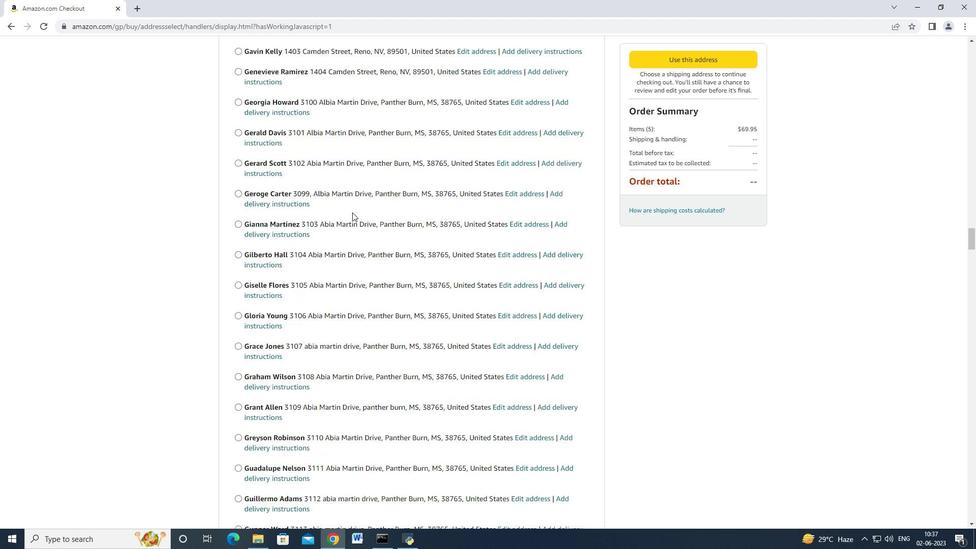 
Action: Mouse scrolled (352, 212) with delta (0, 0)
Screenshot: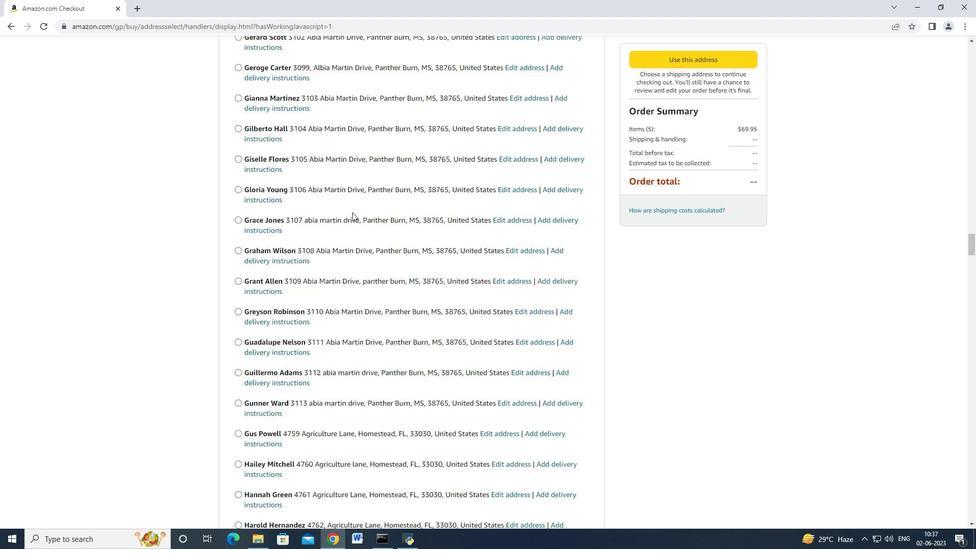 
Action: Mouse scrolled (352, 212) with delta (0, 0)
Screenshot: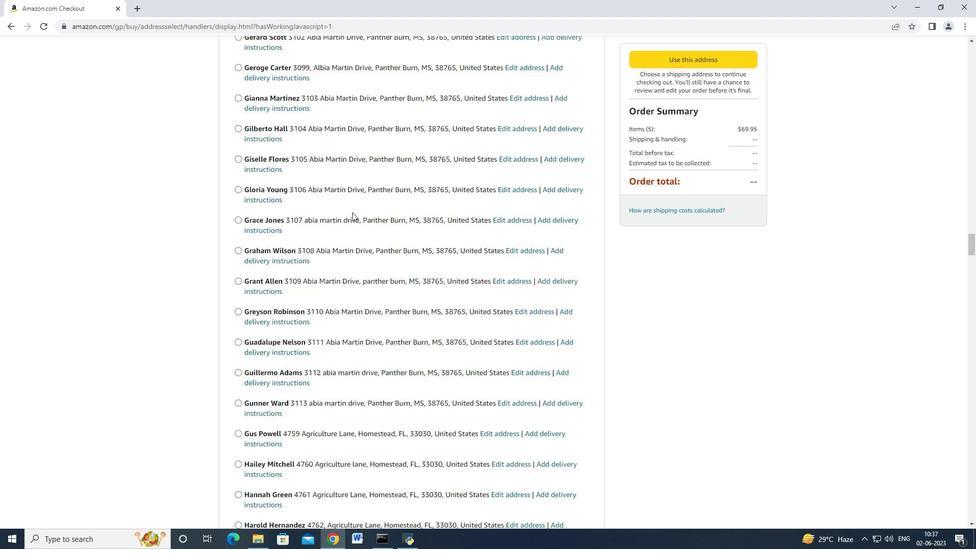 
Action: Mouse scrolled (352, 211) with delta (0, -1)
Screenshot: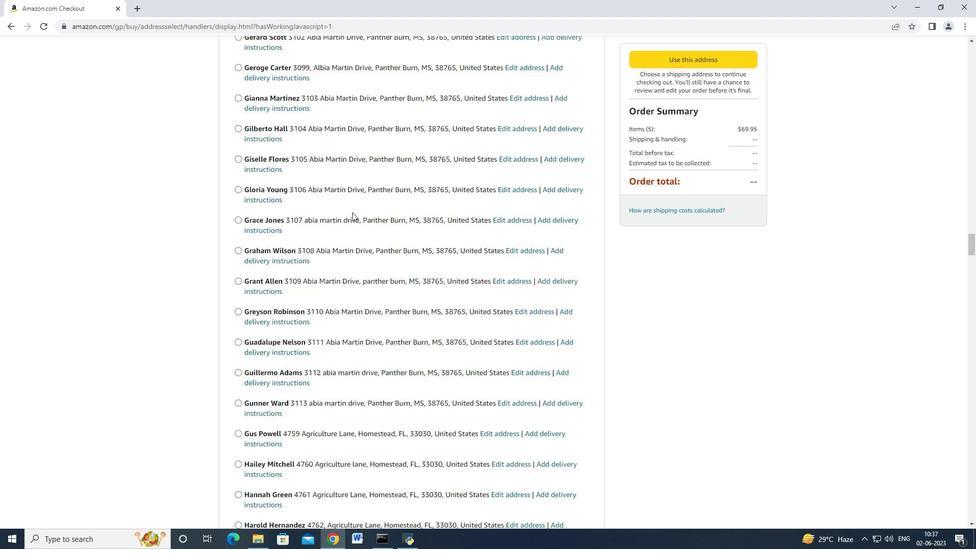 
Action: Mouse scrolled (352, 212) with delta (0, 0)
Screenshot: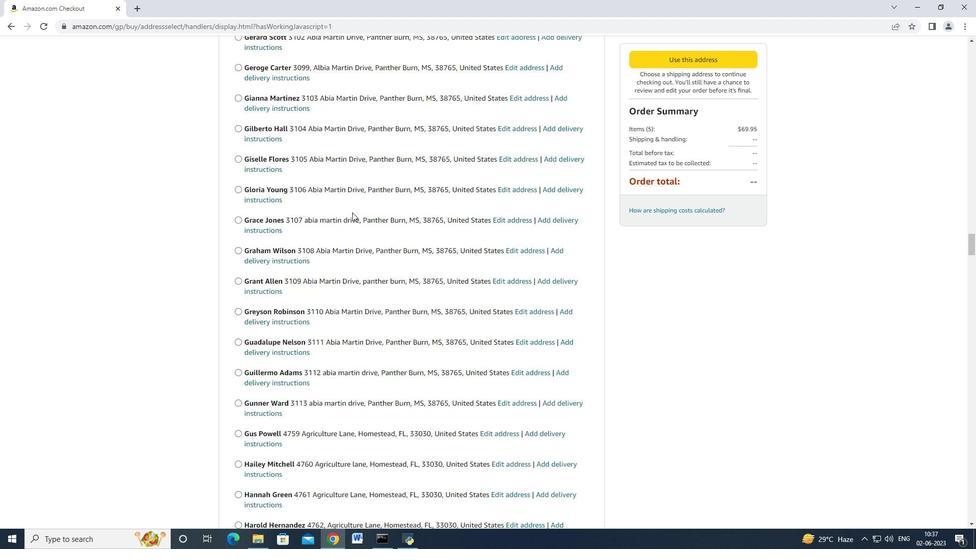 
Action: Mouse scrolled (352, 212) with delta (0, 0)
Screenshot: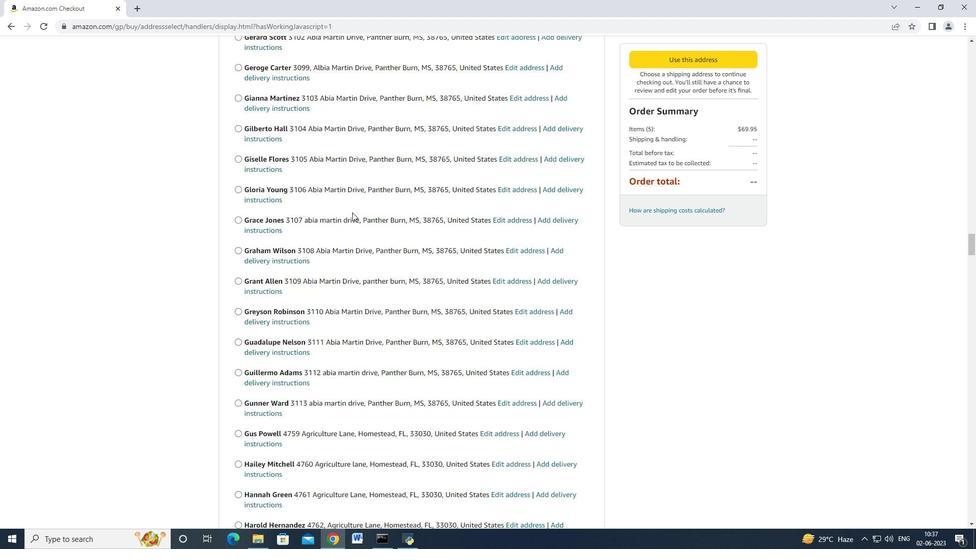 
Action: Mouse scrolled (352, 211) with delta (0, -1)
Screenshot: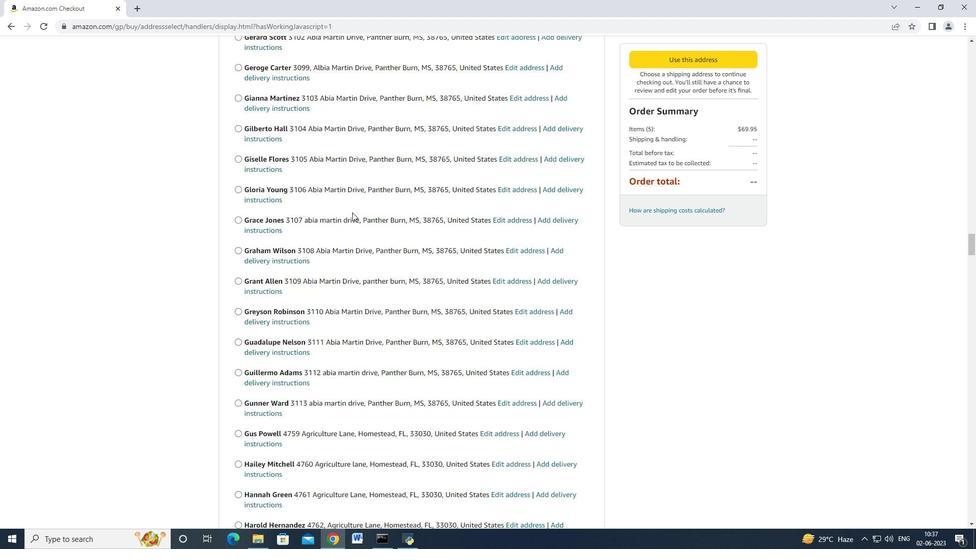 
Action: Mouse scrolled (352, 212) with delta (0, 0)
Screenshot: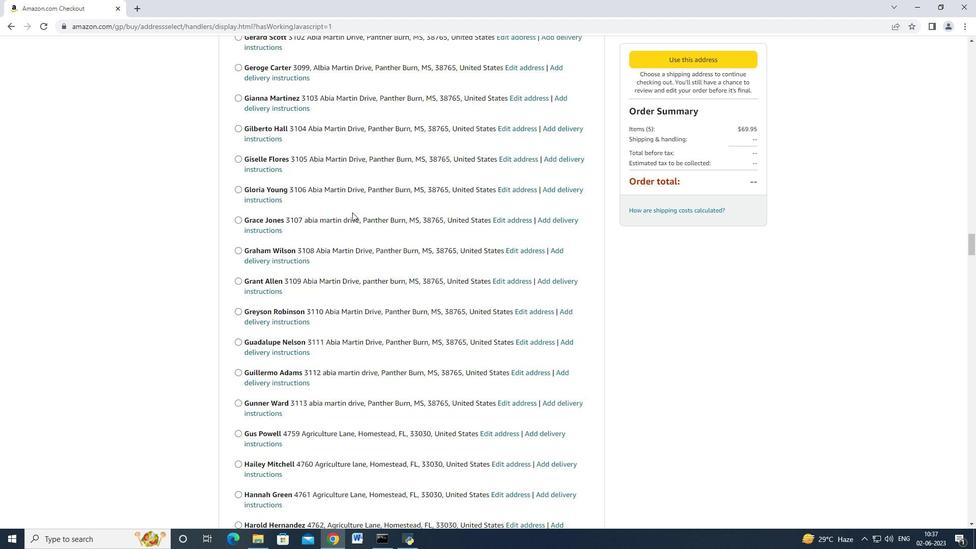 
Action: Mouse scrolled (352, 212) with delta (0, 0)
Screenshot: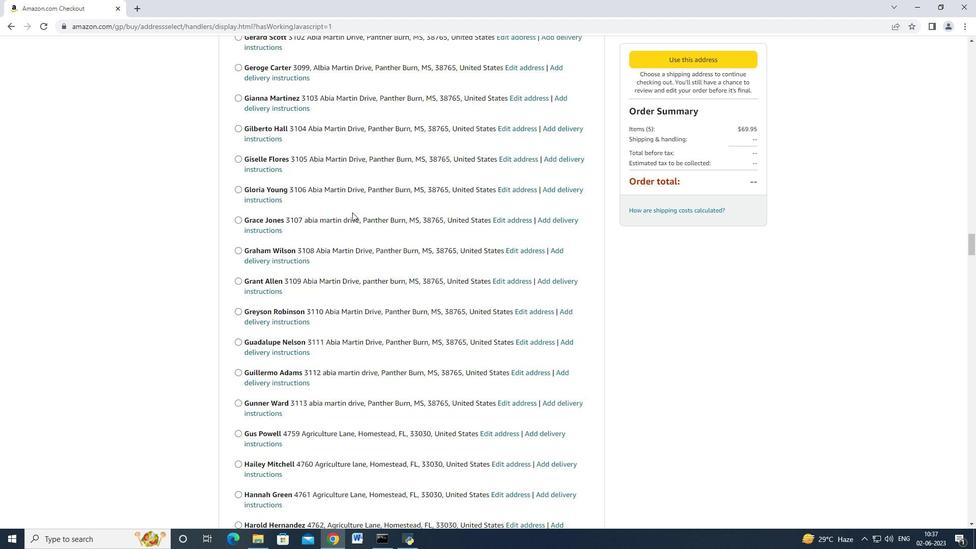 
Action: Mouse scrolled (352, 211) with delta (0, -1)
Screenshot: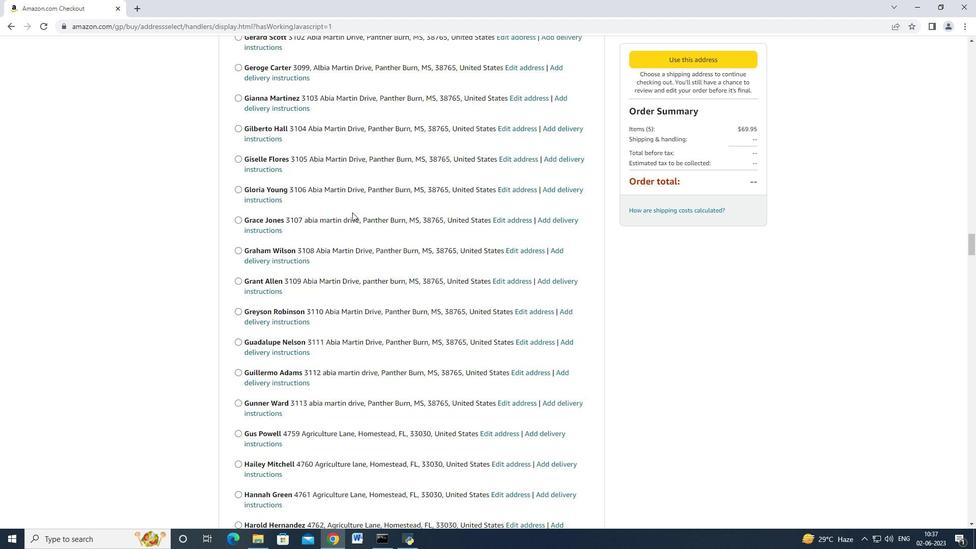 
Action: Mouse scrolled (352, 212) with delta (0, 0)
Screenshot: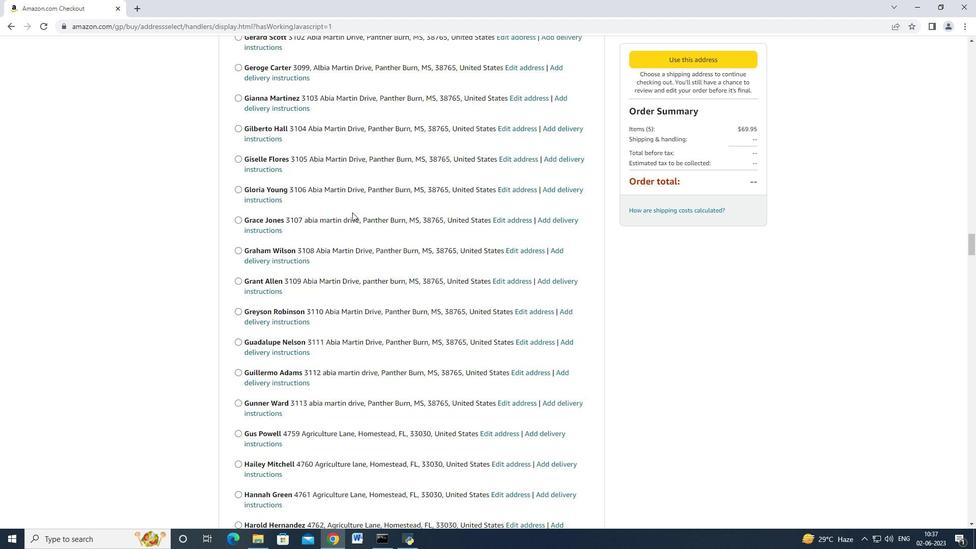 
Action: Mouse scrolled (352, 212) with delta (0, 0)
Screenshot: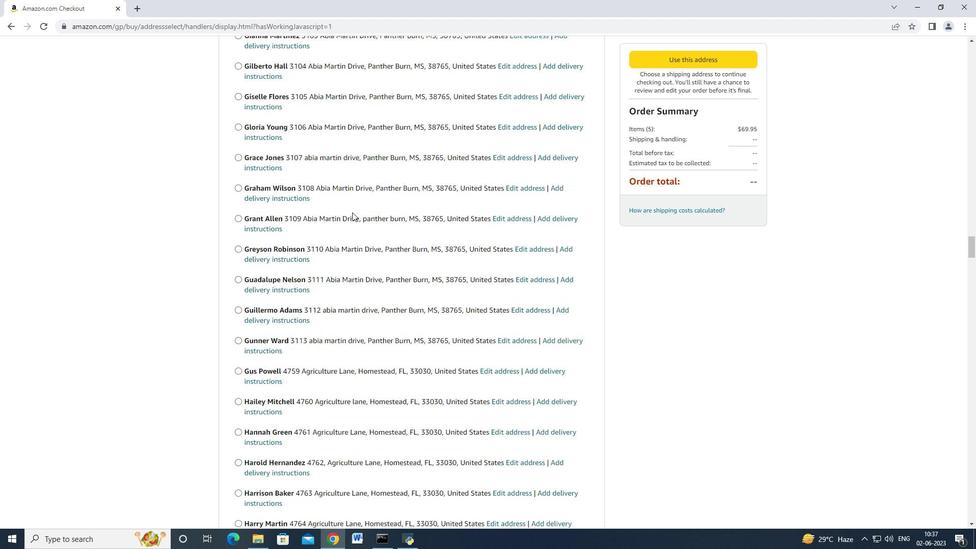 
Action: Mouse scrolled (352, 211) with delta (0, -1)
Screenshot: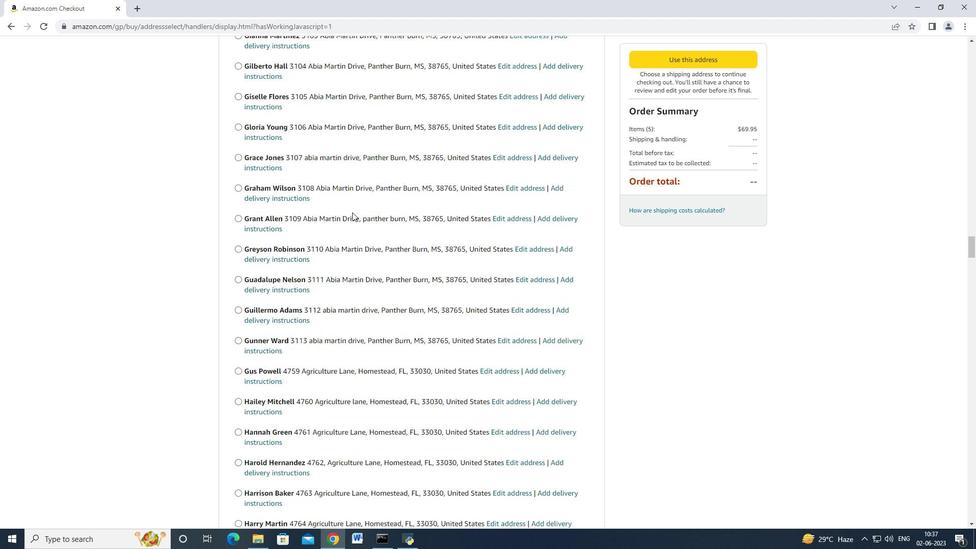 
Action: Mouse scrolled (352, 212) with delta (0, 0)
Screenshot: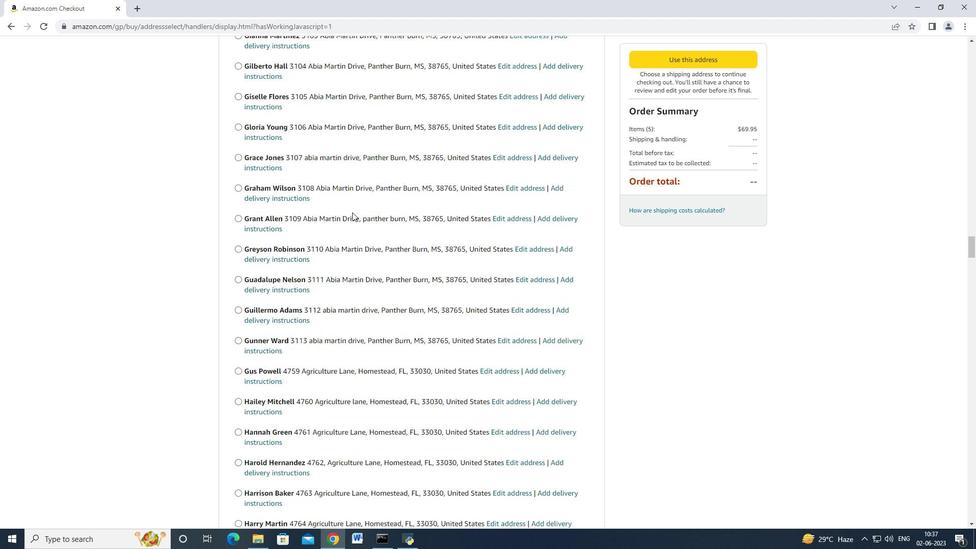 
Action: Mouse scrolled (352, 212) with delta (0, 0)
Screenshot: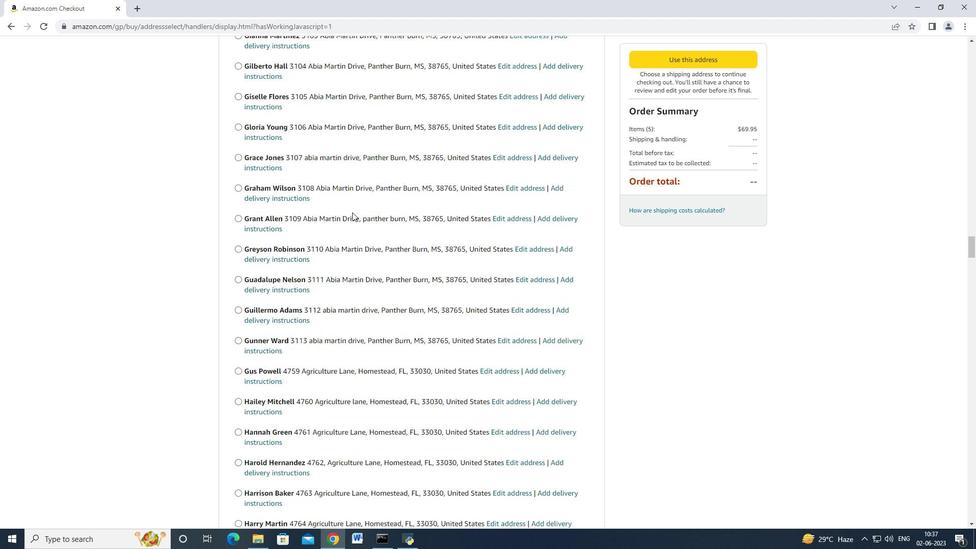 
Action: Mouse scrolled (352, 211) with delta (0, -1)
Screenshot: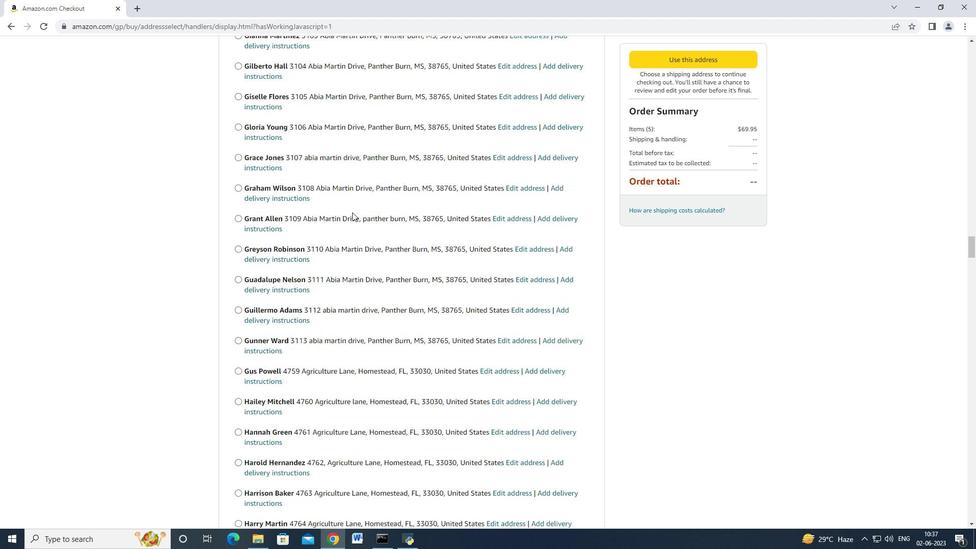 
Action: Mouse scrolled (352, 212) with delta (0, 0)
Screenshot: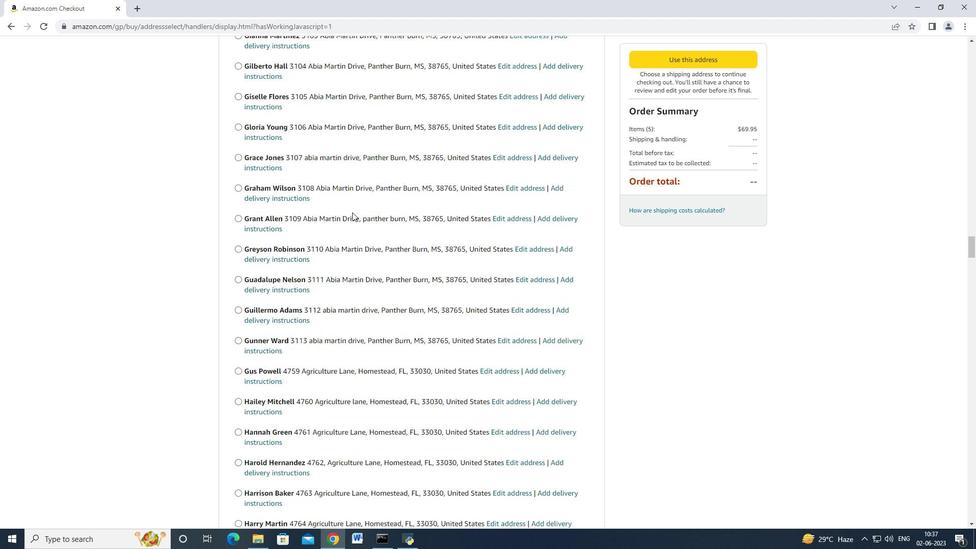 
Action: Mouse scrolled (352, 212) with delta (0, 0)
Screenshot: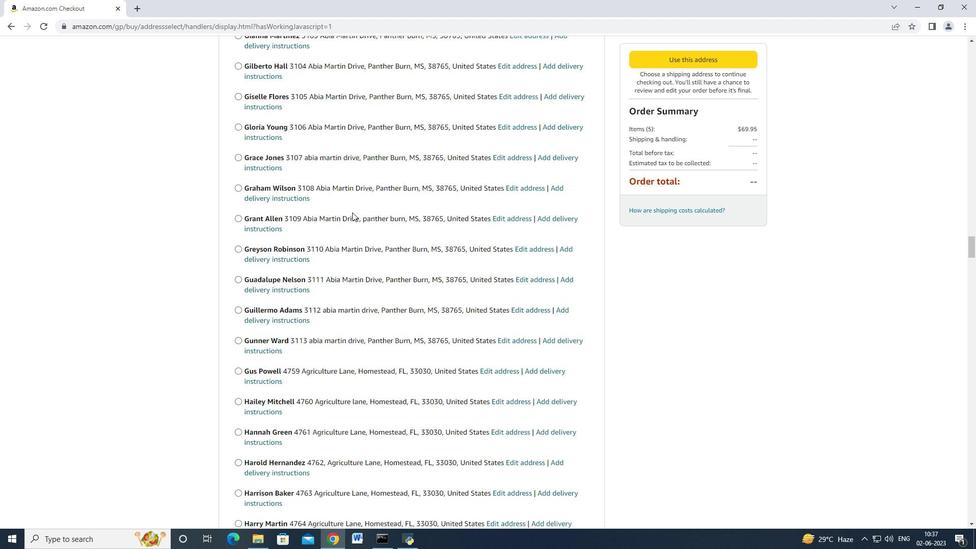 
Action: Mouse scrolled (352, 212) with delta (0, 0)
Screenshot: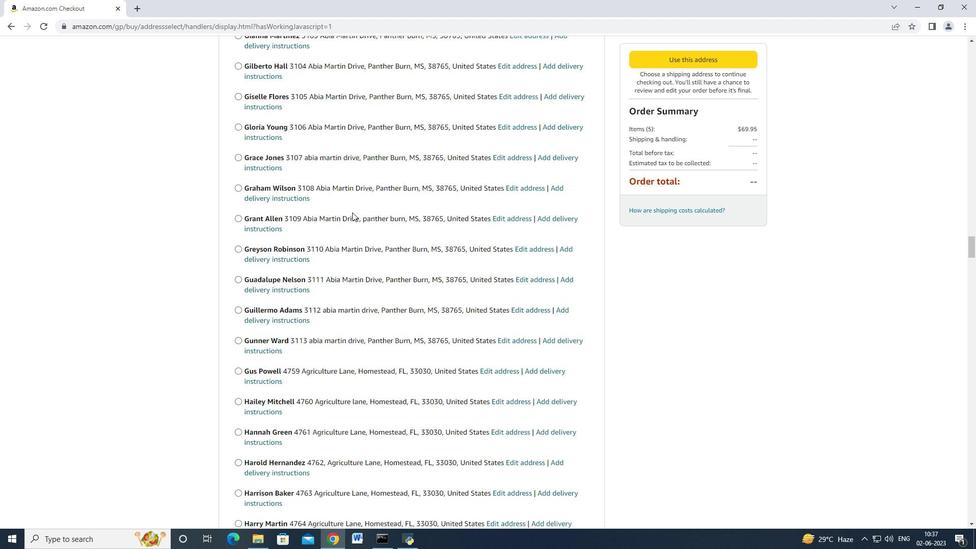 
Action: Mouse scrolled (352, 211) with delta (0, -1)
Screenshot: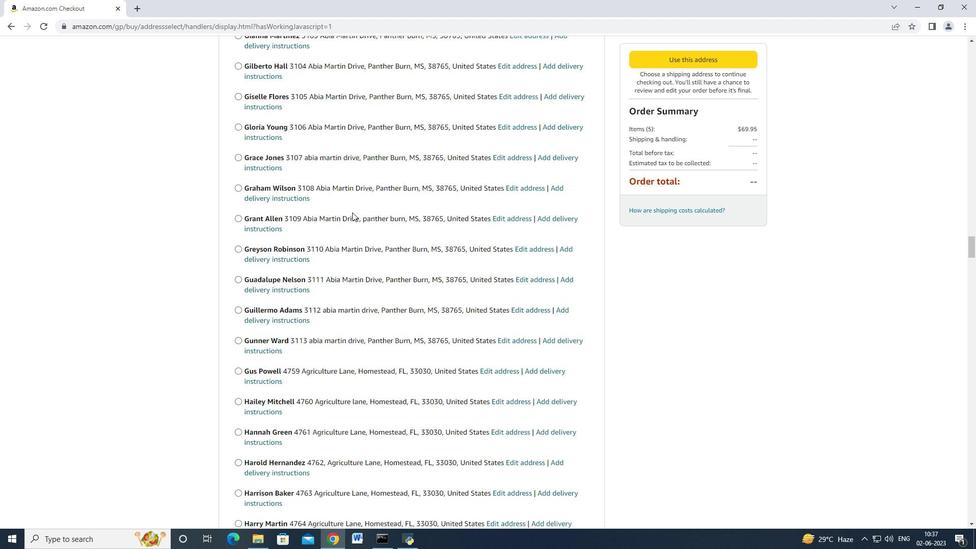 
Action: Mouse scrolled (352, 212) with delta (0, 0)
Screenshot: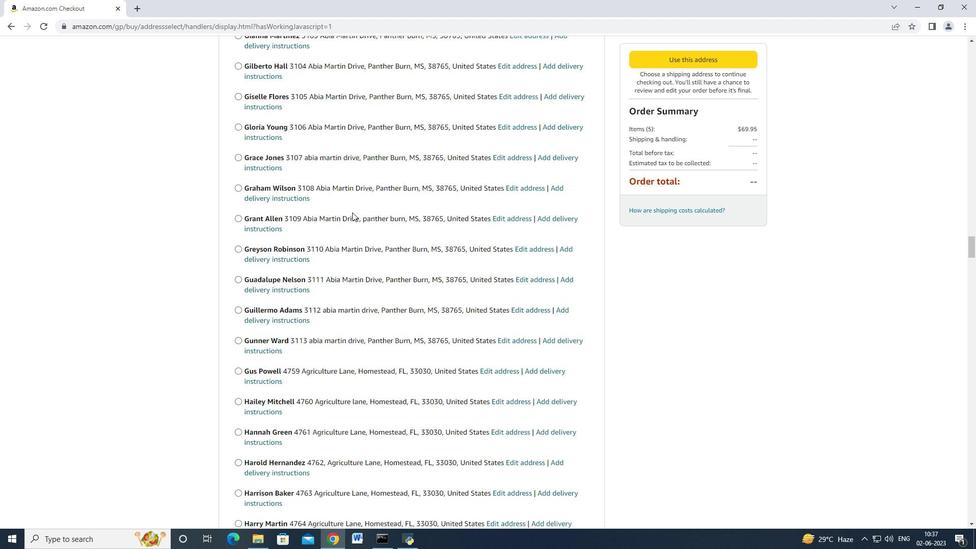 
Action: Mouse scrolled (352, 212) with delta (0, 0)
Screenshot: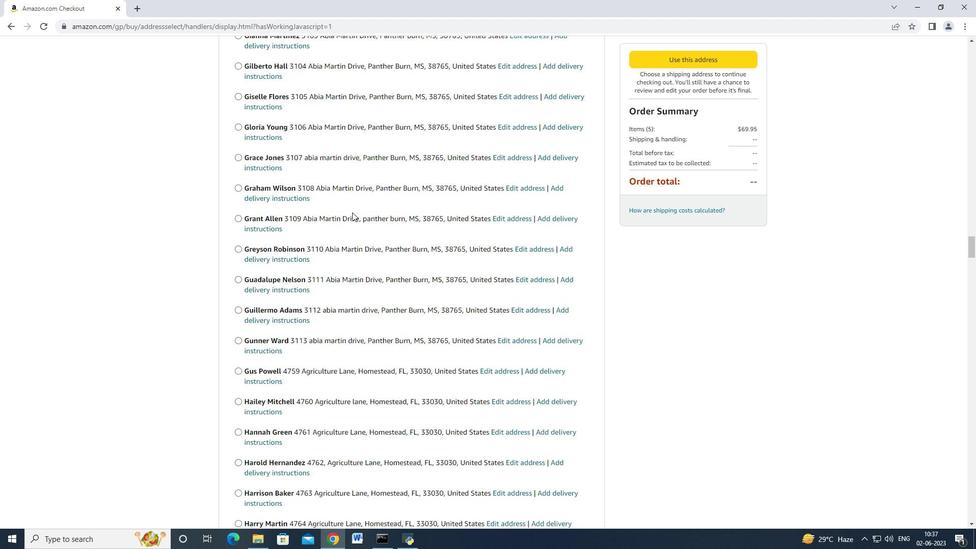 
Action: Mouse scrolled (352, 212) with delta (0, 0)
Screenshot: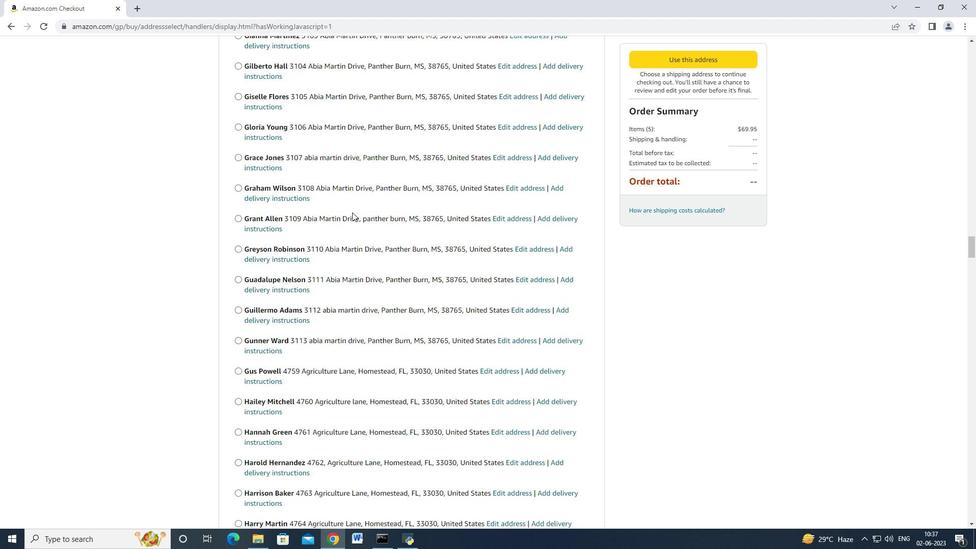 
Action: Mouse scrolled (352, 212) with delta (0, 0)
Screenshot: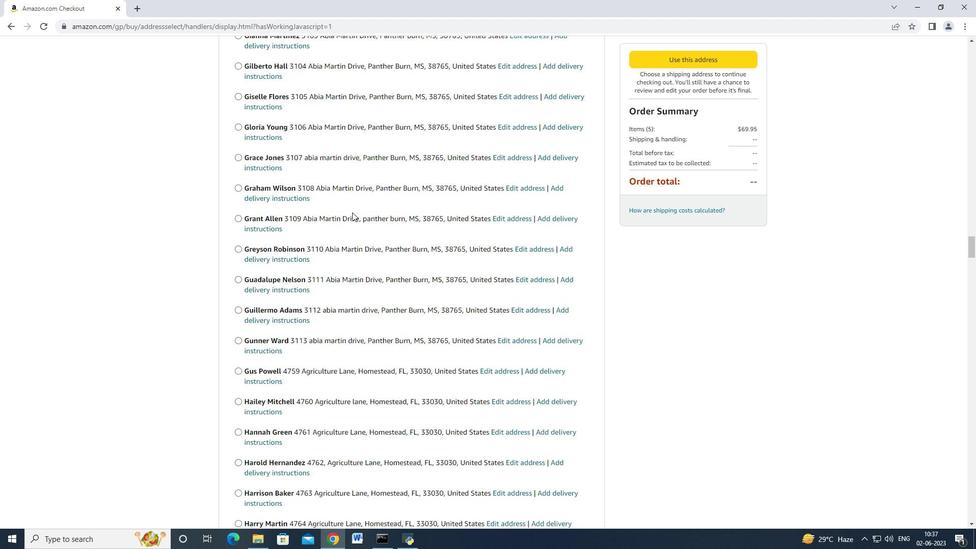 
Action: Mouse scrolled (352, 212) with delta (0, 0)
Screenshot: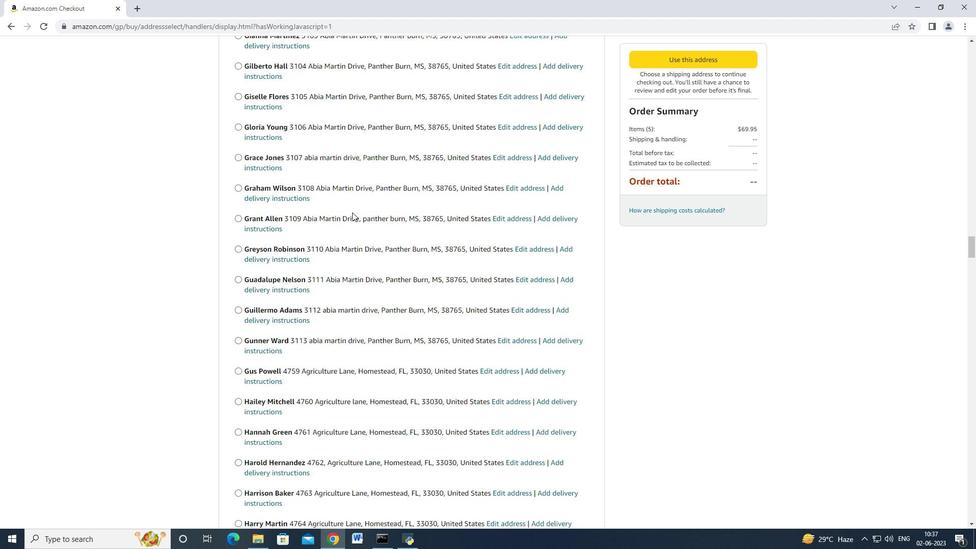 
Action: Mouse scrolled (352, 212) with delta (0, 0)
Screenshot: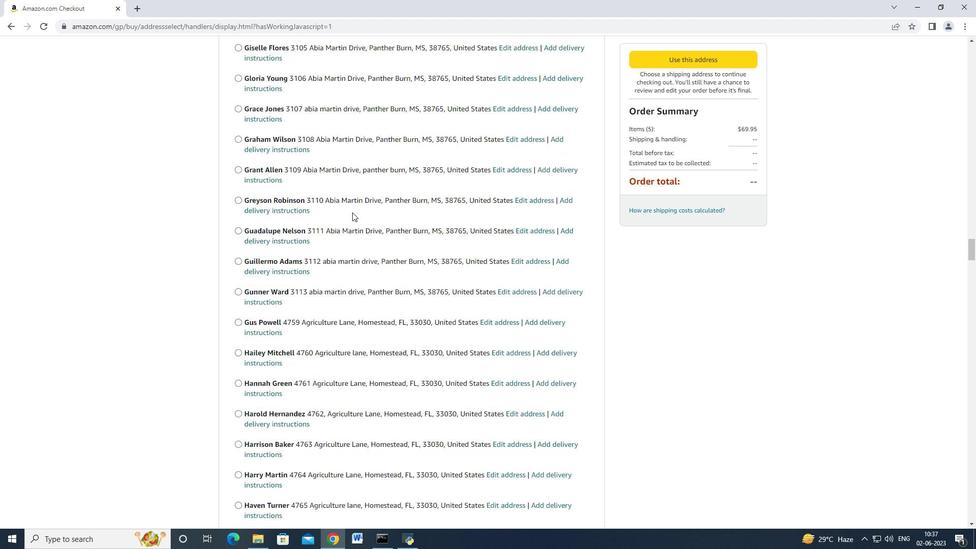 
Action: Mouse scrolled (352, 211) with delta (0, -1)
Screenshot: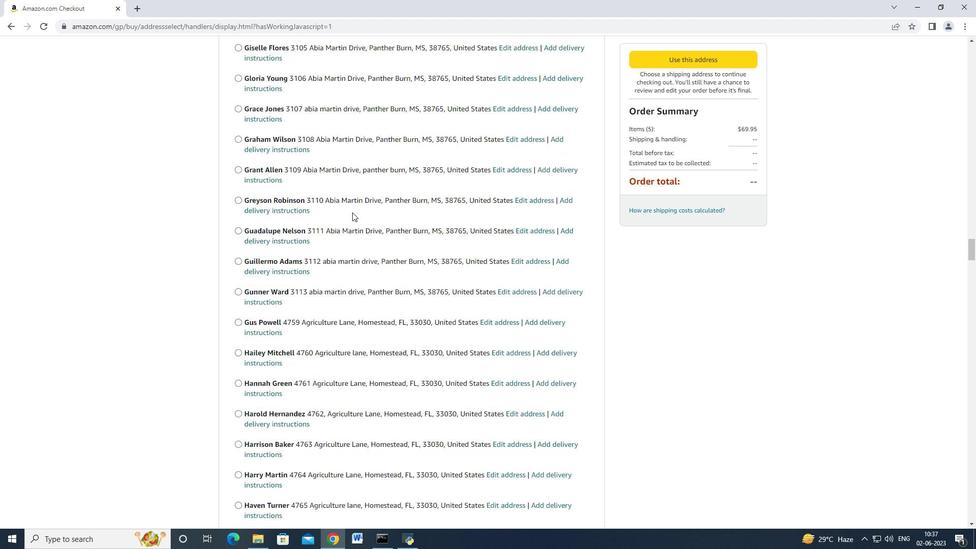 
Action: Mouse scrolled (352, 212) with delta (0, 0)
Screenshot: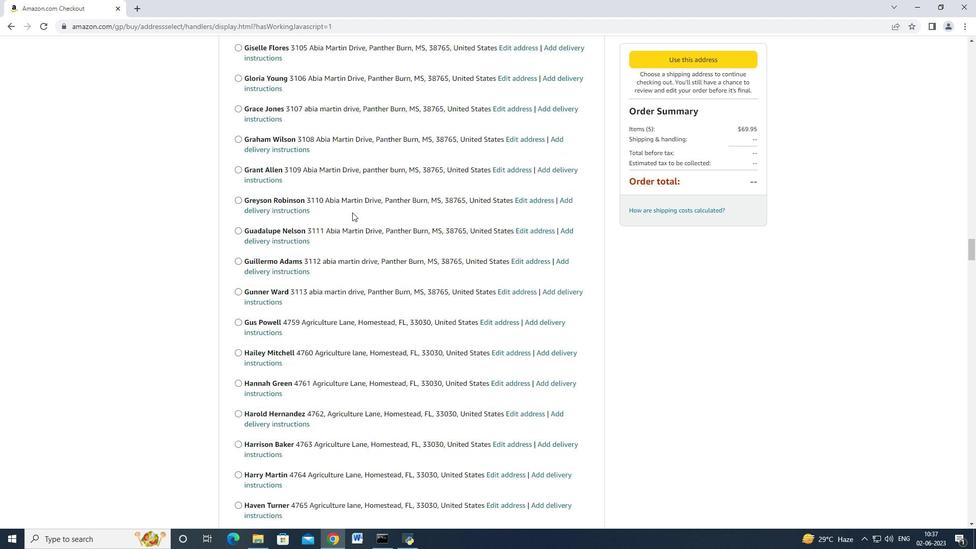
Action: Mouse scrolled (352, 212) with delta (0, 0)
Screenshot: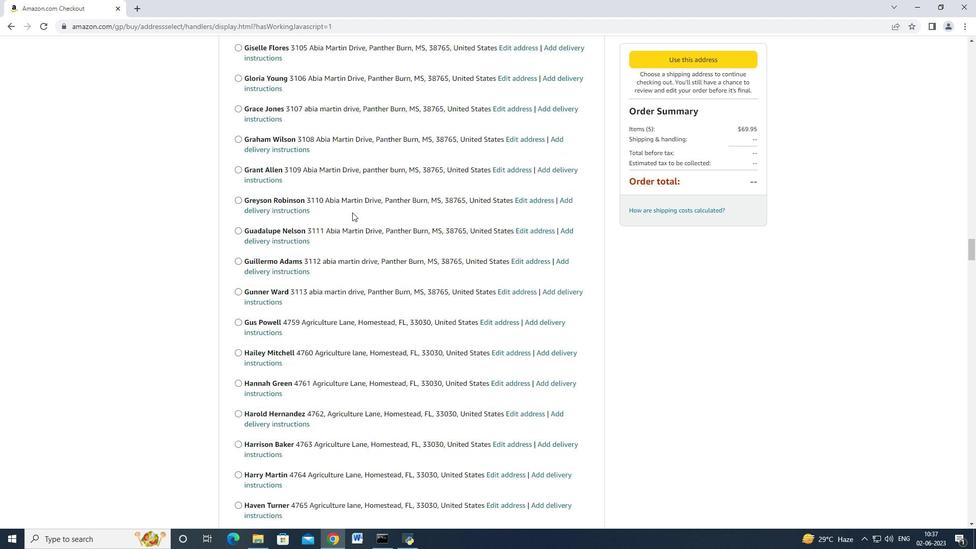 
Action: Mouse scrolled (352, 212) with delta (0, 0)
Screenshot: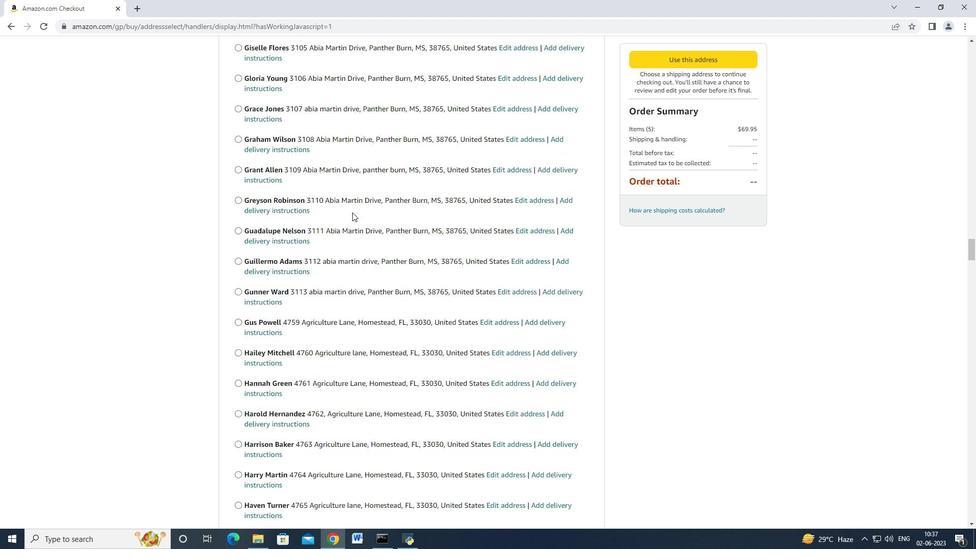 
Action: Mouse scrolled (352, 212) with delta (0, 0)
Screenshot: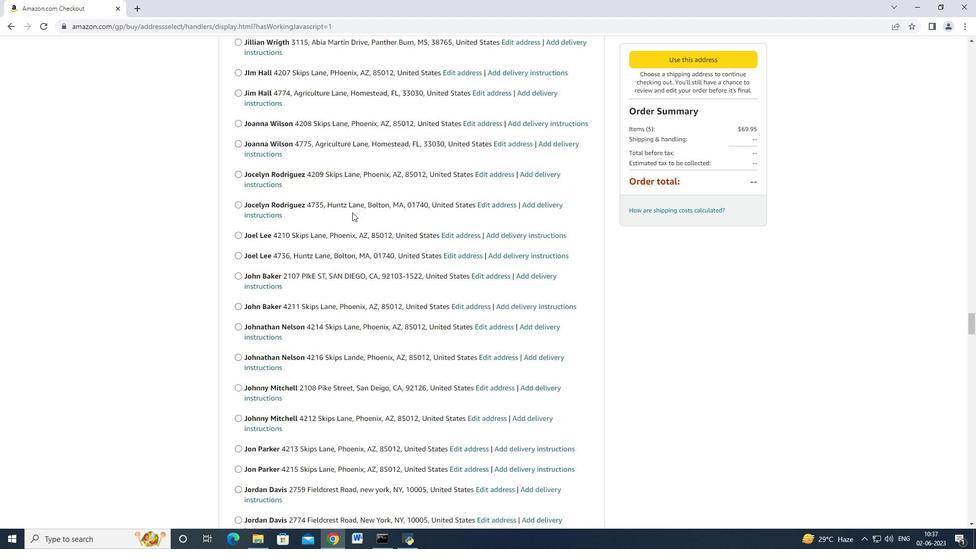 
Action: Mouse scrolled (352, 212) with delta (0, 0)
Screenshot: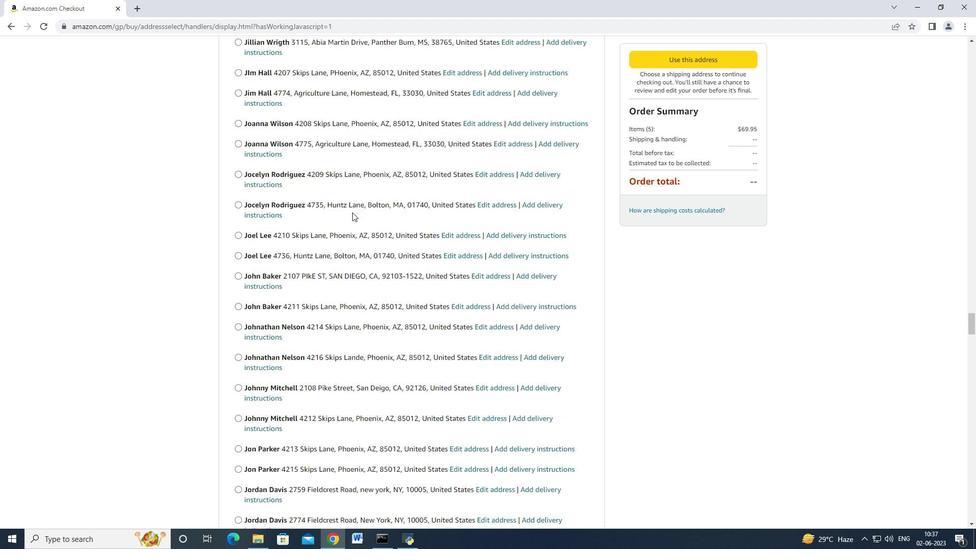 
Action: Mouse scrolled (352, 212) with delta (0, 0)
Screenshot: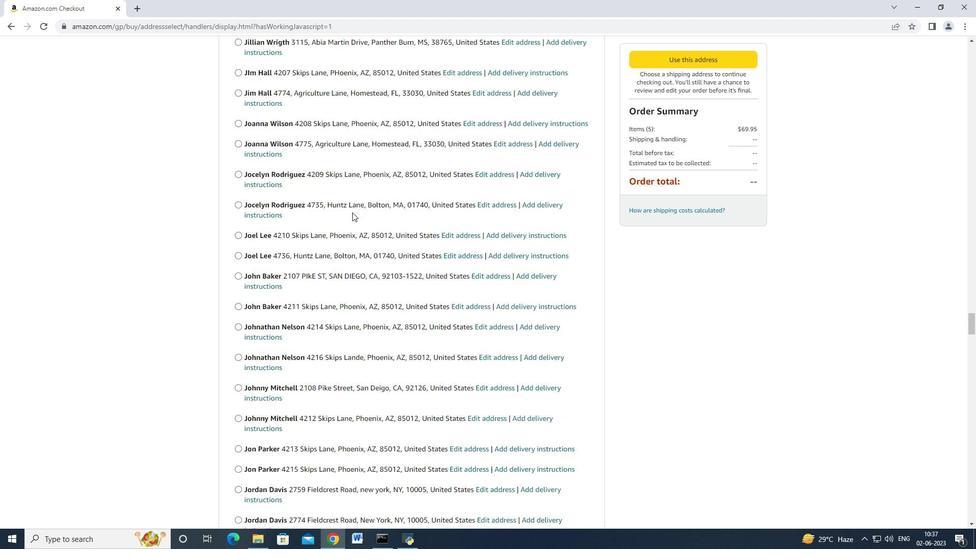 
Action: Mouse scrolled (352, 212) with delta (0, 0)
Screenshot: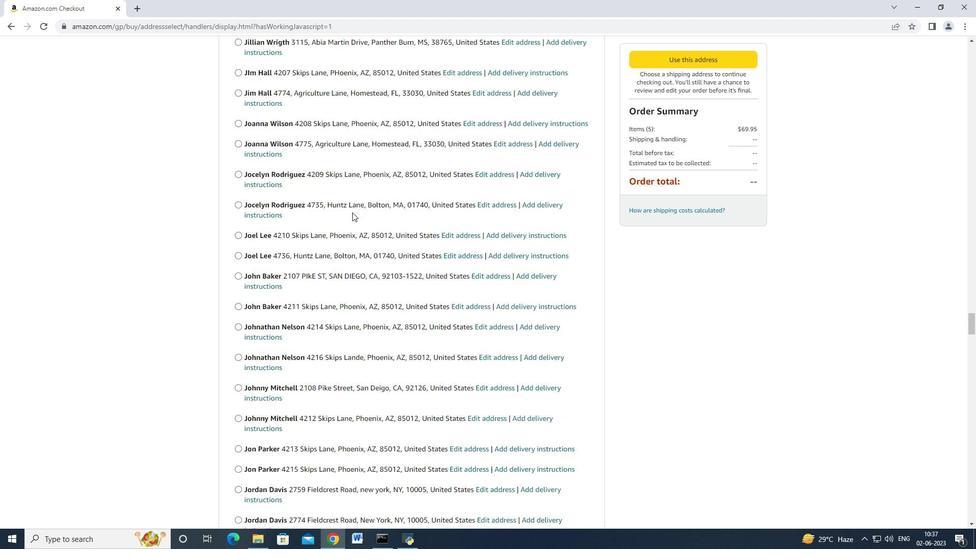 
Action: Mouse scrolled (352, 212) with delta (0, 0)
Screenshot: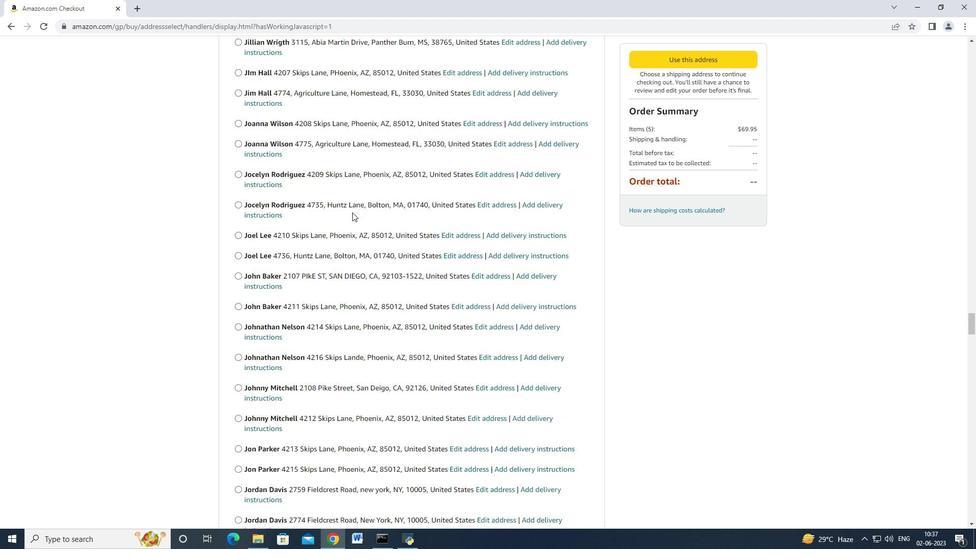 
Action: Mouse scrolled (352, 211) with delta (0, -1)
Screenshot: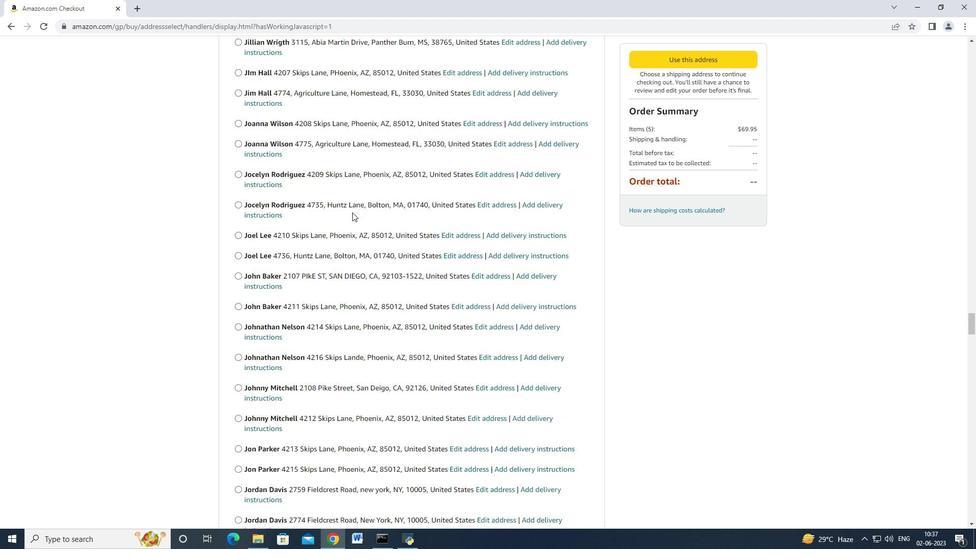 
Action: Mouse scrolled (352, 212) with delta (0, 0)
Screenshot: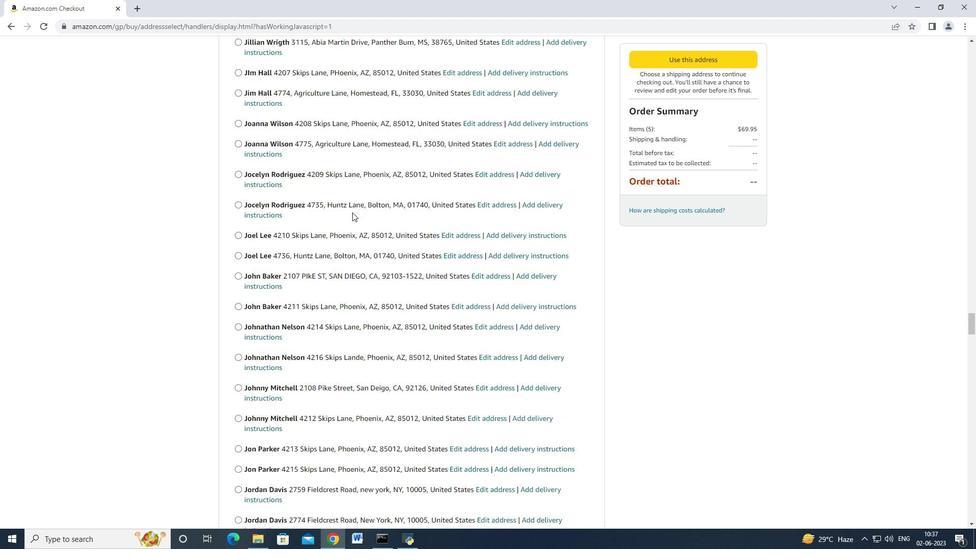 
Action: Mouse scrolled (352, 212) with delta (0, 0)
Screenshot: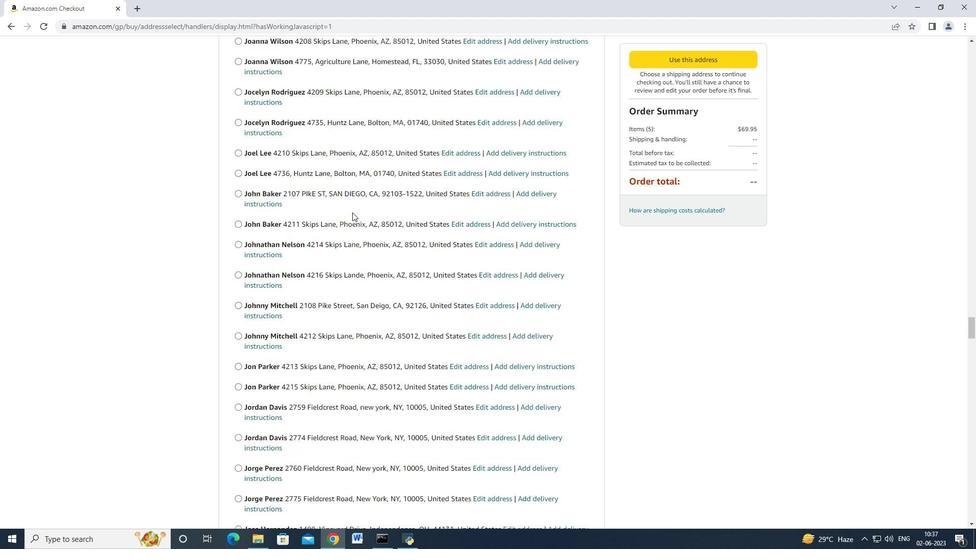 
Action: Mouse scrolled (352, 212) with delta (0, 0)
Screenshot: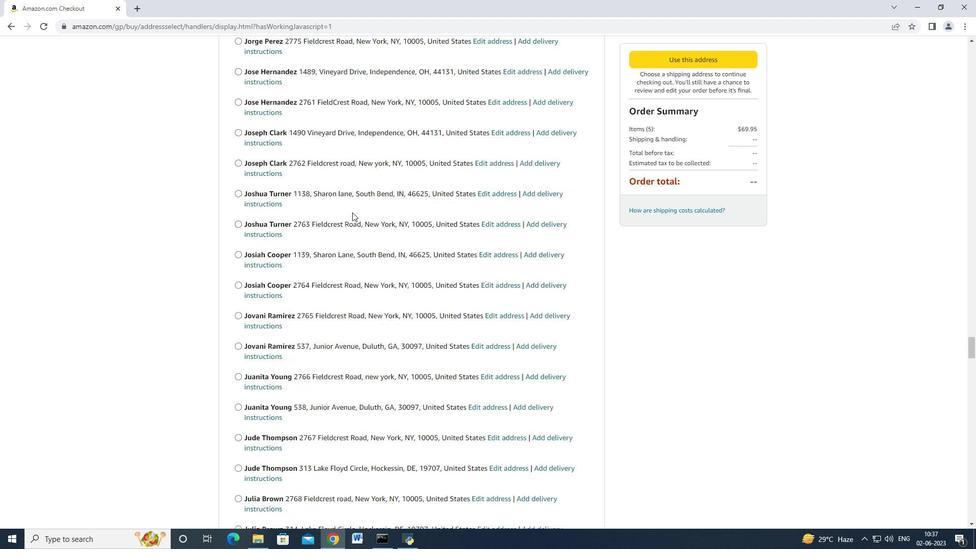 
Action: Mouse scrolled (352, 212) with delta (0, 0)
Screenshot: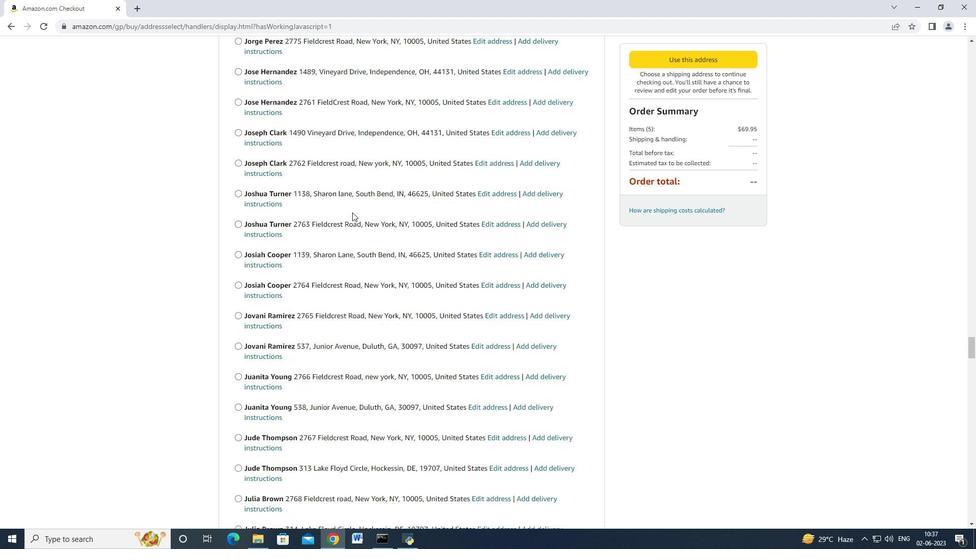 
Action: Mouse scrolled (352, 212) with delta (0, 0)
Screenshot: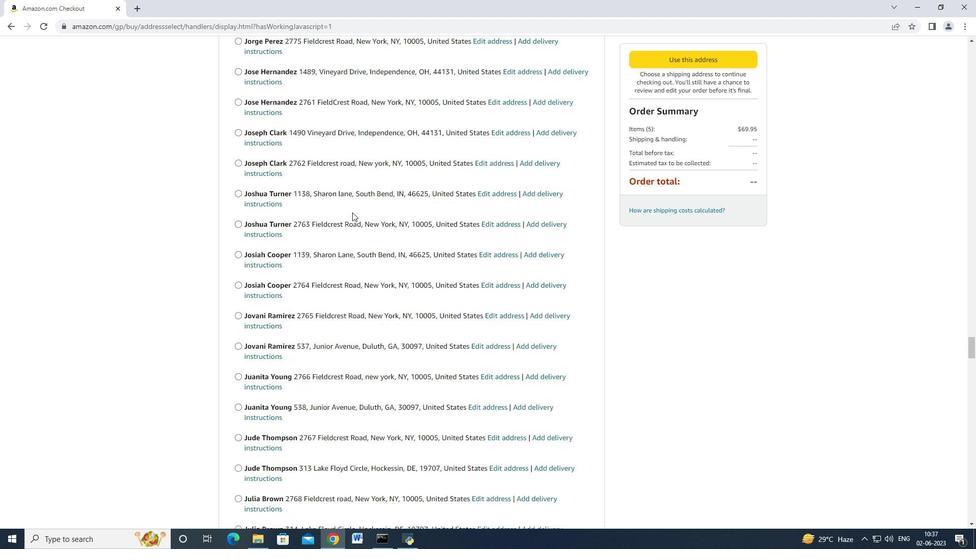 
Action: Mouse scrolled (352, 212) with delta (0, 0)
Screenshot: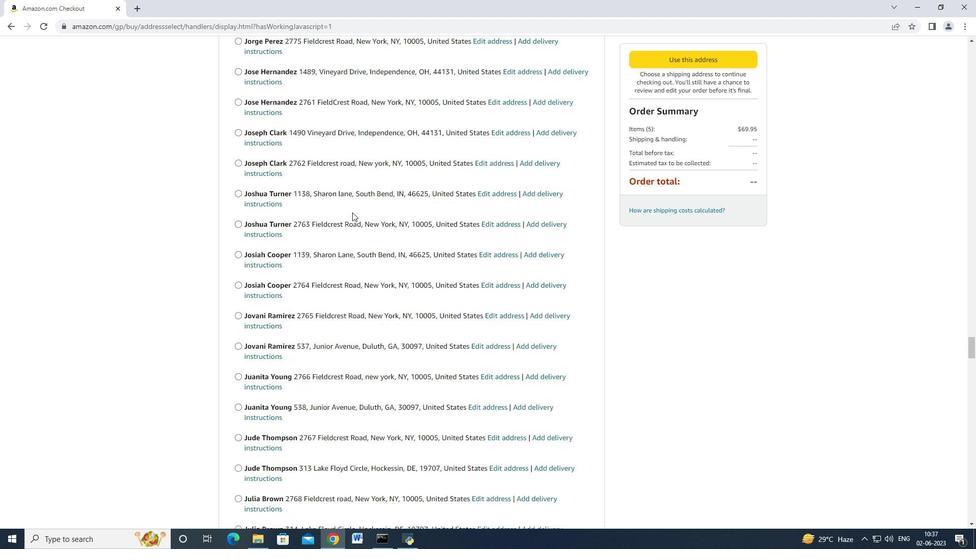 
Action: Mouse scrolled (352, 211) with delta (0, -1)
Screenshot: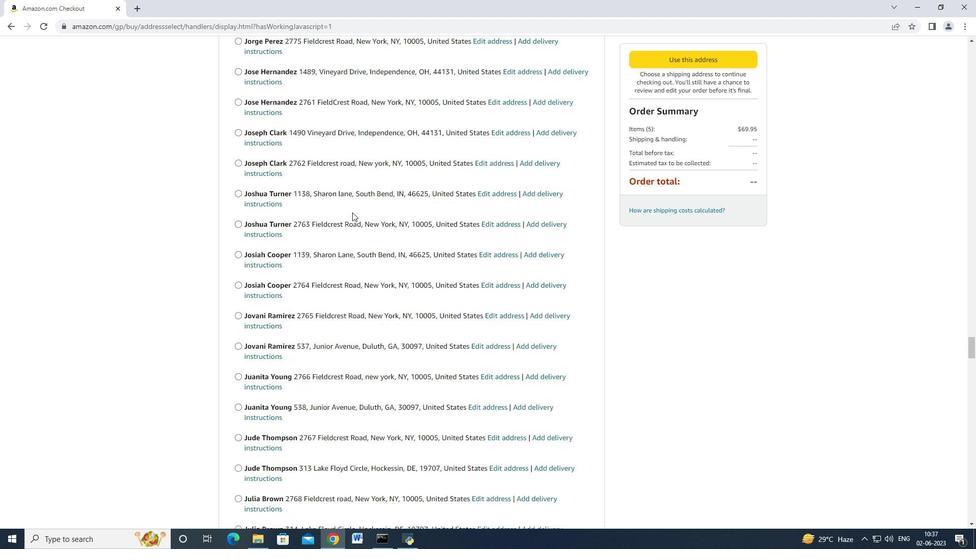 
Action: Mouse scrolled (352, 212) with delta (0, 0)
Screenshot: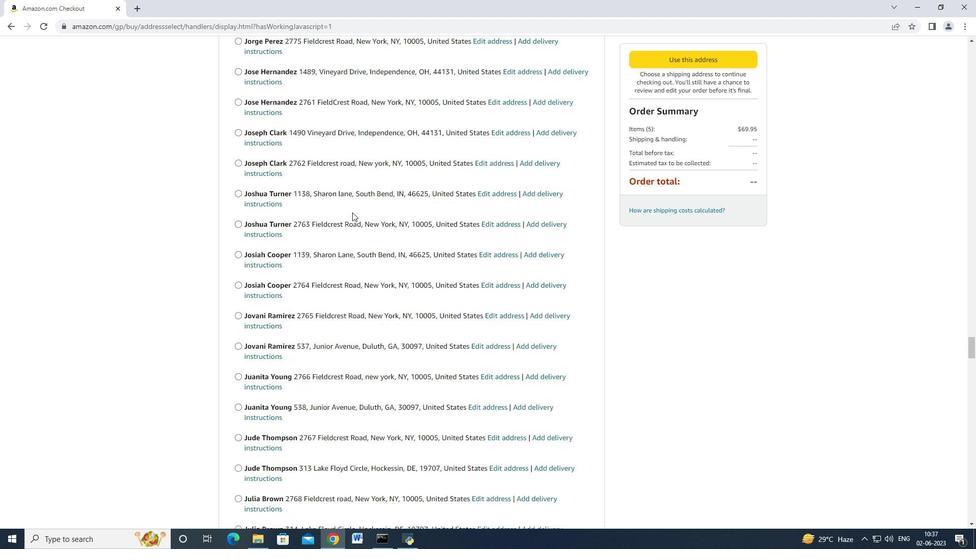 
Action: Mouse scrolled (352, 212) with delta (0, 0)
Screenshot: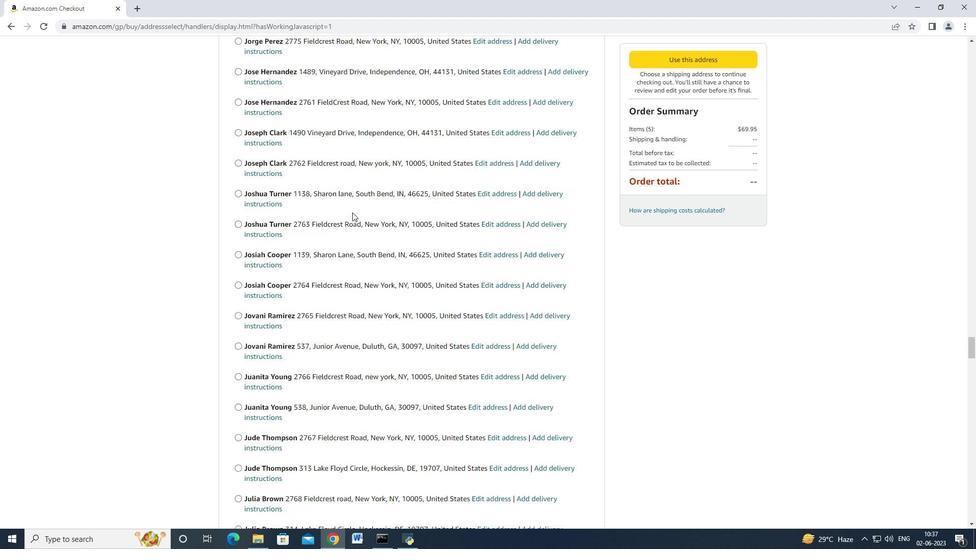
Action: Mouse scrolled (352, 212) with delta (0, 0)
Screenshot: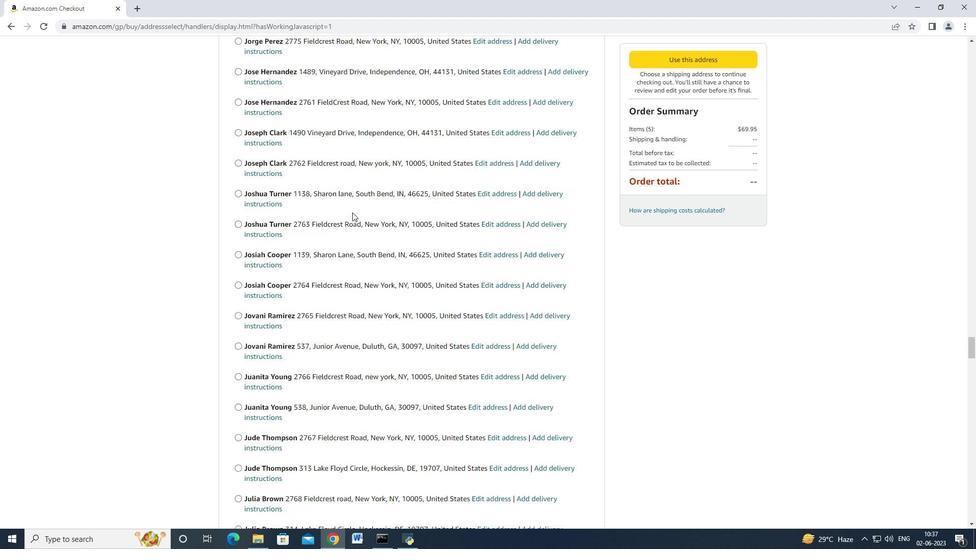 
Action: Mouse scrolled (352, 212) with delta (0, 0)
Screenshot: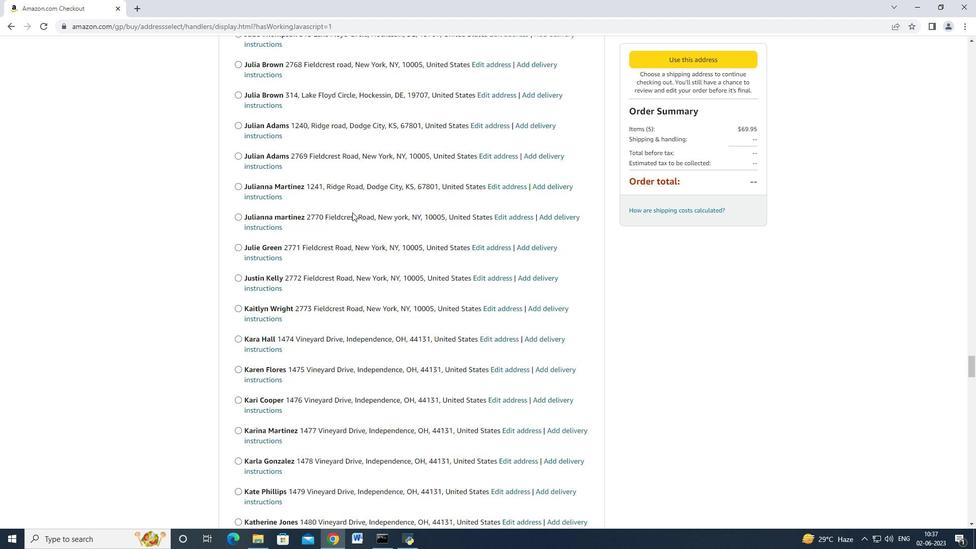 
Action: Mouse scrolled (352, 212) with delta (0, 0)
Screenshot: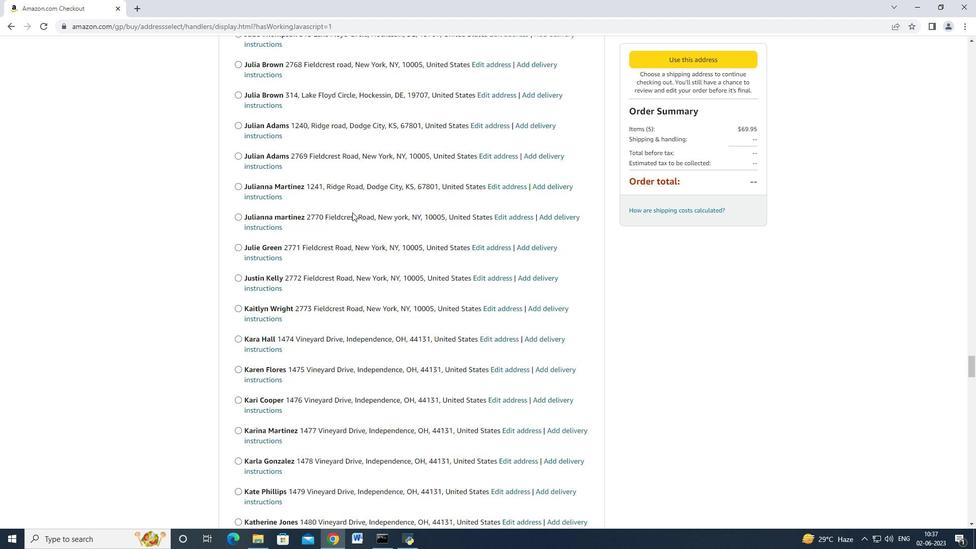 
Action: Mouse scrolled (352, 212) with delta (0, 0)
Screenshot: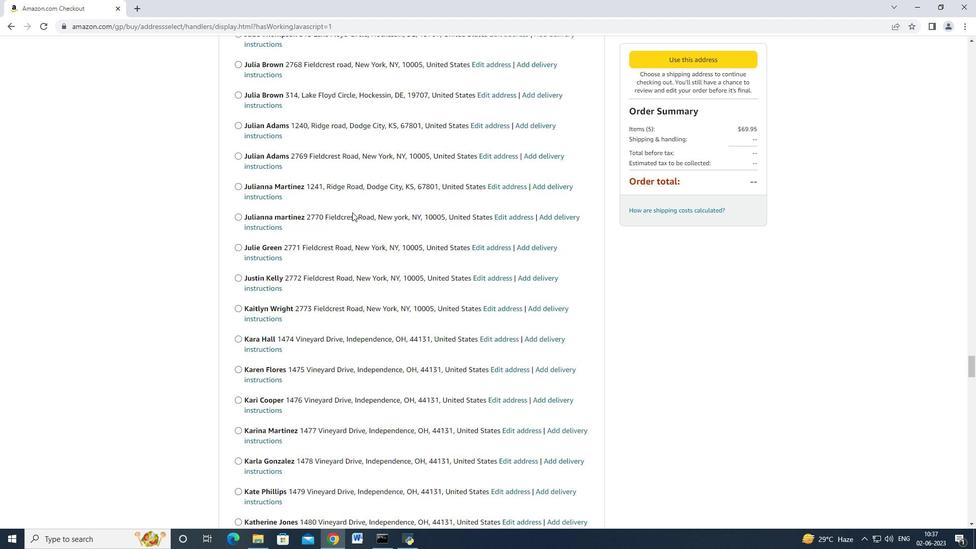 
Action: Mouse scrolled (352, 212) with delta (0, 0)
Screenshot: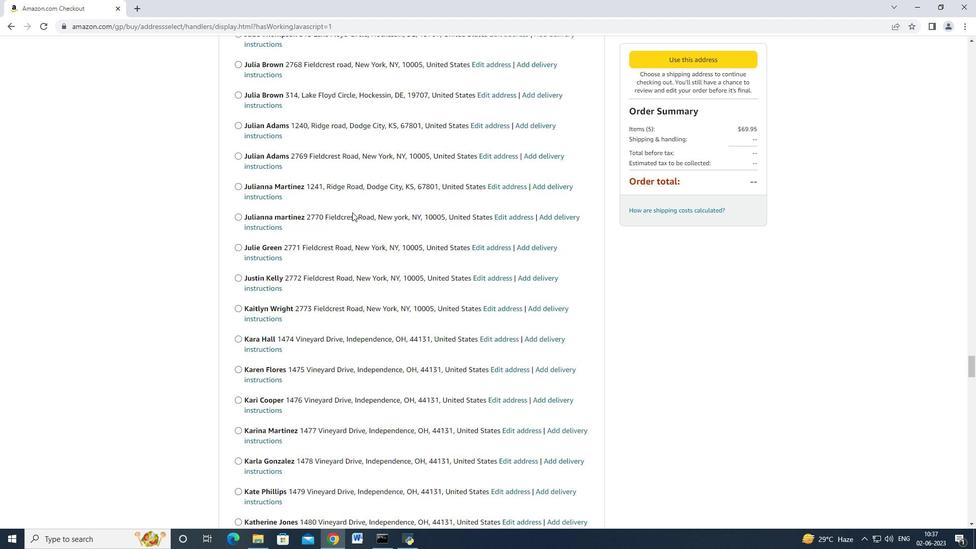 
Action: Mouse scrolled (352, 212) with delta (0, 0)
Screenshot: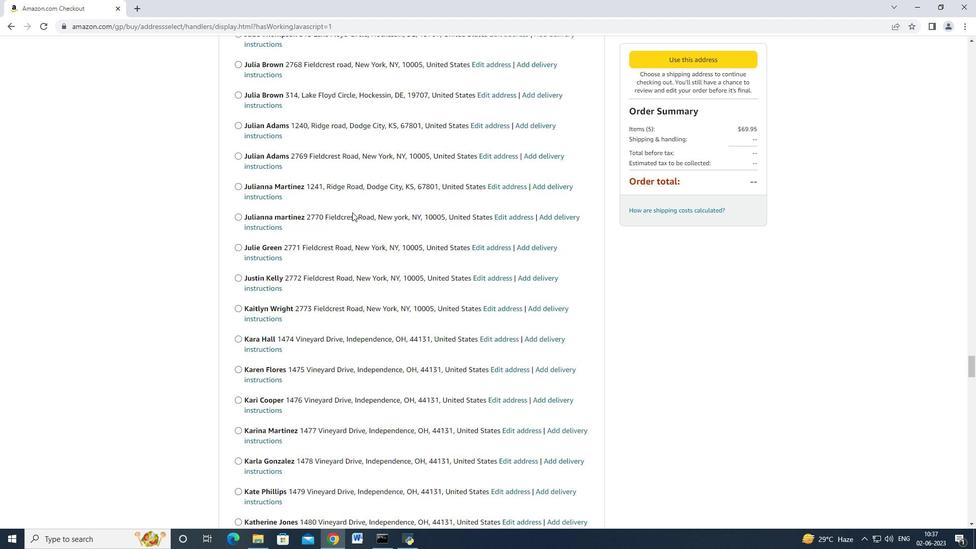 
Action: Mouse scrolled (352, 211) with delta (0, -1)
Screenshot: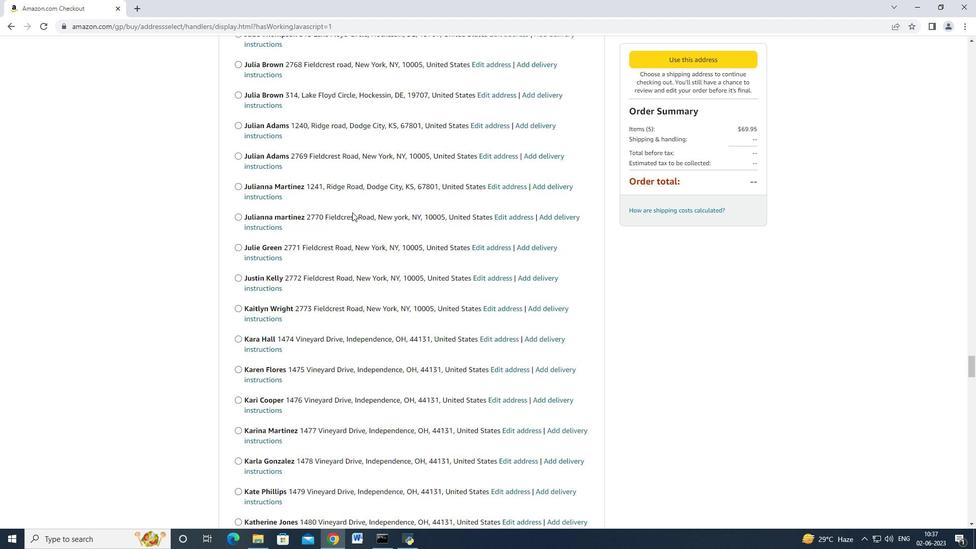
Action: Mouse scrolled (352, 212) with delta (0, 0)
Screenshot: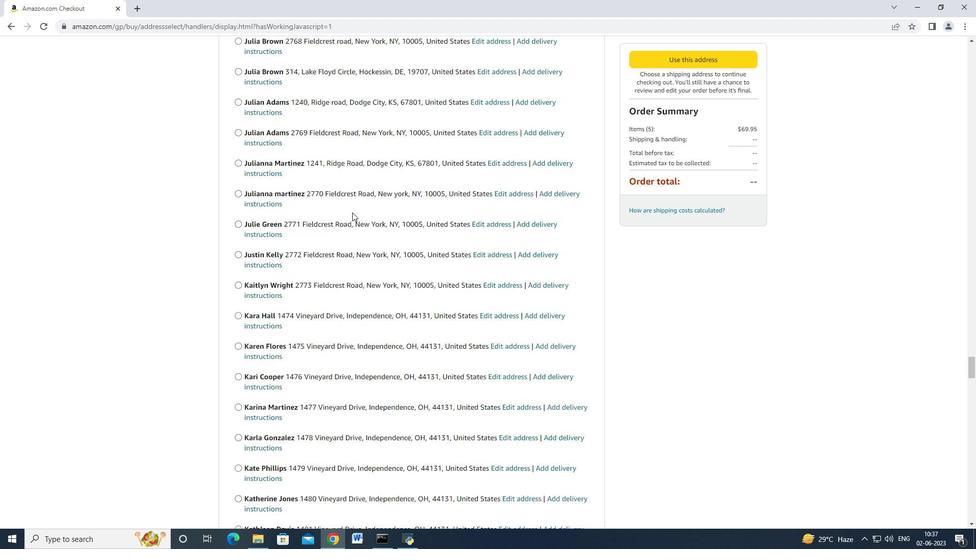 
Action: Mouse scrolled (352, 212) with delta (0, 0)
Screenshot: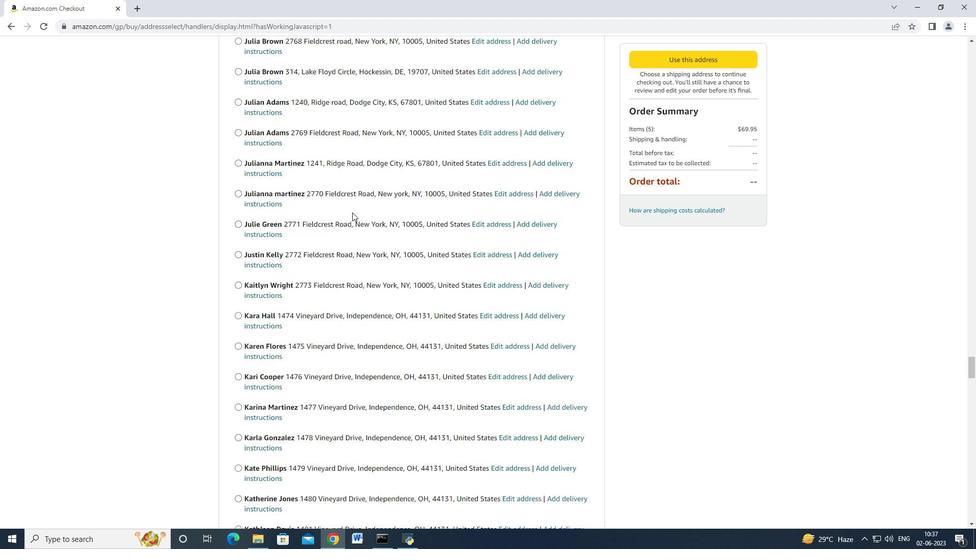 
Action: Mouse scrolled (352, 212) with delta (0, 0)
Screenshot: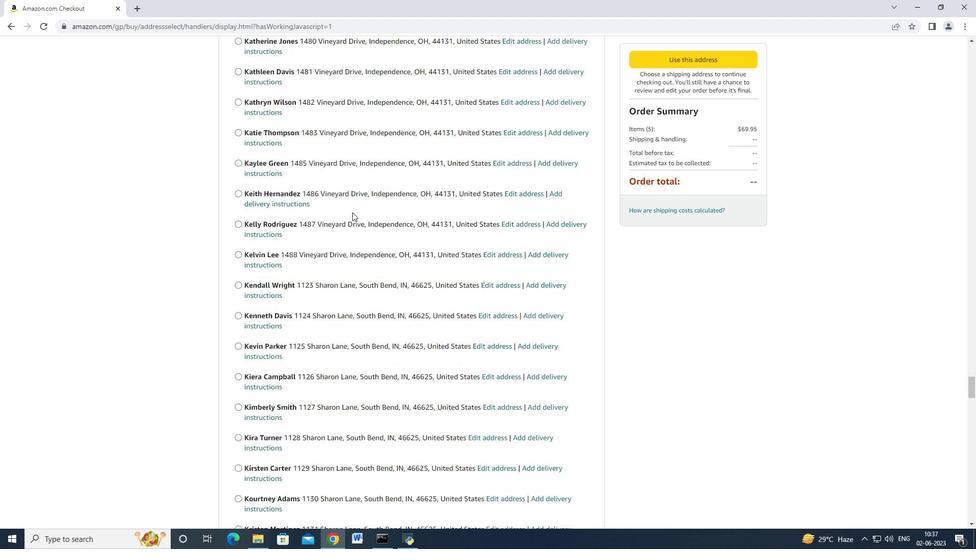 
Action: Mouse scrolled (352, 212) with delta (0, 0)
Screenshot: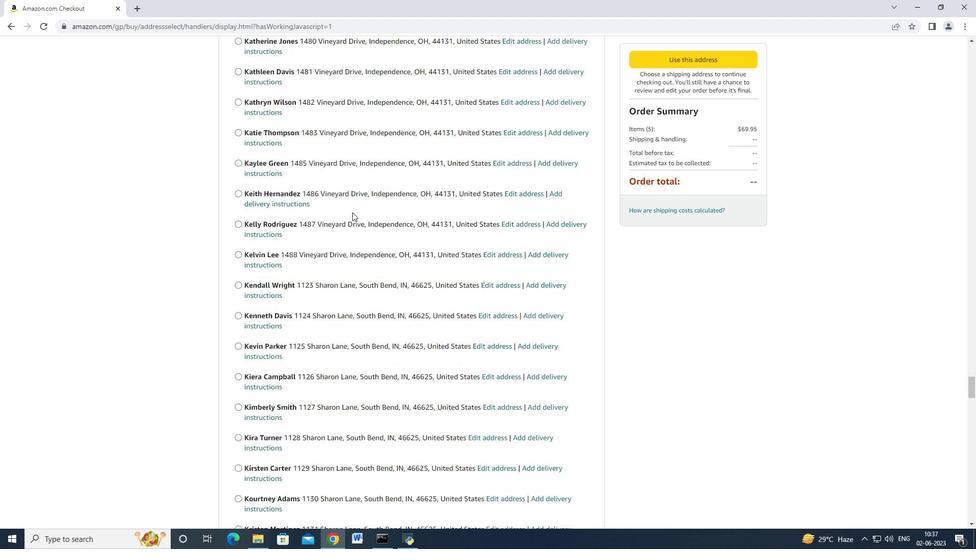 
Action: Mouse scrolled (352, 212) with delta (0, 0)
Screenshot: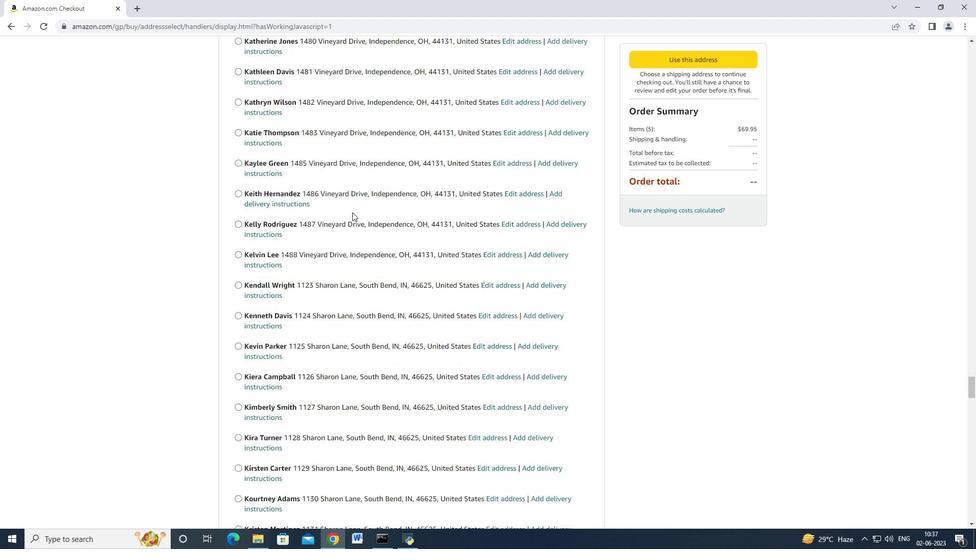 
Action: Mouse scrolled (352, 212) with delta (0, 0)
Screenshot: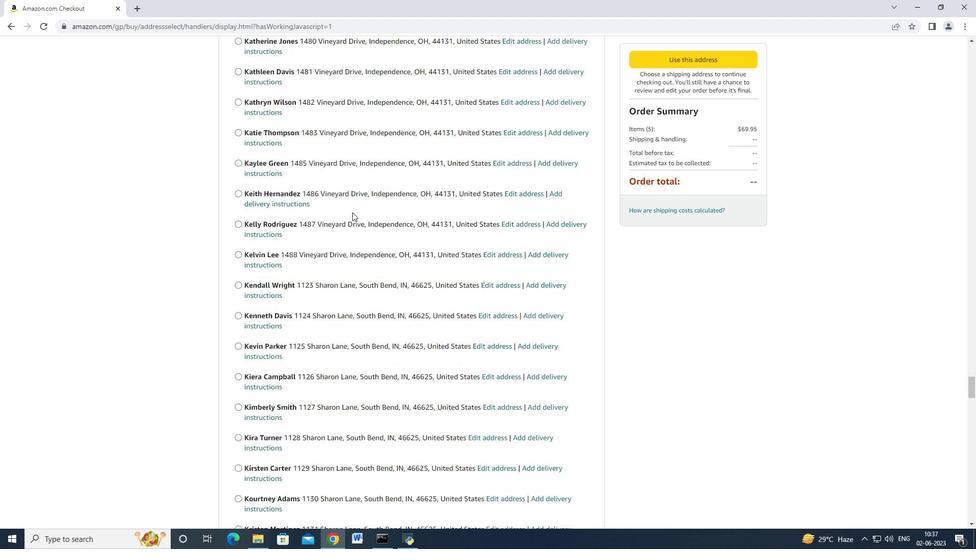 
Action: Mouse scrolled (352, 212) with delta (0, 0)
Screenshot: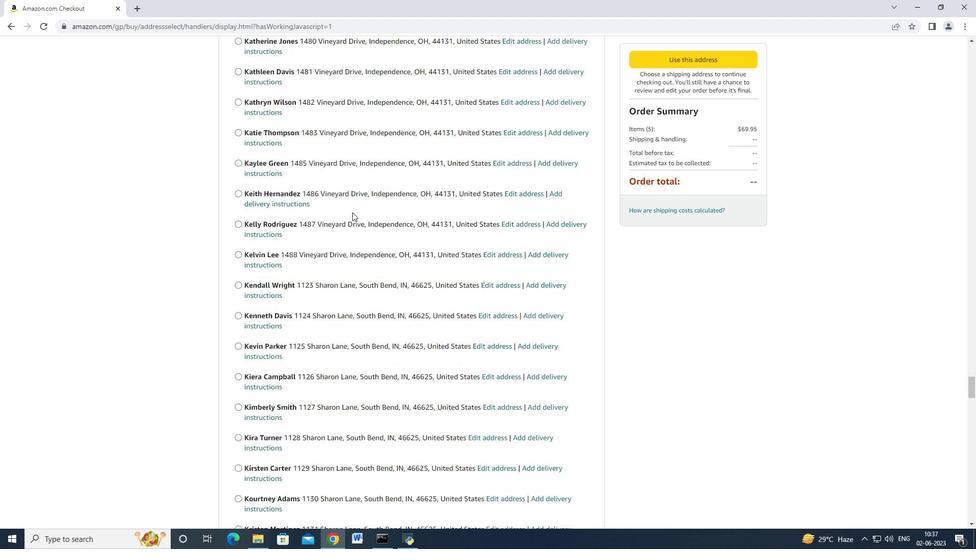 
Action: Mouse scrolled (352, 212) with delta (0, 0)
Screenshot: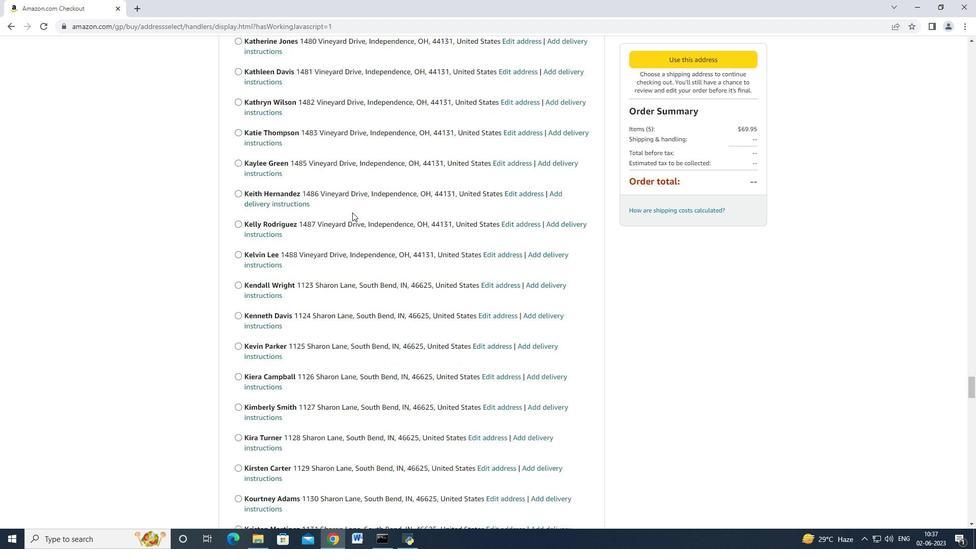
Action: Mouse scrolled (352, 212) with delta (0, 0)
Screenshot: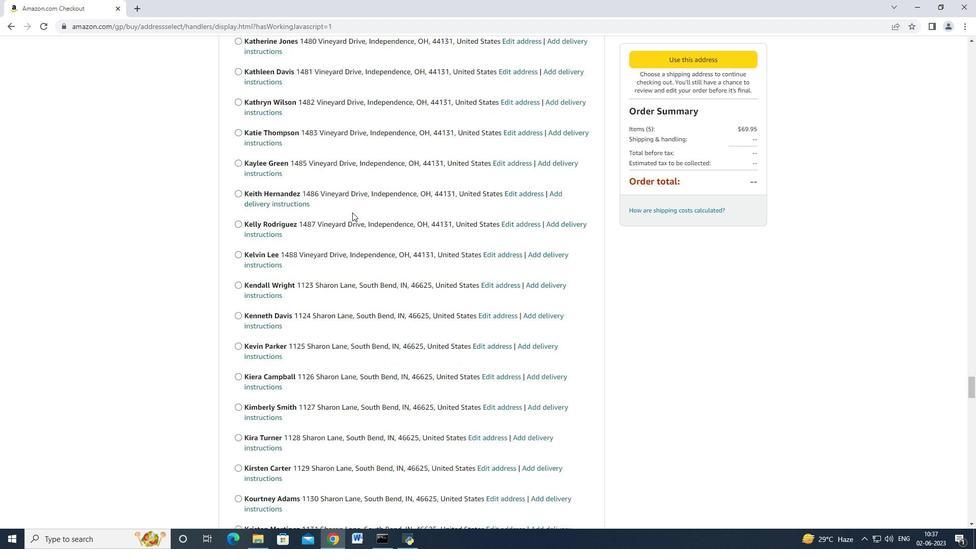 
Action: Mouse scrolled (352, 212) with delta (0, 0)
Screenshot: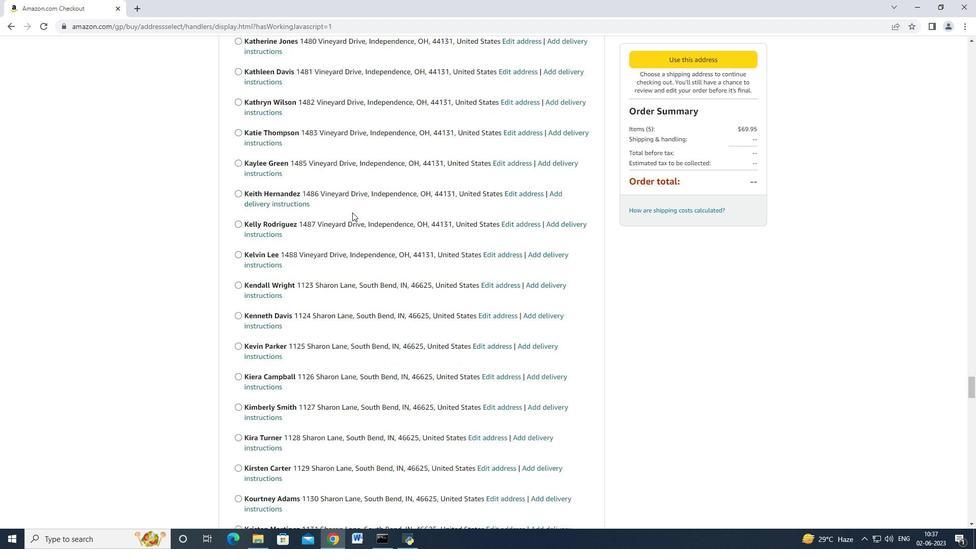 
Action: Mouse scrolled (352, 212) with delta (0, 0)
Screenshot: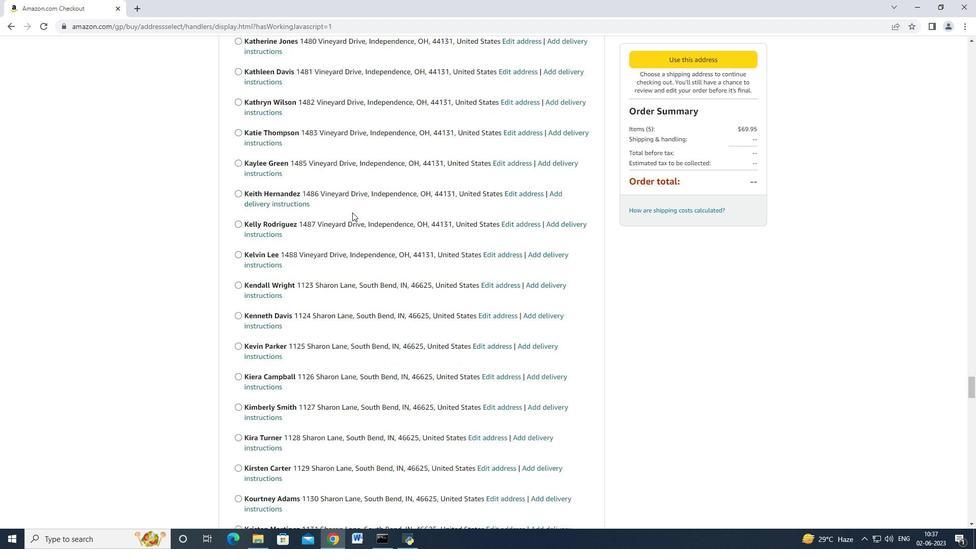 
Action: Mouse scrolled (352, 212) with delta (0, 0)
Screenshot: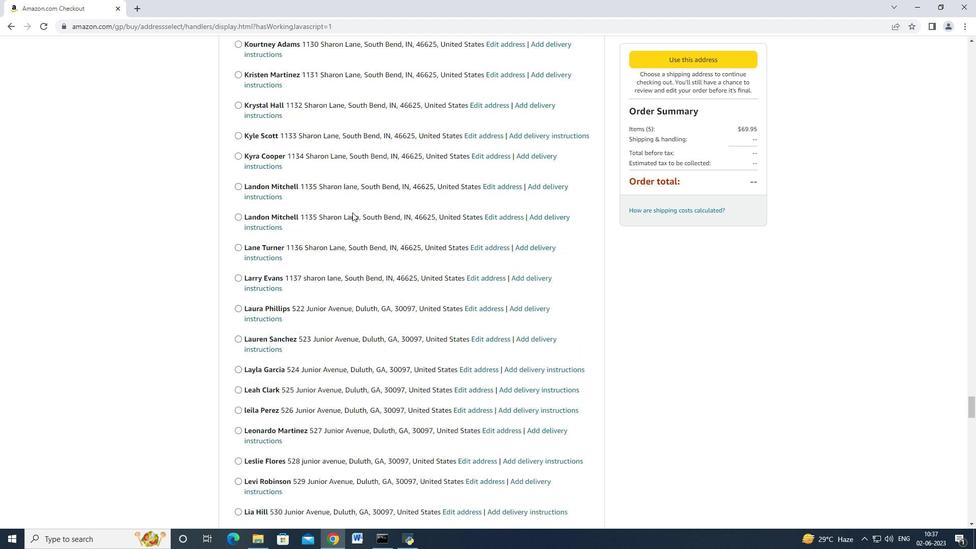 
Action: Mouse scrolled (352, 212) with delta (0, 0)
Screenshot: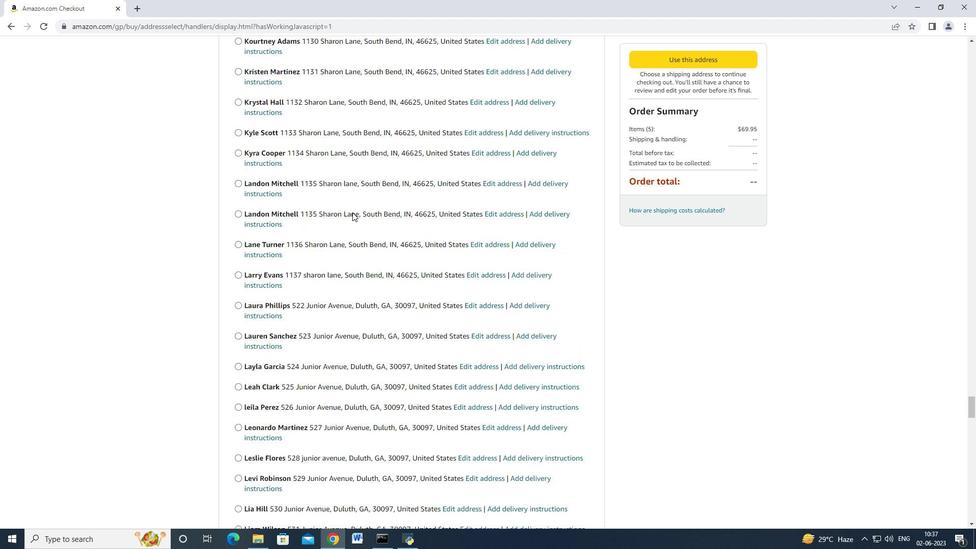
Action: Mouse scrolled (352, 212) with delta (0, 0)
Screenshot: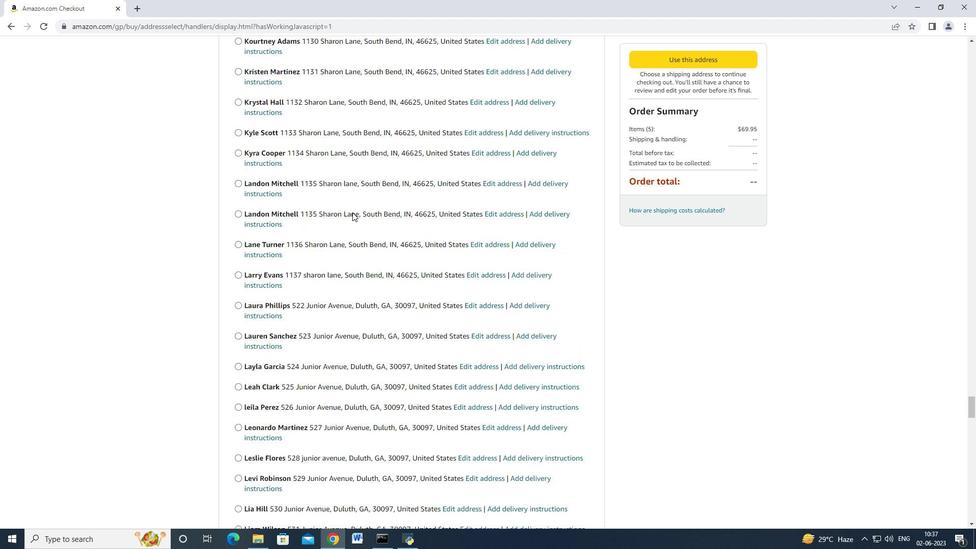 
Action: Mouse scrolled (352, 211) with delta (0, -1)
Screenshot: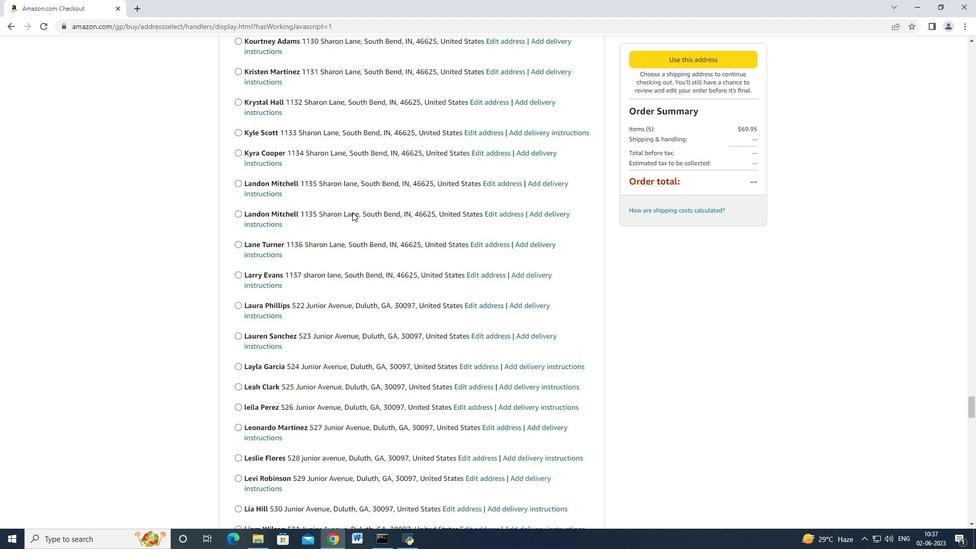 
Action: Mouse scrolled (352, 212) with delta (0, 0)
Screenshot: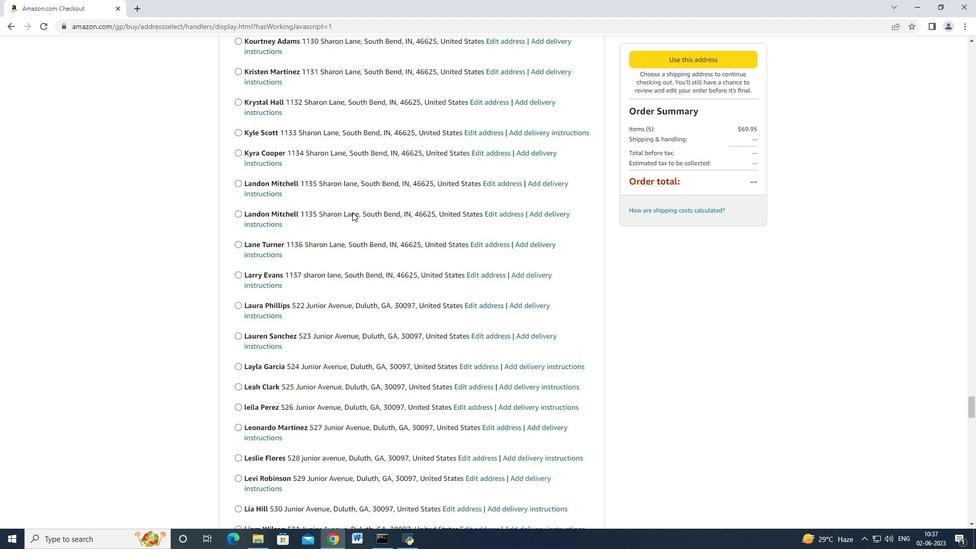
Action: Mouse scrolled (352, 212) with delta (0, 0)
Screenshot: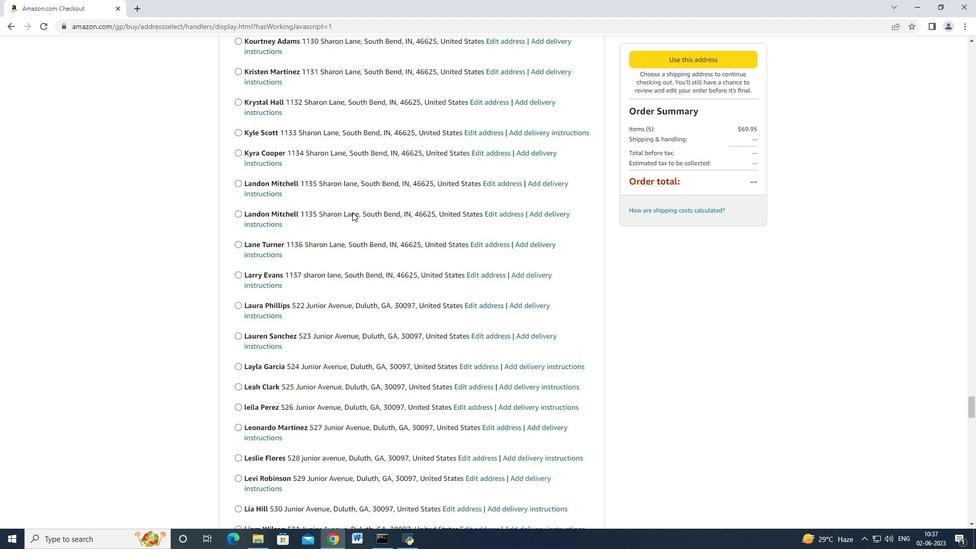 
Action: Mouse scrolled (352, 212) with delta (0, 0)
Screenshot: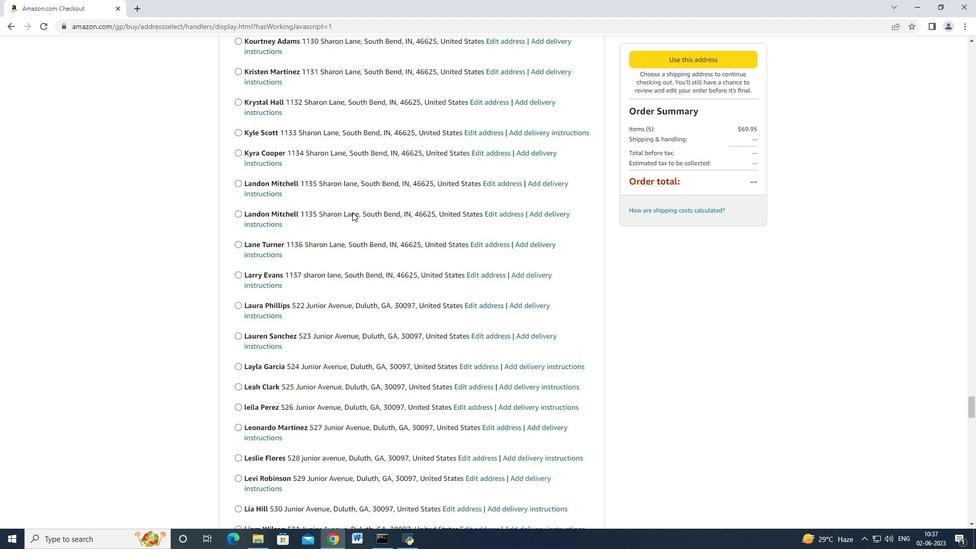 
Action: Mouse scrolled (352, 212) with delta (0, 0)
Screenshot: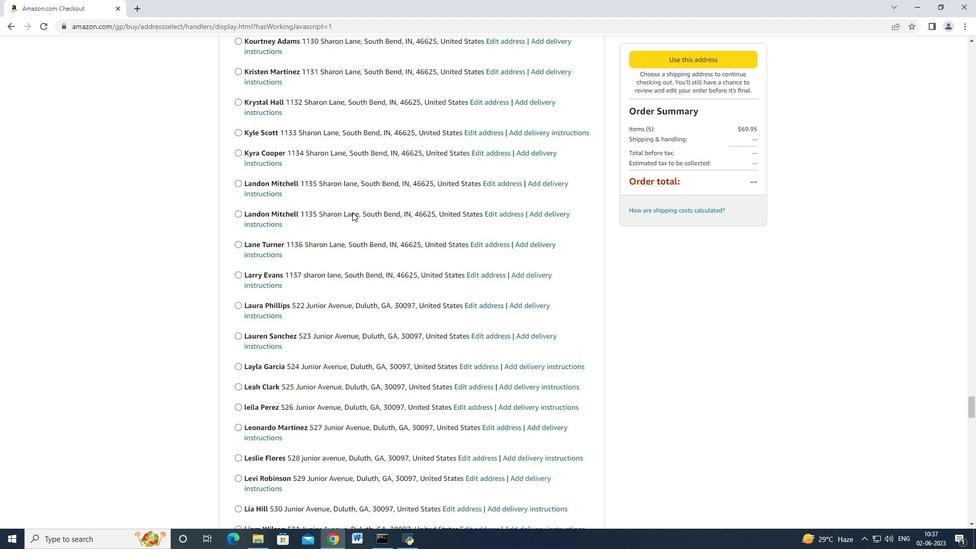
Action: Mouse scrolled (352, 212) with delta (0, 0)
Screenshot: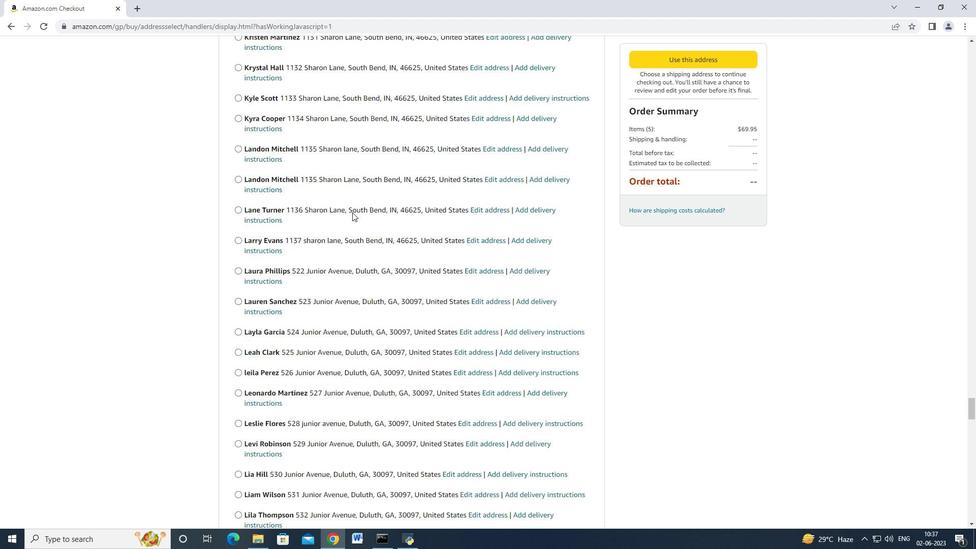 
Action: Mouse scrolled (352, 212) with delta (0, 0)
Screenshot: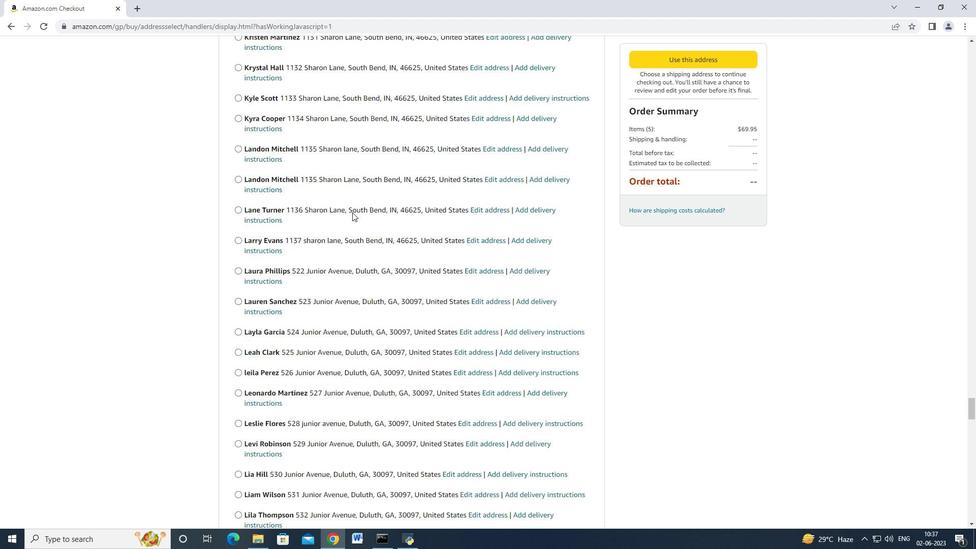 
Action: Mouse scrolled (352, 211) with delta (0, -1)
Screenshot: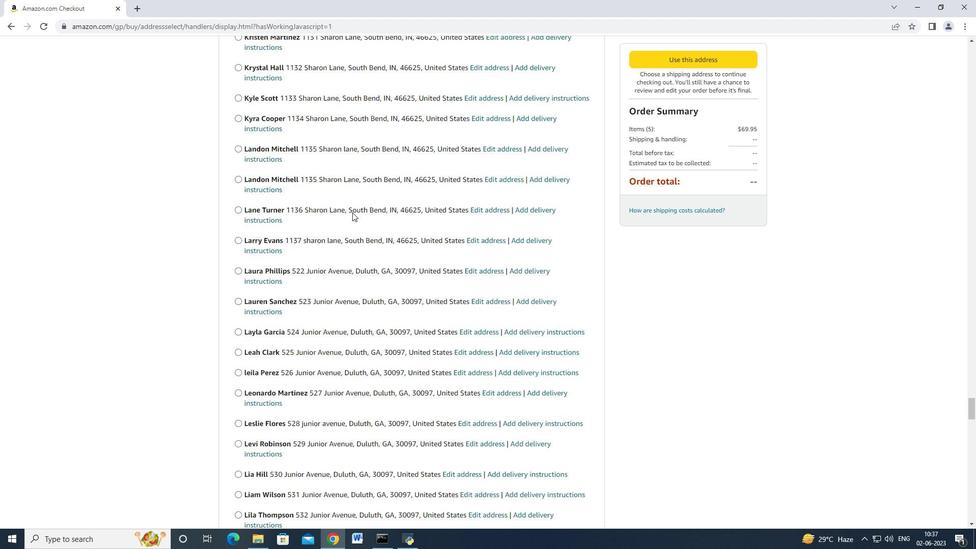 
Action: Mouse scrolled (352, 212) with delta (0, 0)
Screenshot: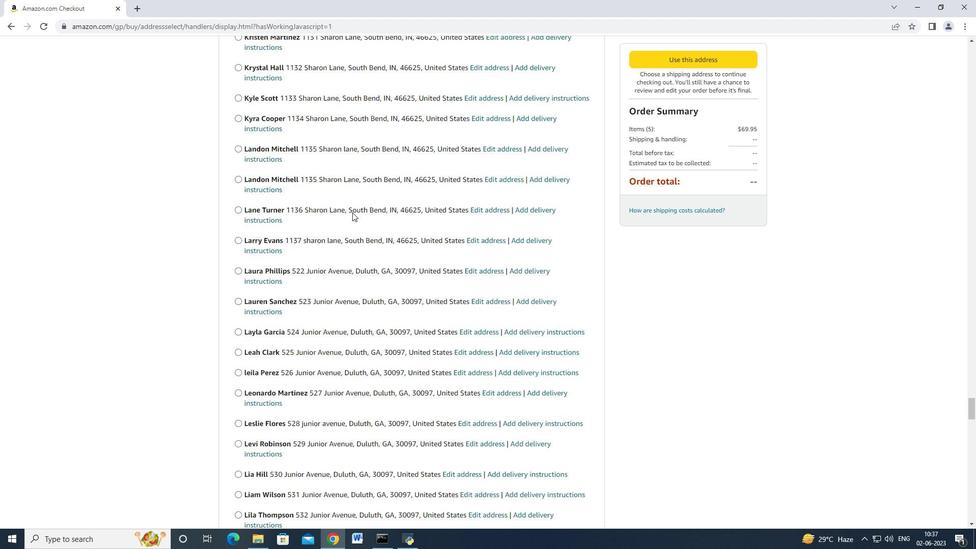 
Action: Mouse scrolled (352, 212) with delta (0, 0)
Screenshot: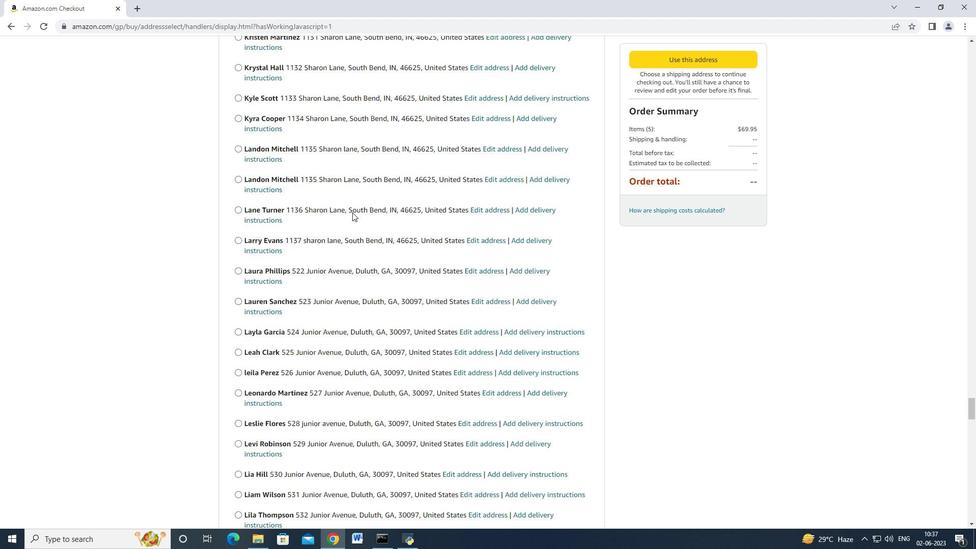 
Action: Mouse scrolled (352, 212) with delta (0, 0)
Screenshot: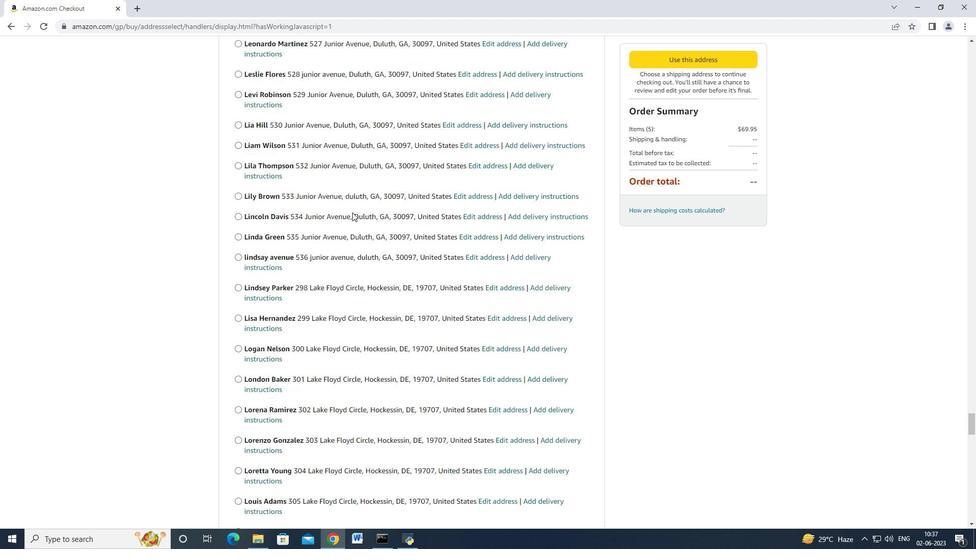 
Action: Mouse scrolled (352, 212) with delta (0, 0)
Screenshot: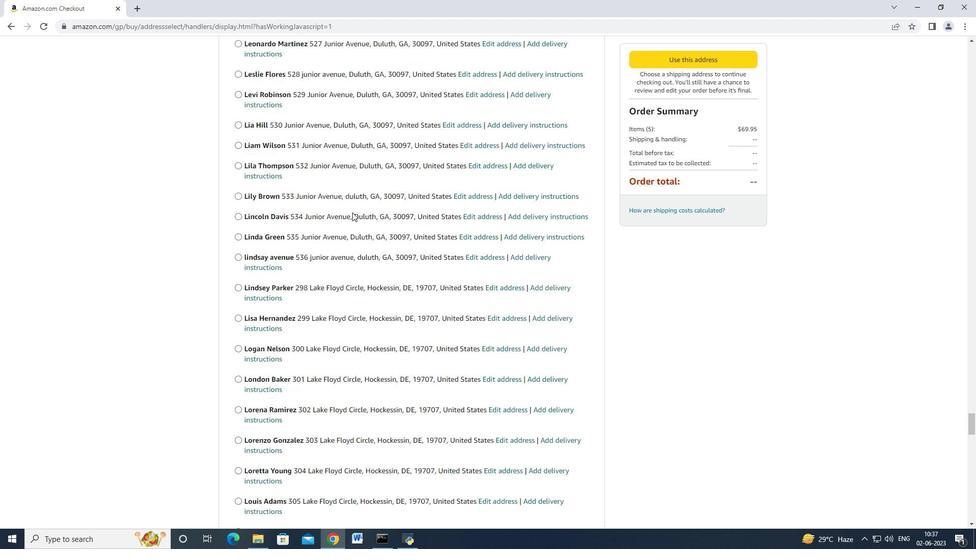 
Action: Mouse scrolled (352, 212) with delta (0, 0)
Screenshot: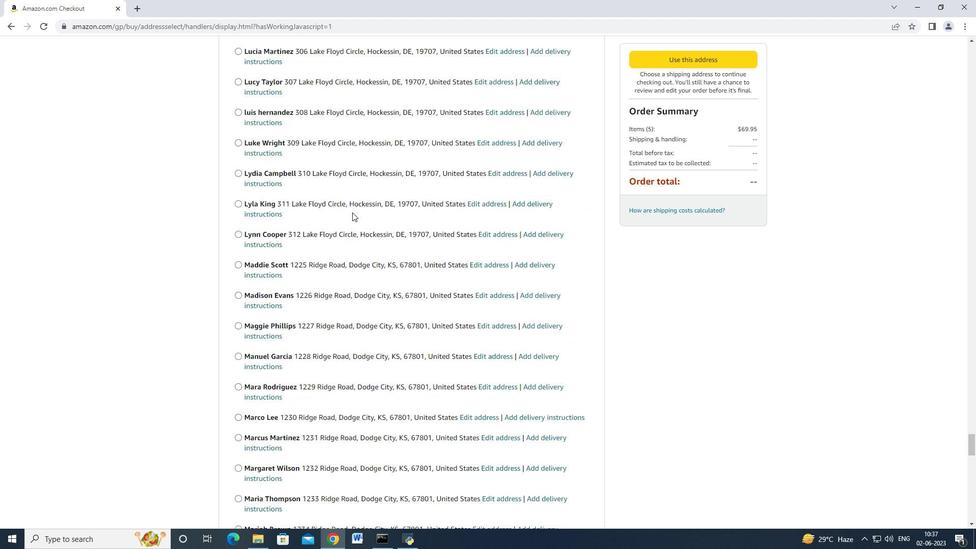 
Action: Mouse scrolled (352, 212) with delta (0, 0)
Screenshot: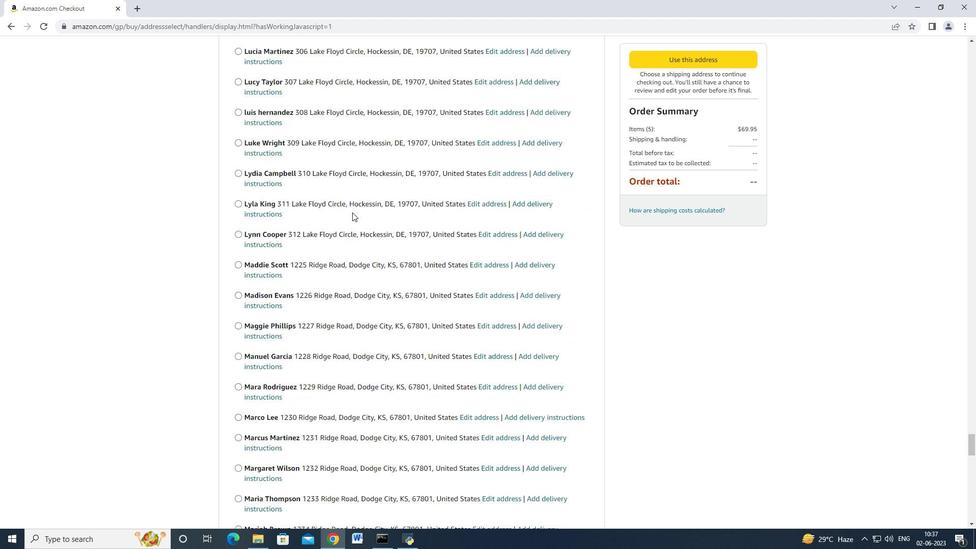 
Action: Mouse scrolled (352, 212) with delta (0, 0)
Screenshot: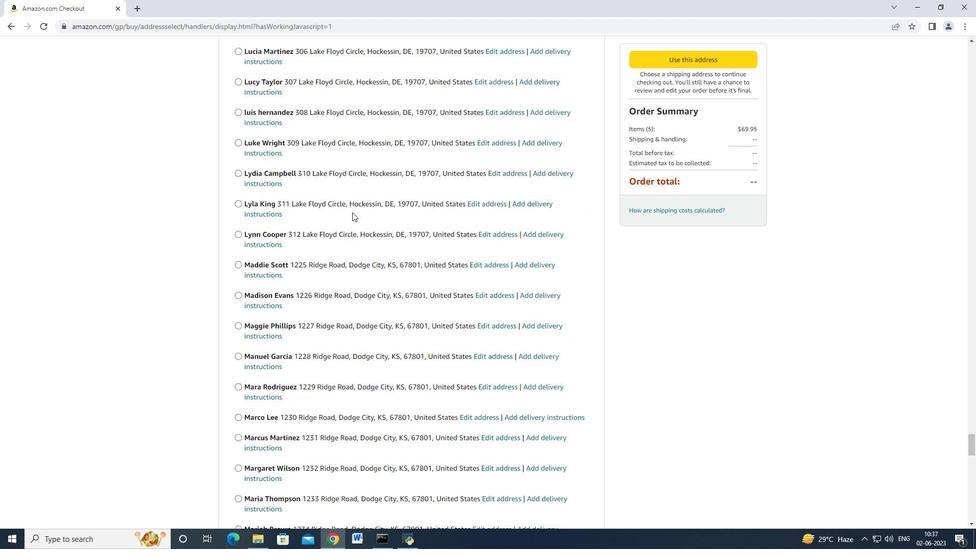 
Action: Mouse scrolled (352, 212) with delta (0, 0)
Screenshot: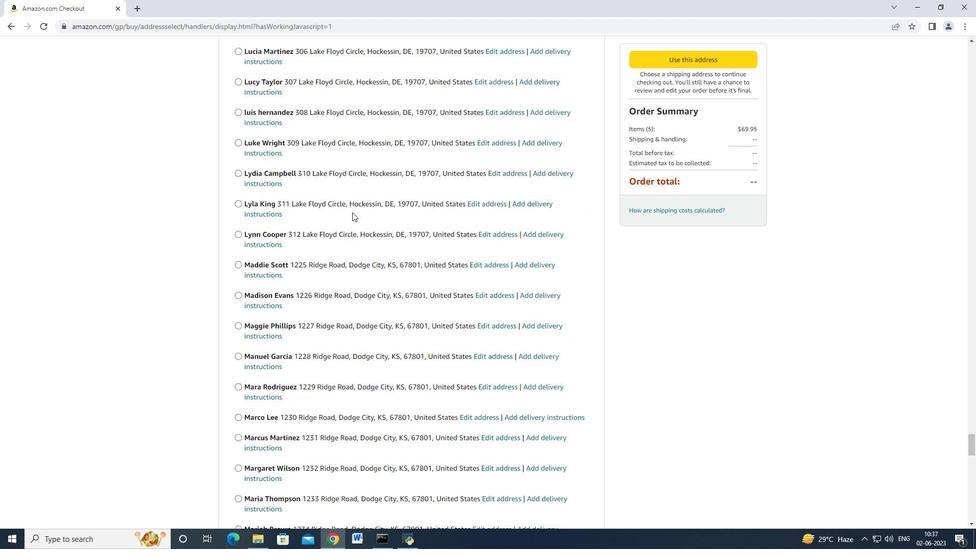 
Action: Mouse scrolled (352, 212) with delta (0, 0)
Screenshot: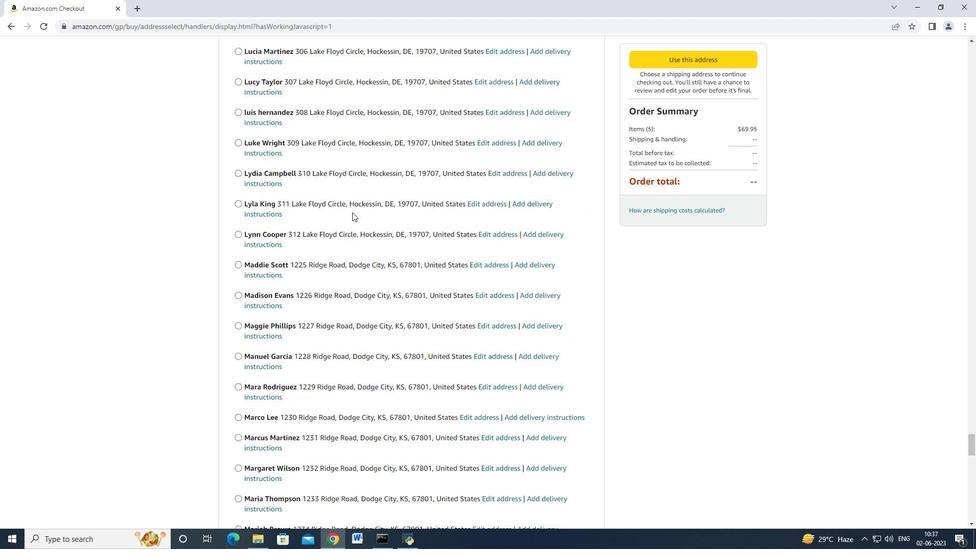 
Action: Mouse scrolled (352, 212) with delta (0, 0)
Screenshot: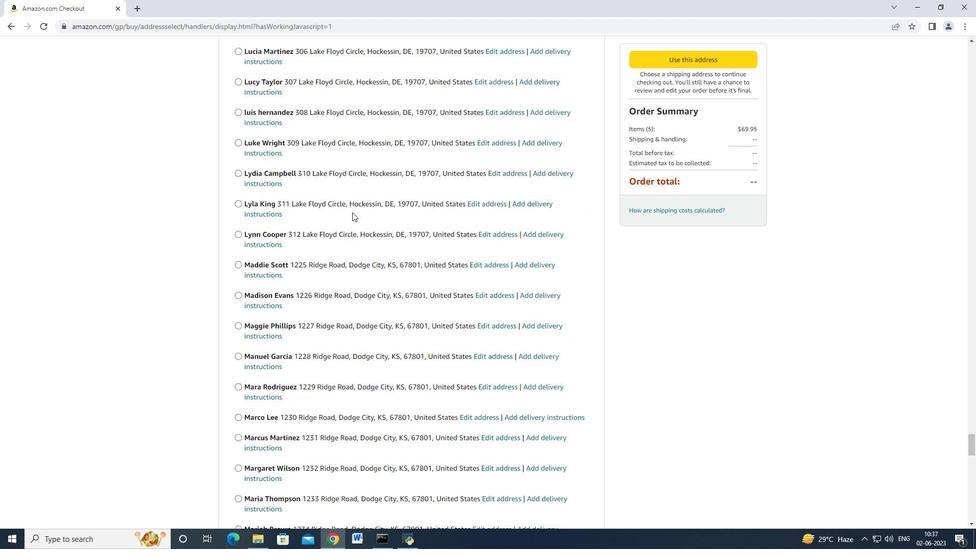 
Action: Mouse scrolled (352, 212) with delta (0, 0)
Screenshot: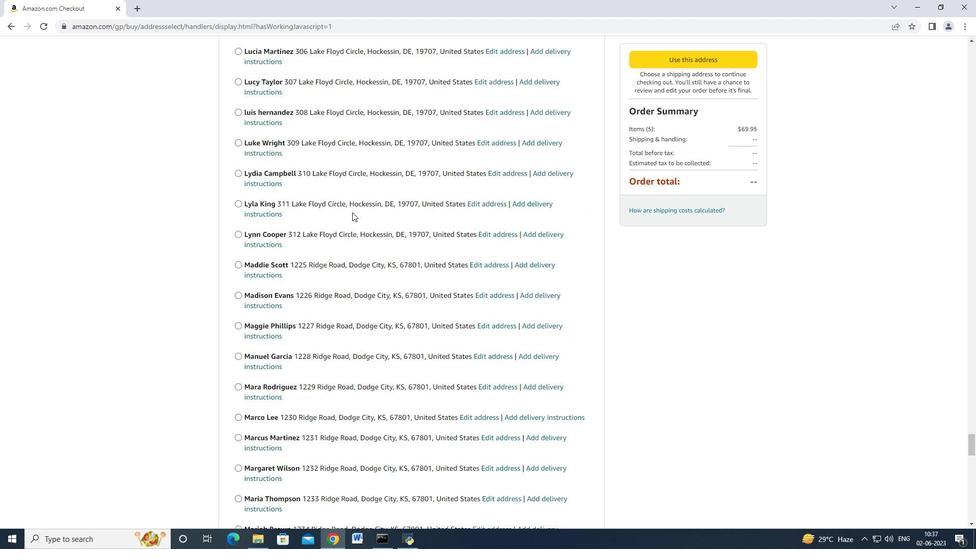 
Action: Mouse scrolled (352, 212) with delta (0, 0)
Screenshot: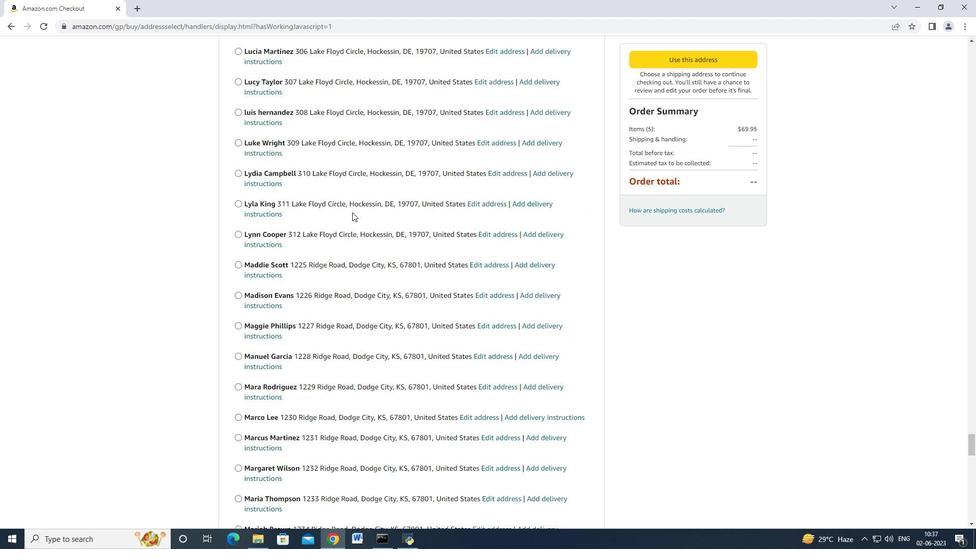 
Action: Mouse scrolled (352, 212) with delta (0, 0)
Screenshot: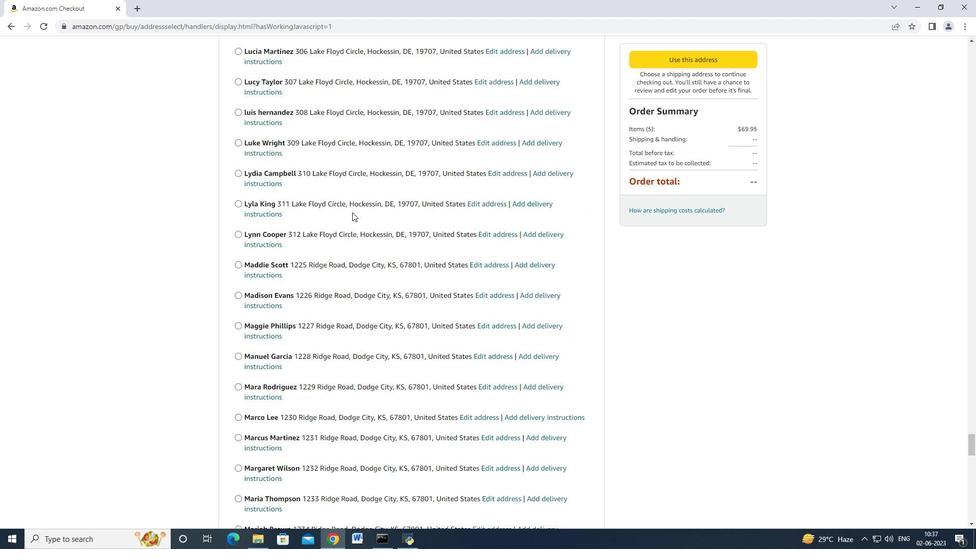 
Action: Mouse scrolled (352, 212) with delta (0, 0)
Screenshot: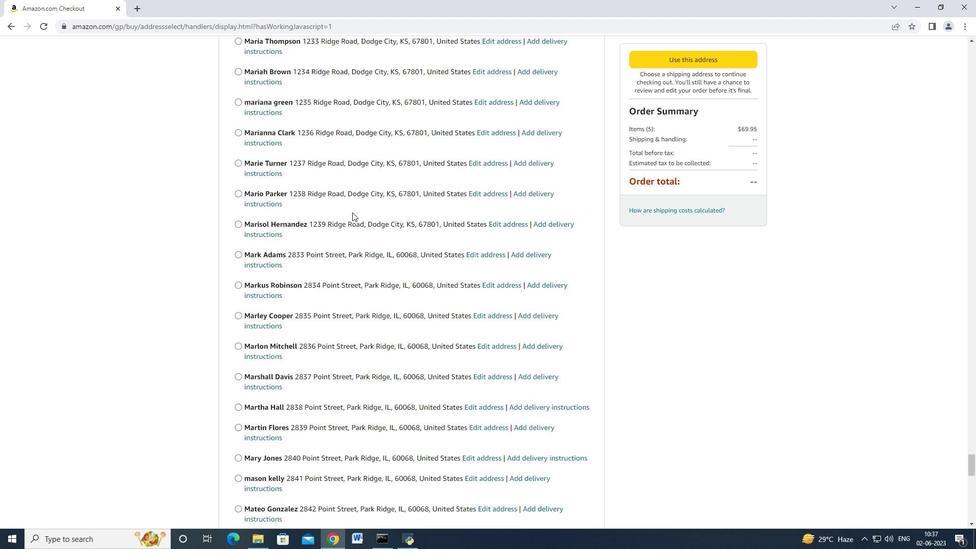 
Action: Mouse scrolled (352, 212) with delta (0, 0)
Screenshot: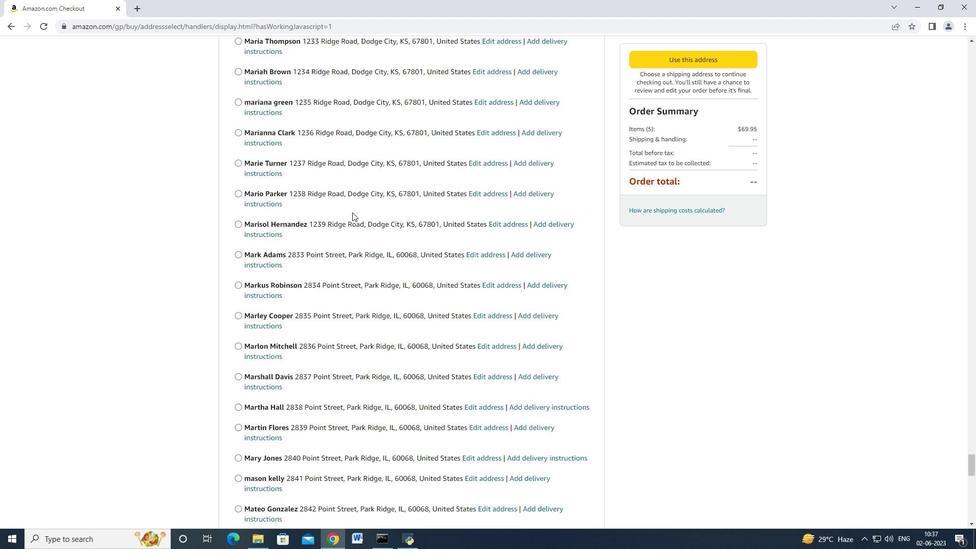 
Action: Mouse scrolled (352, 212) with delta (0, 0)
Screenshot: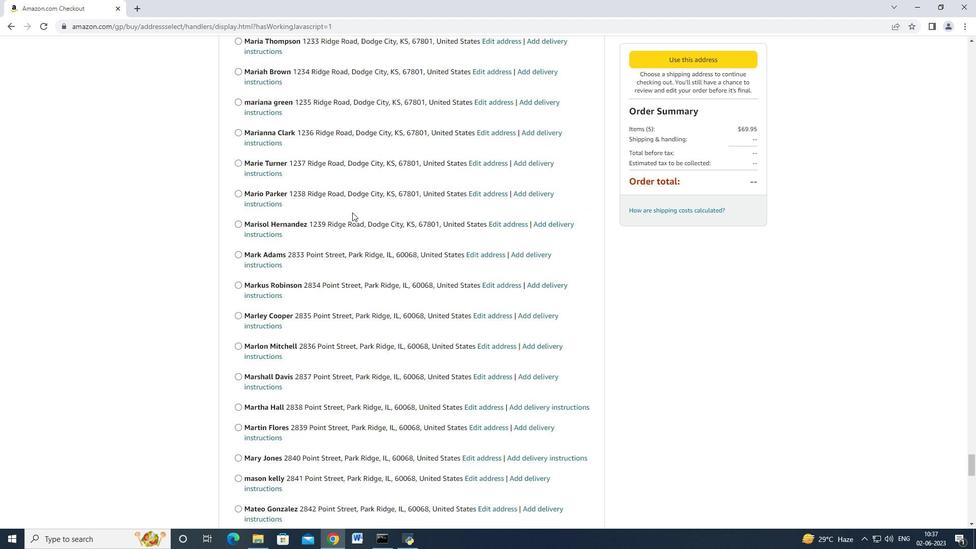 
Action: Mouse scrolled (352, 212) with delta (0, 0)
Screenshot: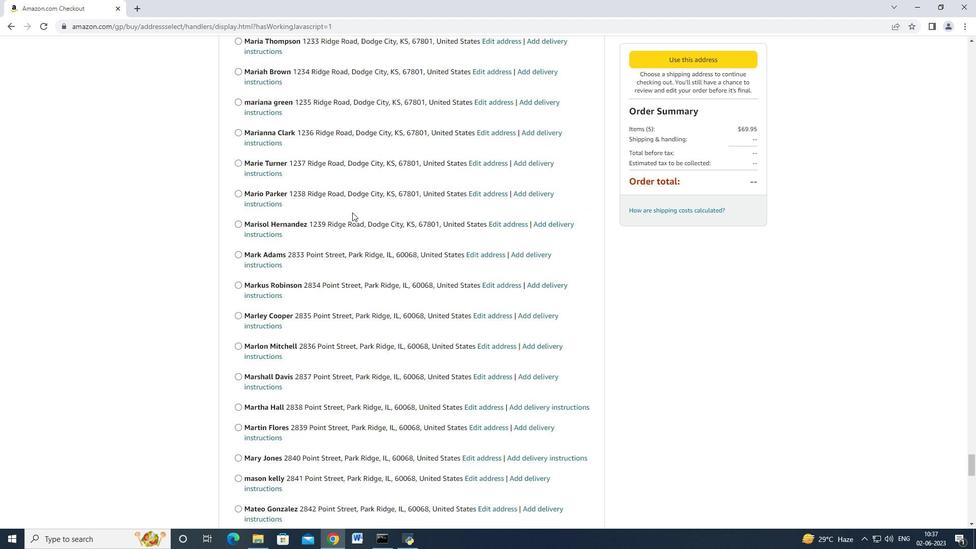 
Action: Mouse scrolled (352, 212) with delta (0, 0)
Screenshot: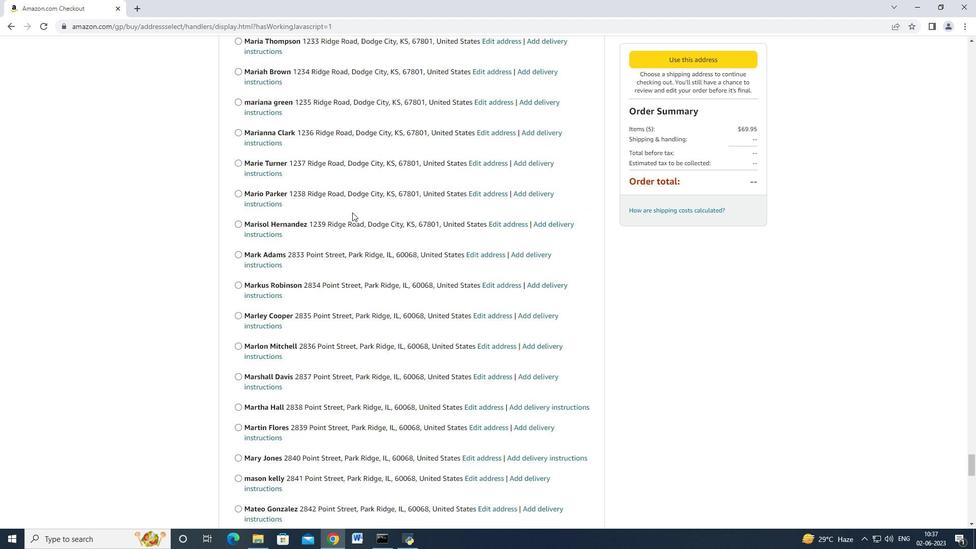 
Action: Mouse scrolled (352, 212) with delta (0, 0)
Screenshot: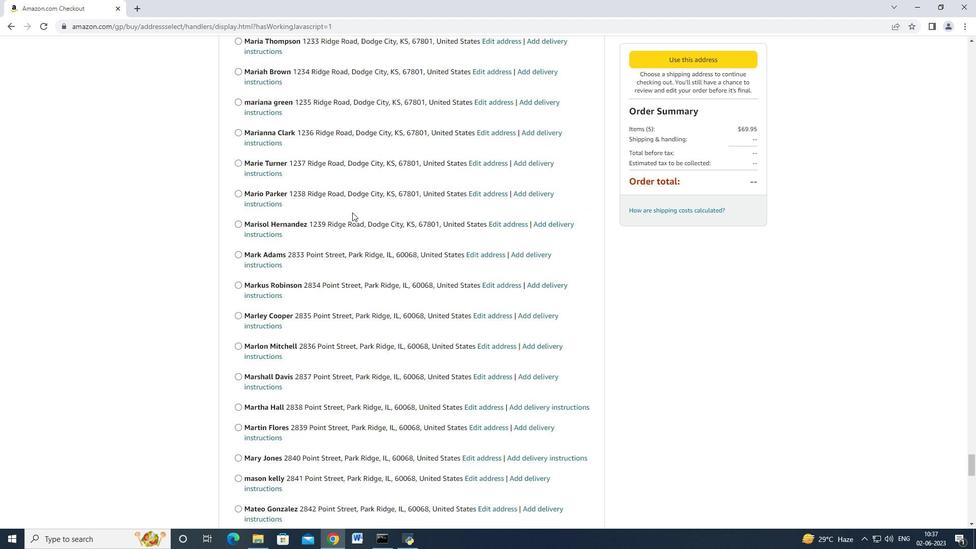 
Action: Mouse scrolled (352, 212) with delta (0, 0)
Screenshot: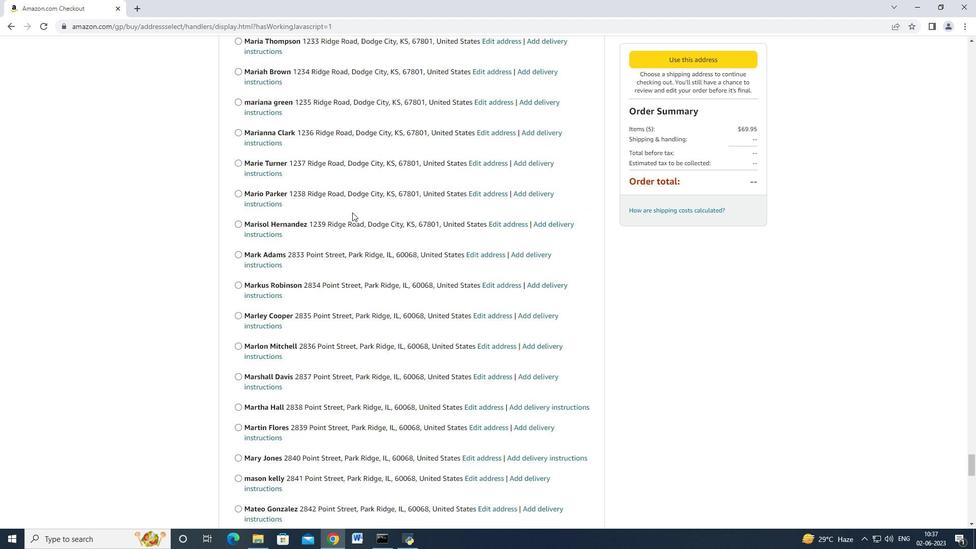 
Action: Mouse scrolled (352, 212) with delta (0, 0)
Screenshot: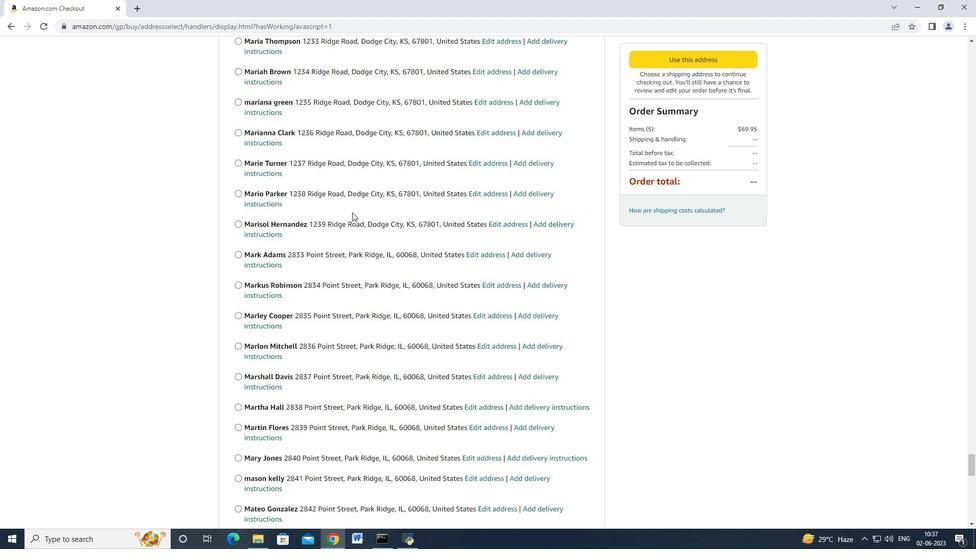 
Action: Mouse scrolled (352, 212) with delta (0, 0)
Screenshot: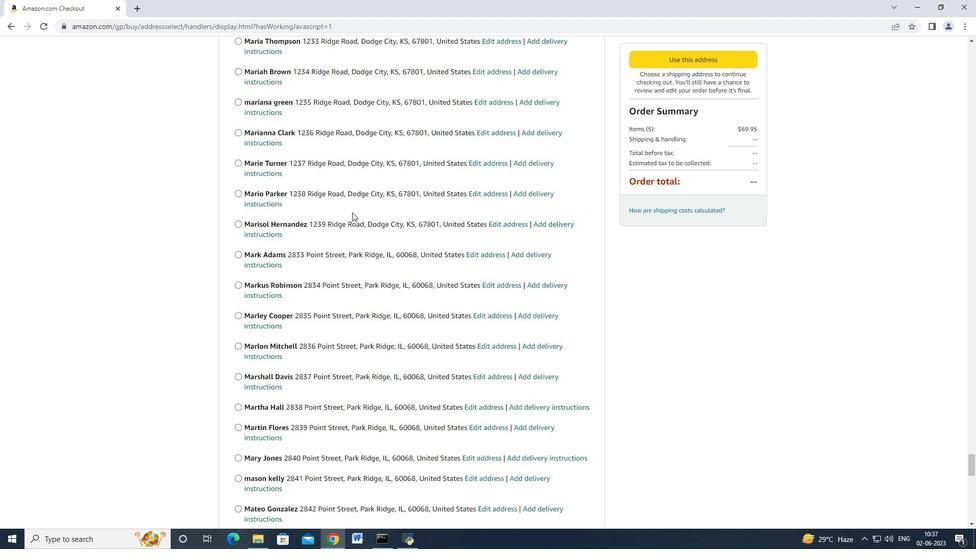 
Action: Mouse scrolled (352, 212) with delta (0, 0)
Screenshot: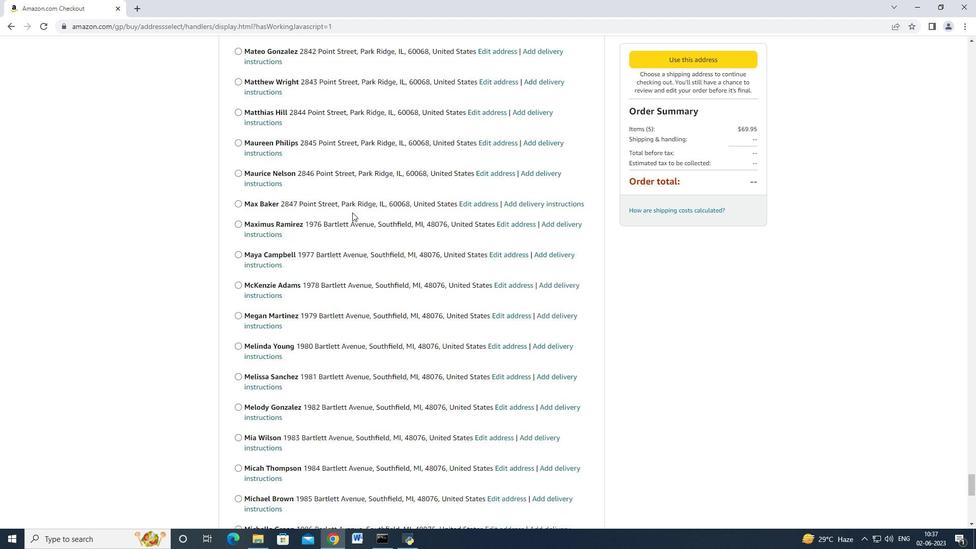 
Action: Mouse scrolled (352, 212) with delta (0, 0)
Screenshot: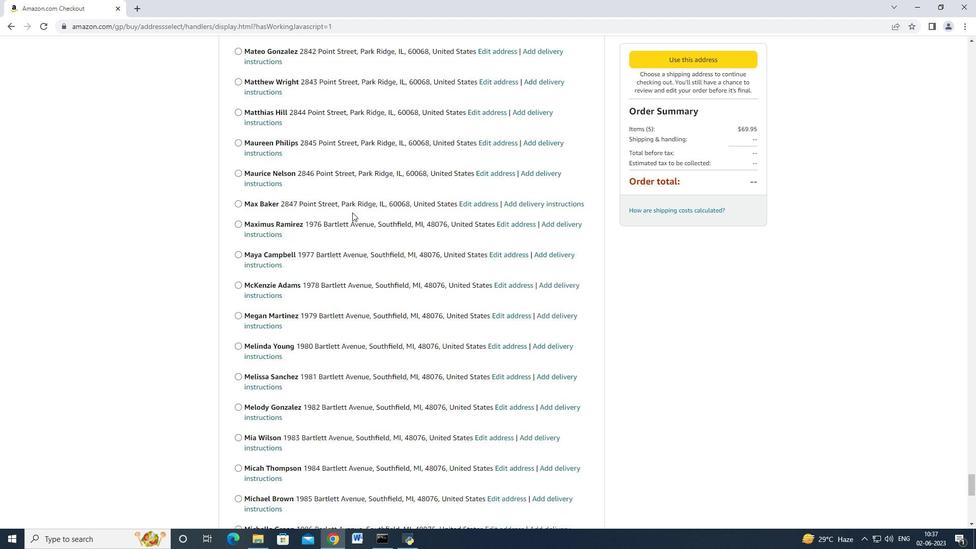 
Action: Mouse scrolled (352, 212) with delta (0, 0)
Screenshot: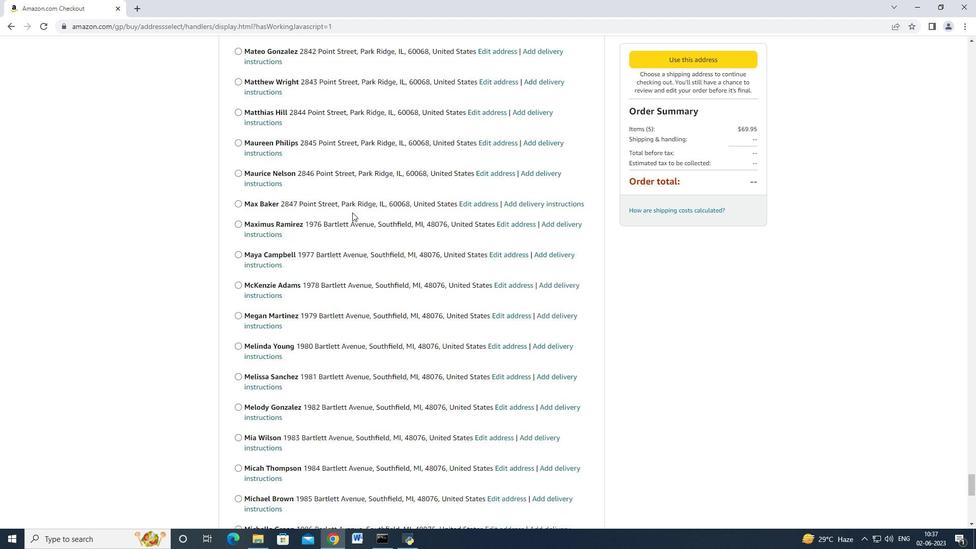 
Action: Mouse scrolled (352, 212) with delta (0, 0)
Screenshot: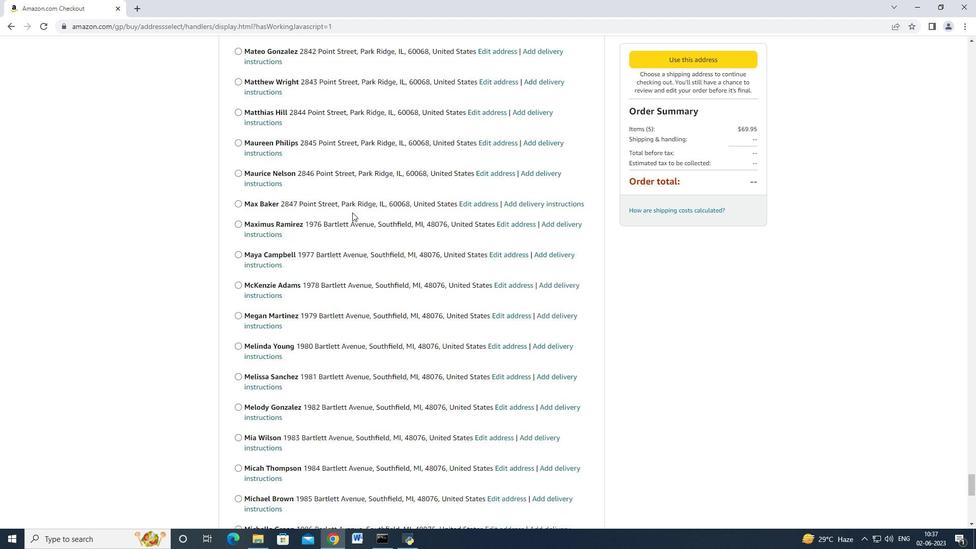 
Action: Mouse scrolled (352, 212) with delta (0, 0)
Screenshot: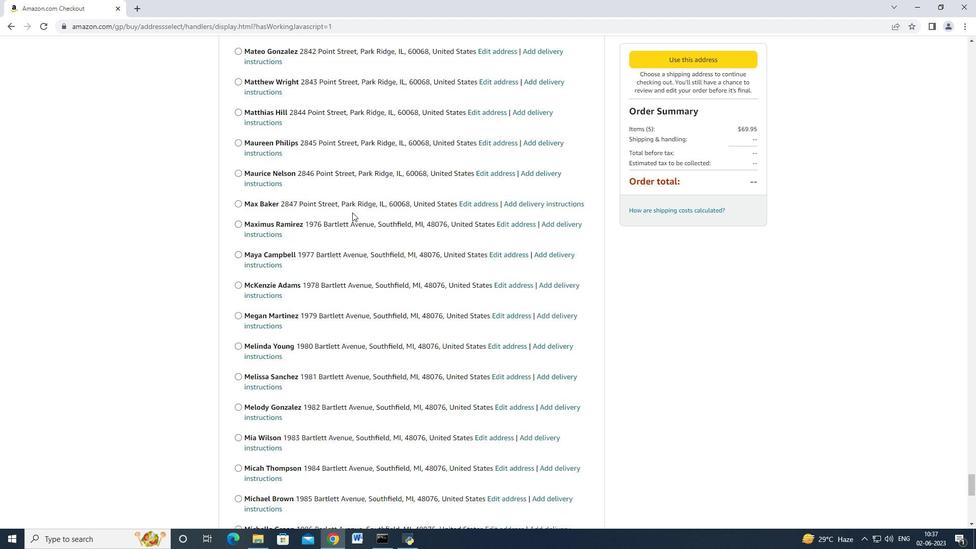 
Action: Mouse scrolled (352, 212) with delta (0, 0)
Screenshot: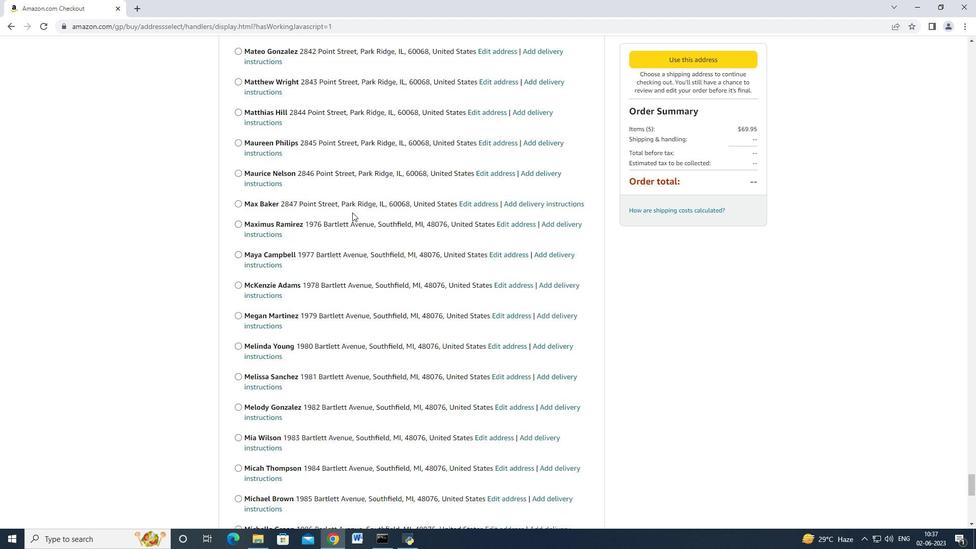 
Action: Mouse scrolled (352, 212) with delta (0, 0)
Screenshot: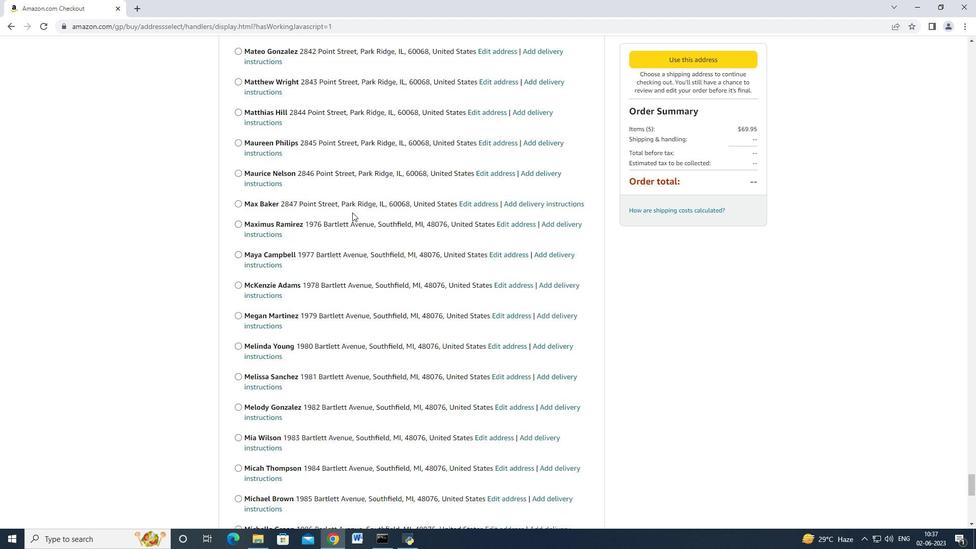 
Action: Mouse scrolled (352, 212) with delta (0, 0)
Screenshot: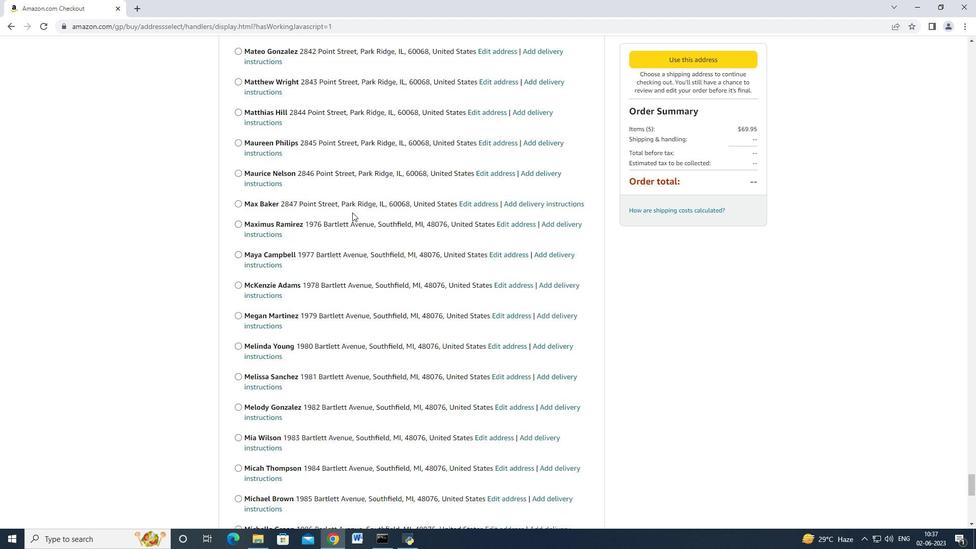 
Action: Mouse scrolled (352, 212) with delta (0, 0)
Screenshot: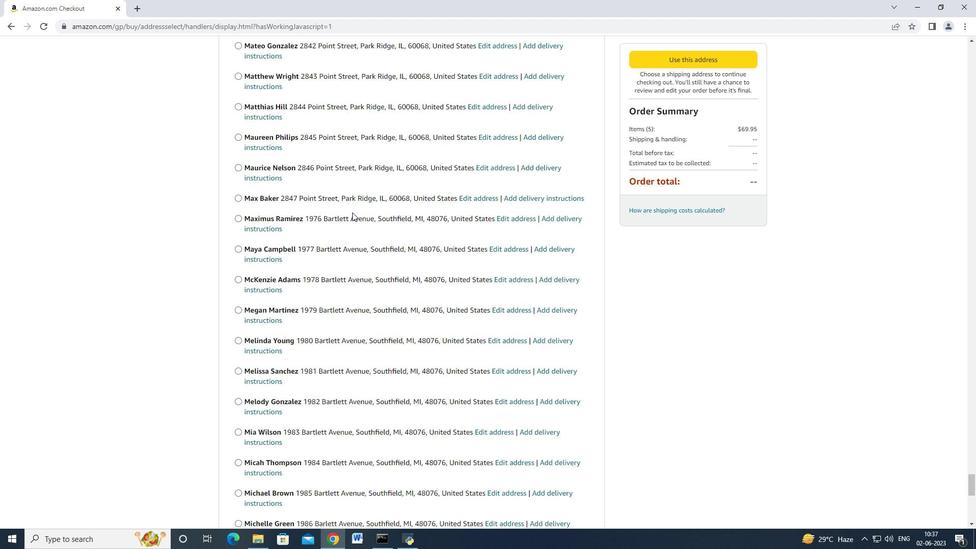 
Action: Mouse scrolled (352, 212) with delta (0, 0)
Screenshot: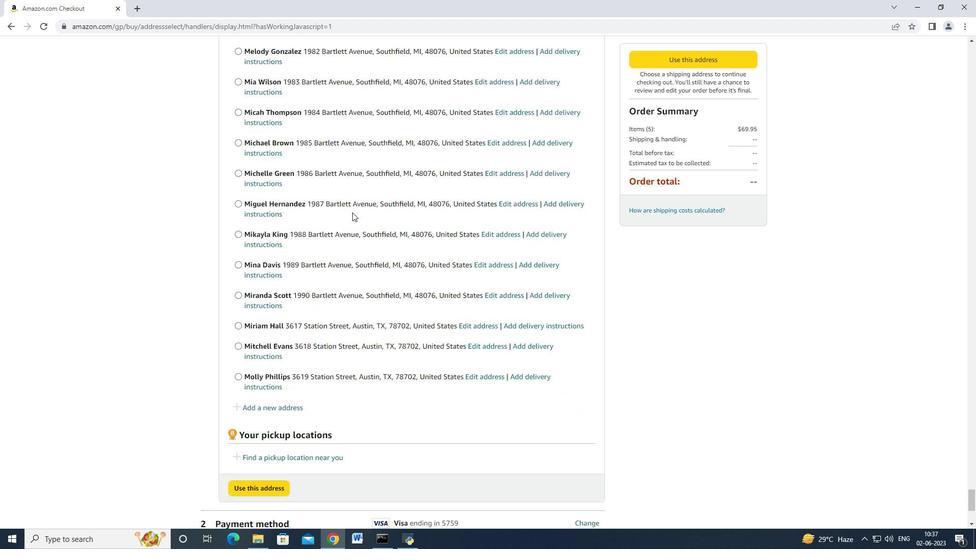 
Action: Mouse scrolled (352, 212) with delta (0, 0)
Screenshot: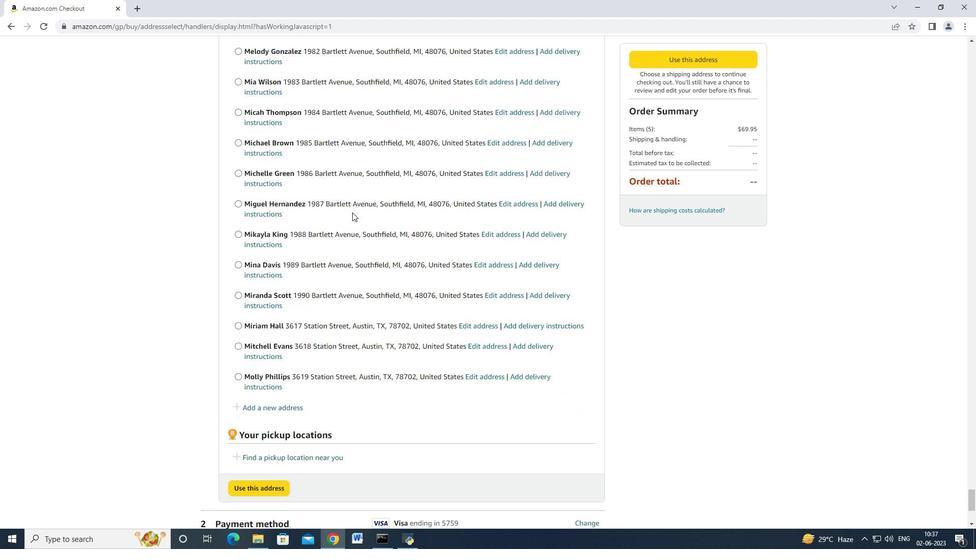 
Action: Mouse scrolled (352, 212) with delta (0, 0)
Screenshot: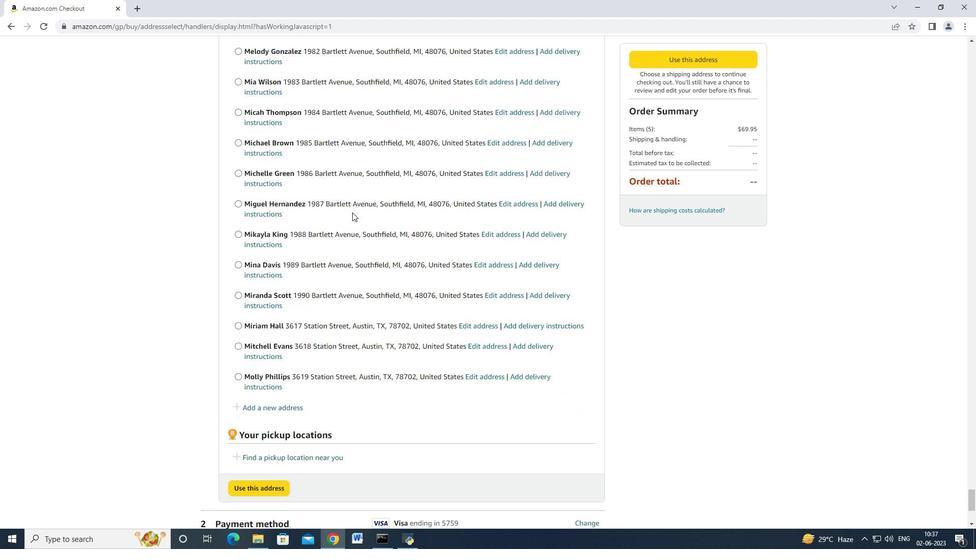 
Action: Mouse scrolled (352, 211) with delta (0, -1)
Screenshot: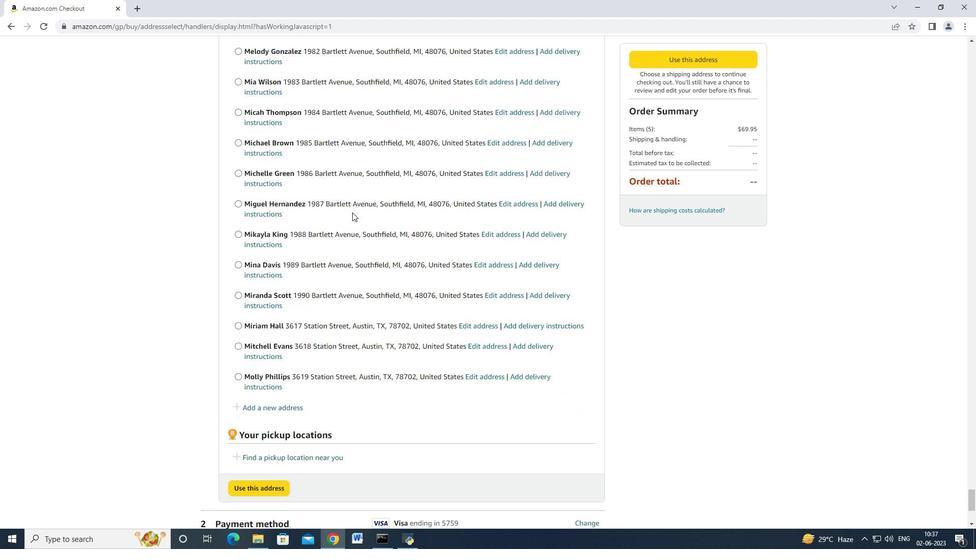 
Action: Mouse scrolled (352, 212) with delta (0, 0)
Screenshot: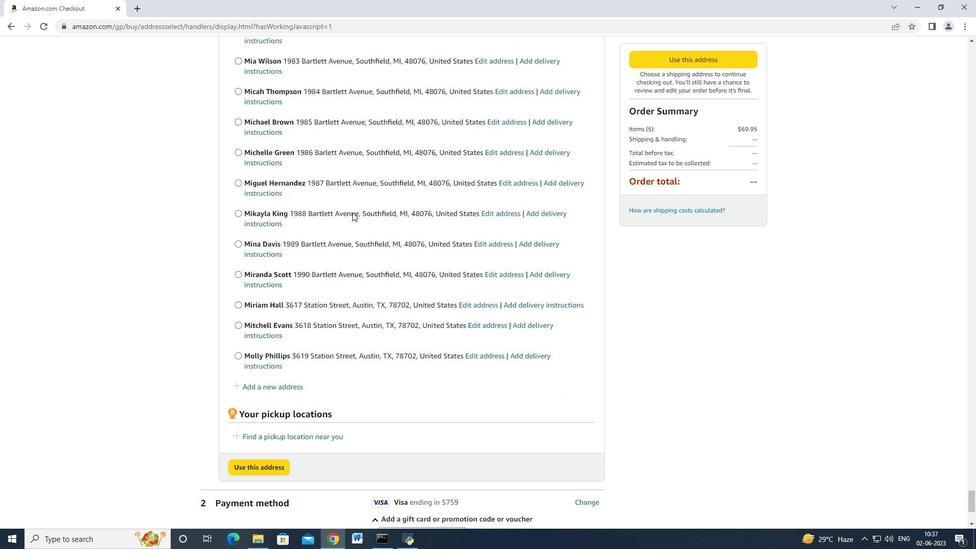 
Action: Mouse scrolled (352, 212) with delta (0, 0)
Screenshot: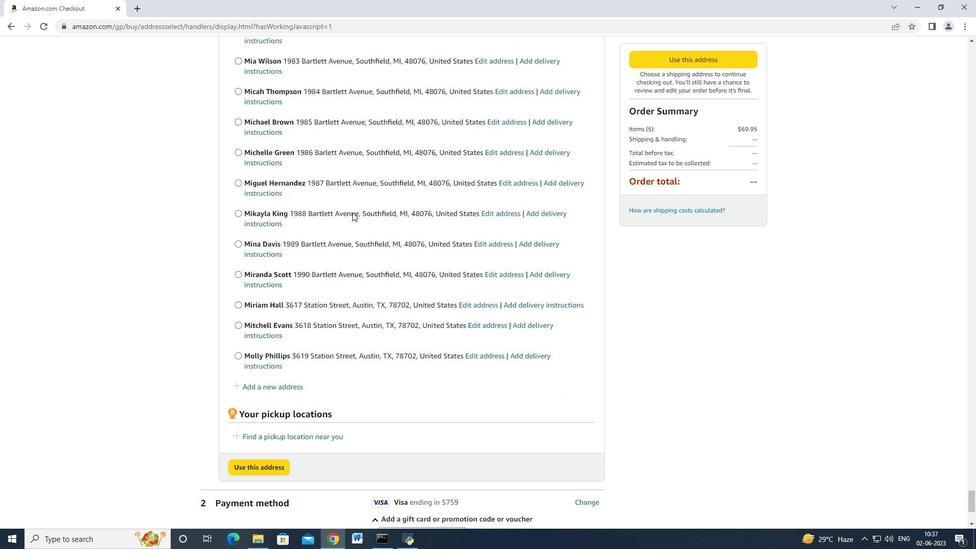 
Action: Mouse scrolled (352, 212) with delta (0, 0)
Screenshot: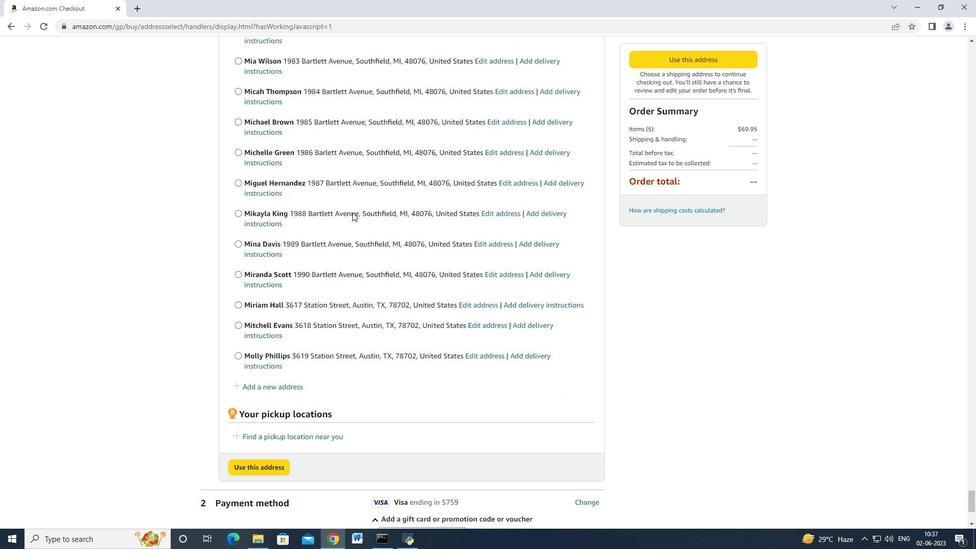 
Action: Mouse scrolled (352, 212) with delta (0, 0)
Screenshot: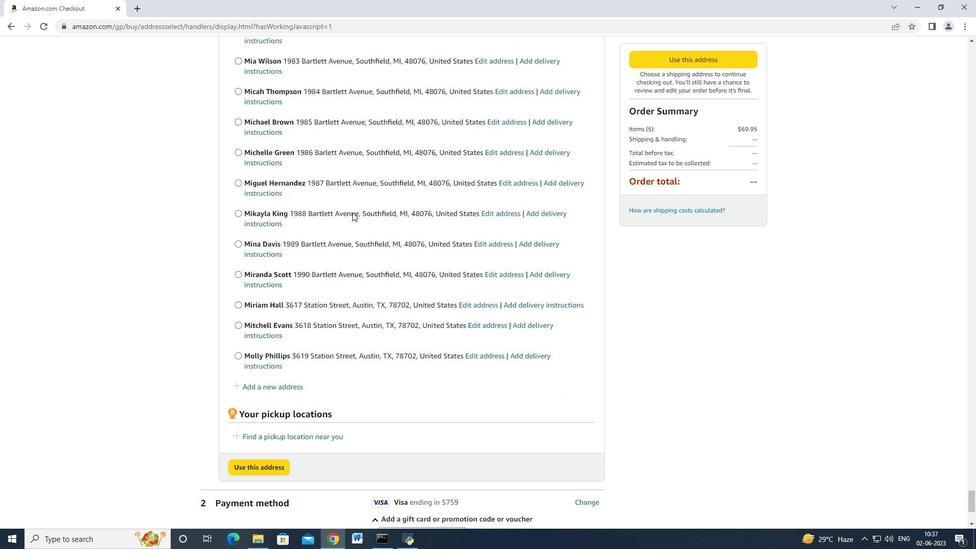 
Action: Mouse moved to (253, 208)
Screenshot: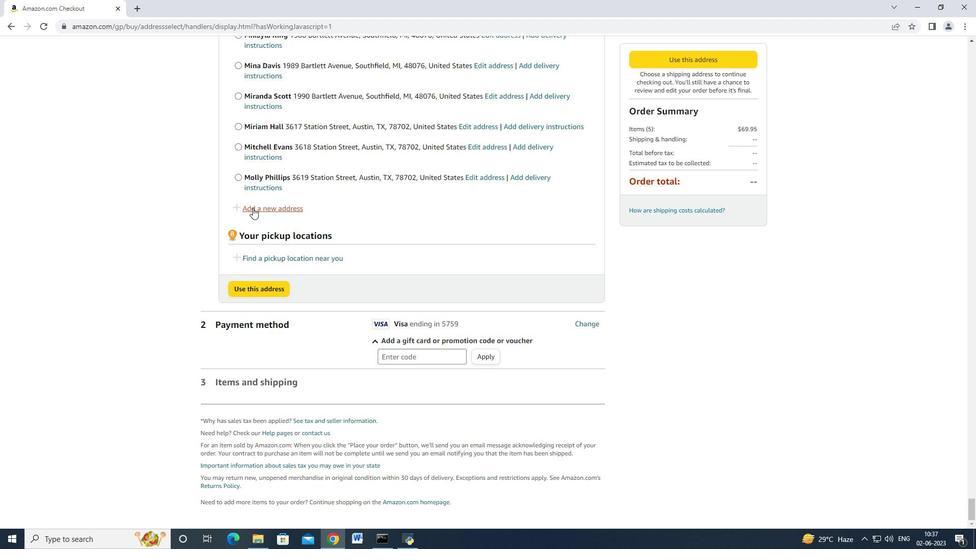 
Action: Mouse pressed left at (253, 208)
Screenshot: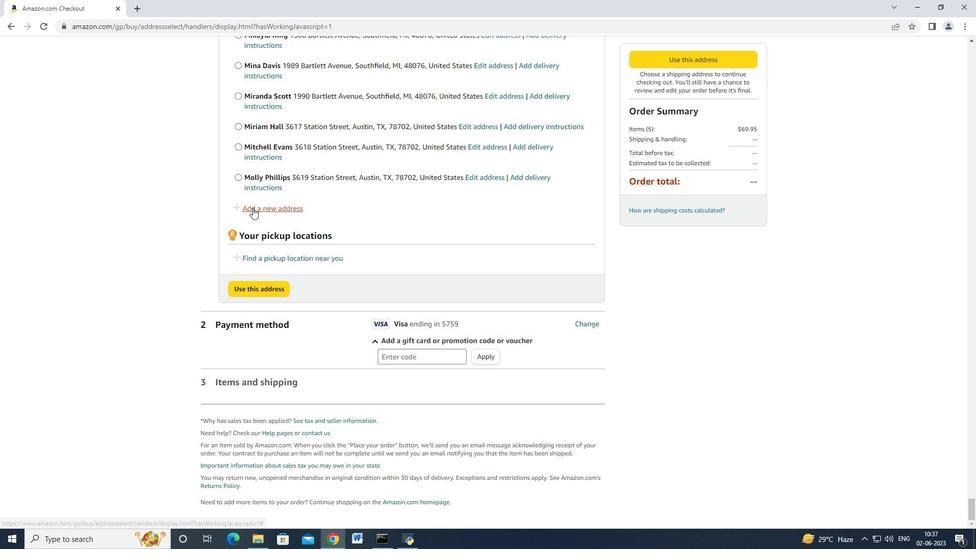 
Action: Mouse moved to (333, 250)
Screenshot: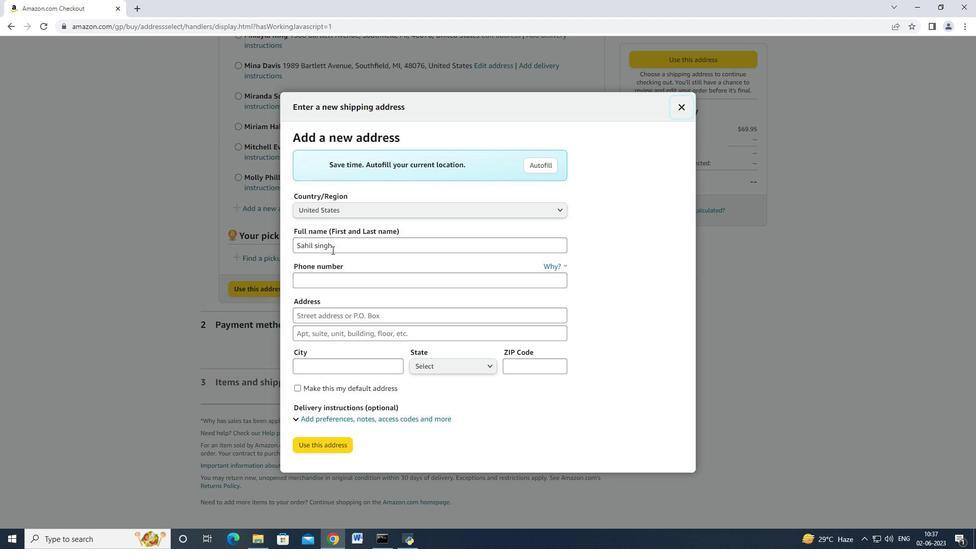
Action: Mouse pressed left at (333, 250)
Screenshot: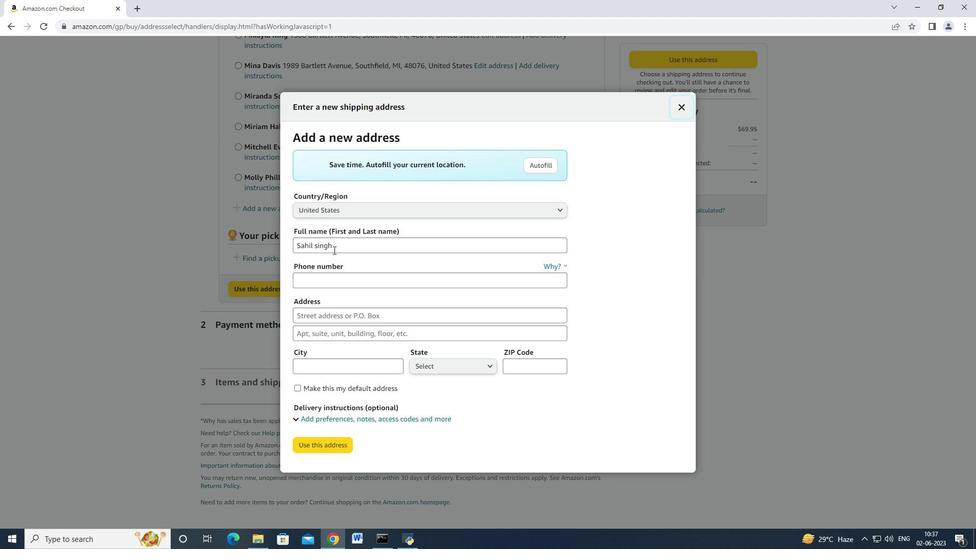 
Action: Mouse moved to (297, 251)
Screenshot: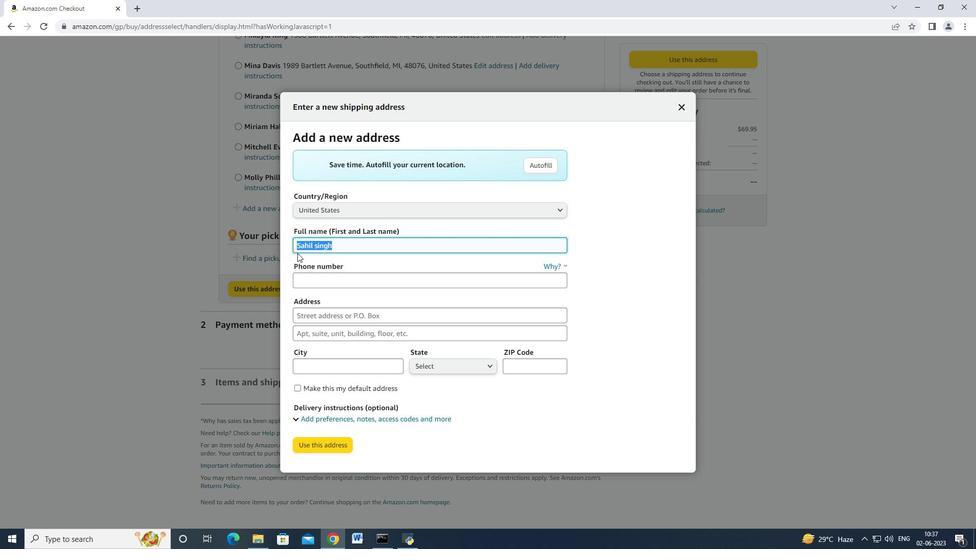 
Action: Key pressed <Key.backspace><Key.shift>Ellie<Key.space><Key.shift>Thompson<Key.tab><Key.tab>2053738639<Key.tab><Key.shift>!<Key.backspace>1901<Key.space><Key.shift>Brookside<Key.space><Key.shift>Drive<Key.tab><Key.tab><Key.shift_r>Aliceville<Key.tab>
Screenshot: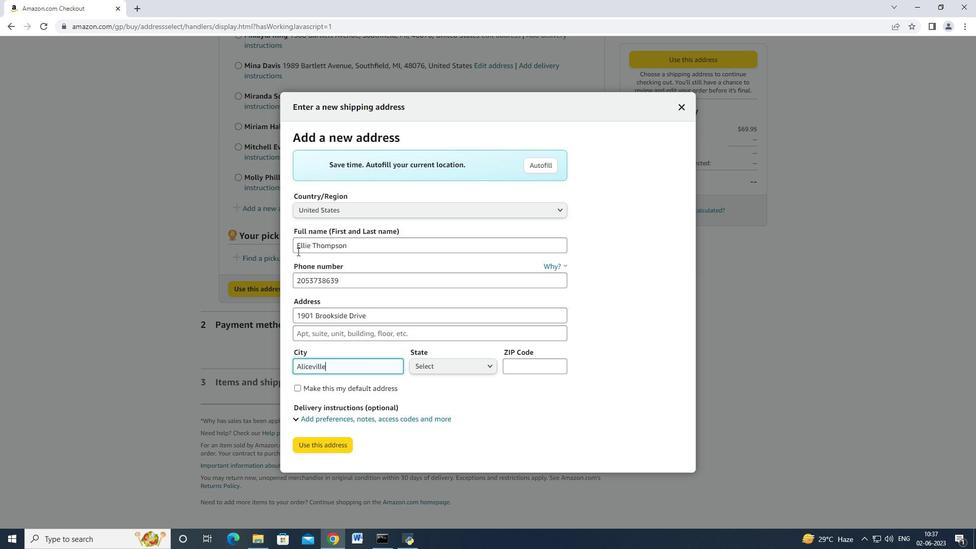 
Action: Mouse moved to (431, 365)
Screenshot: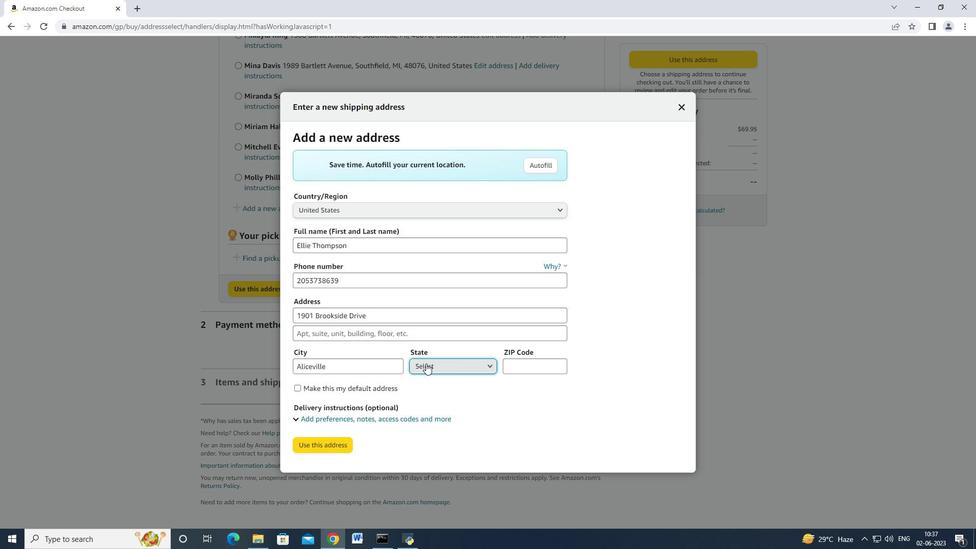 
Action: Mouse pressed left at (431, 365)
Screenshot: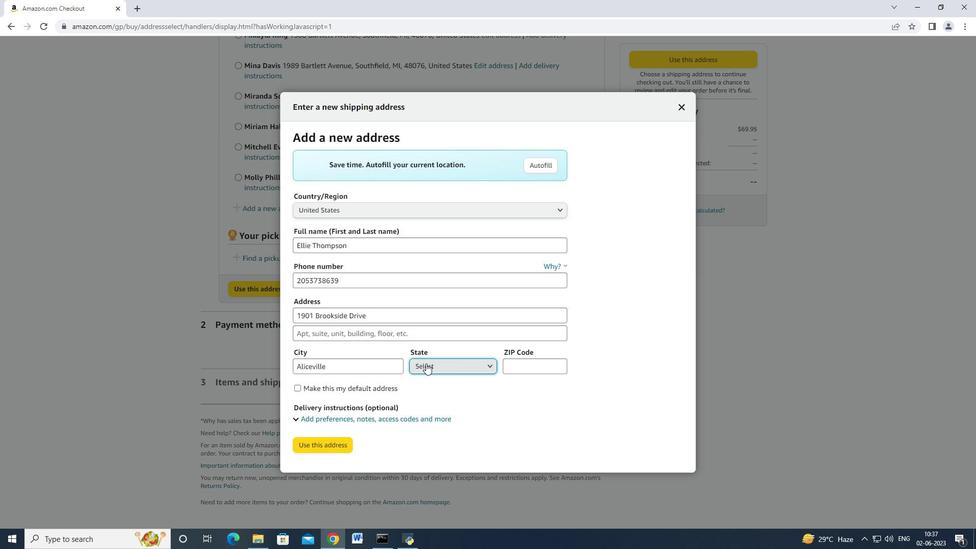 
Action: Mouse moved to (467, 64)
Screenshot: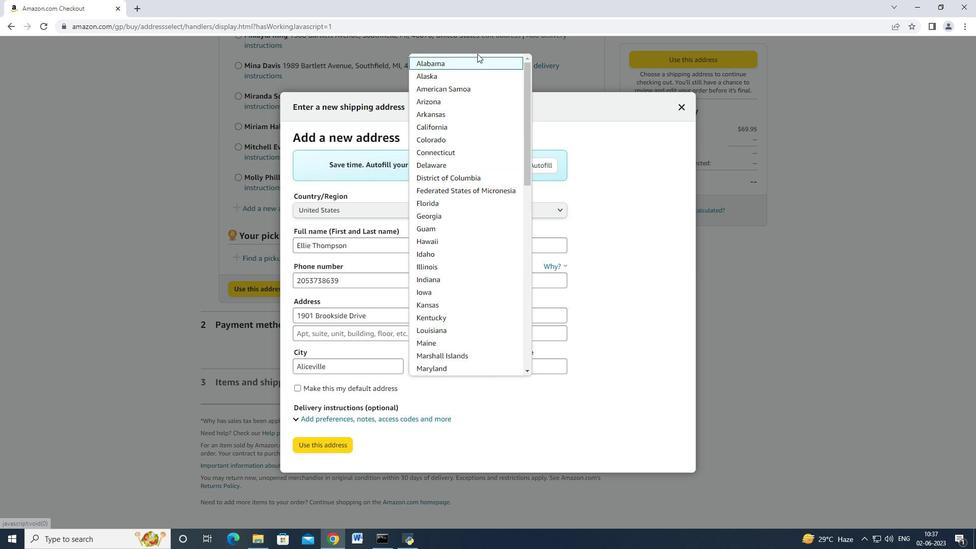 
Action: Mouse pressed left at (467, 64)
Screenshot: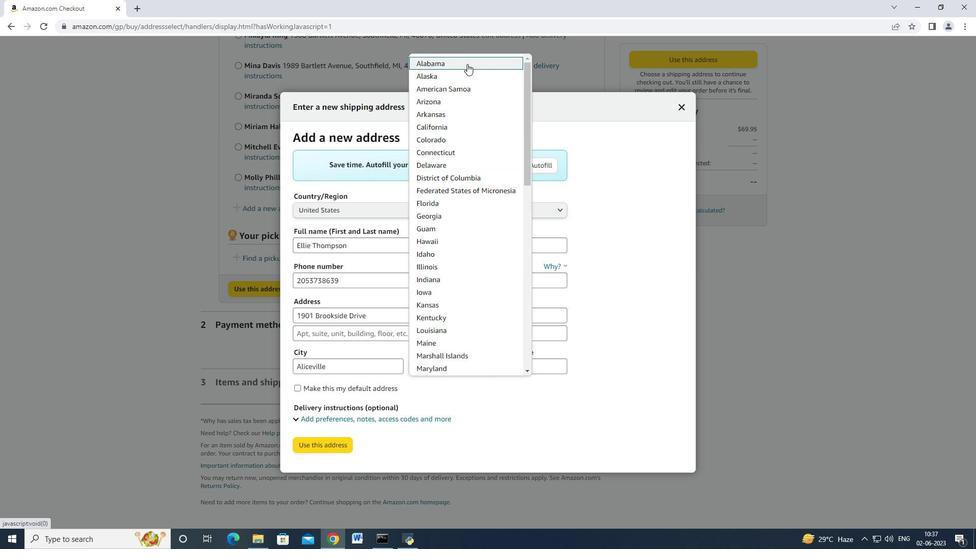 
Action: Mouse moved to (547, 360)
Screenshot: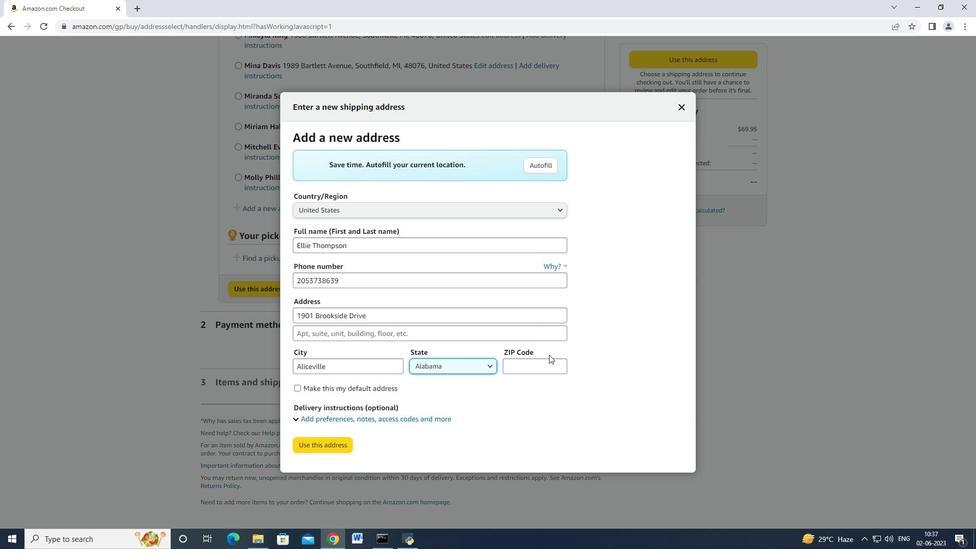 
Action: Mouse pressed left at (547, 360)
Screenshot: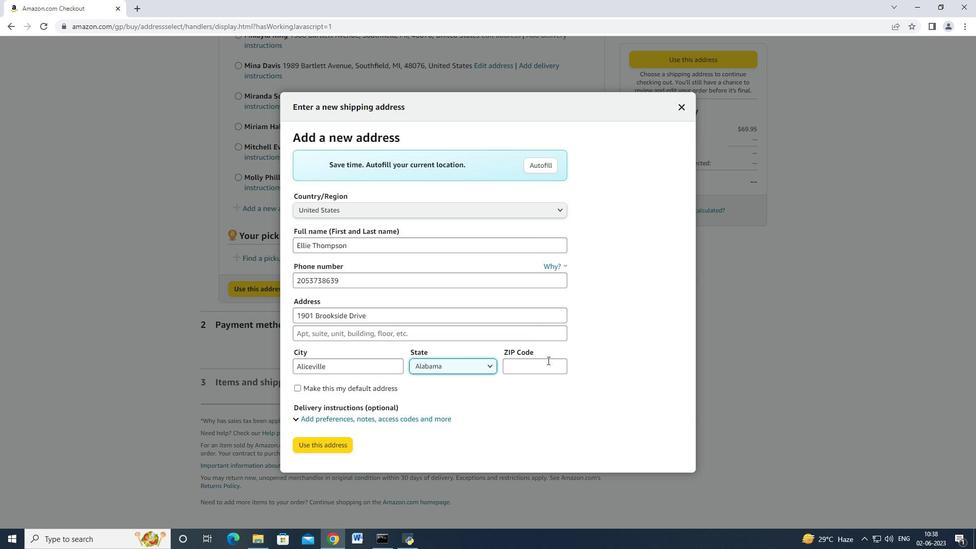 
Action: Key pressed 35442
Screenshot: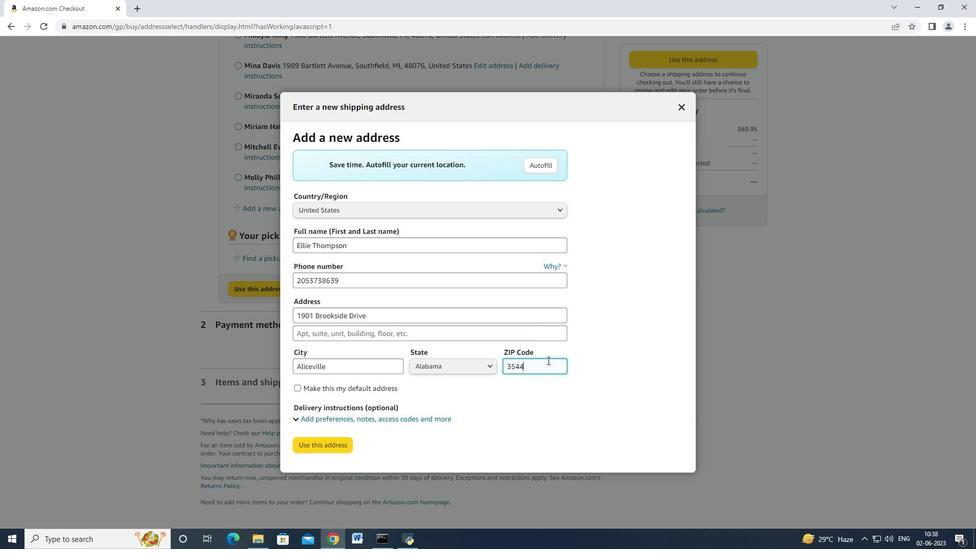 
Action: Mouse moved to (334, 442)
